 Task: Reply All to email with the signature Evelyn Lewis with the subject Request for a review from softage.1@softage.net with the message Please find attached the final version of the budget proposal., select last sentence, change the font color from current to black and background color to maroon Send the email
Action: Mouse moved to (875, 74)
Screenshot: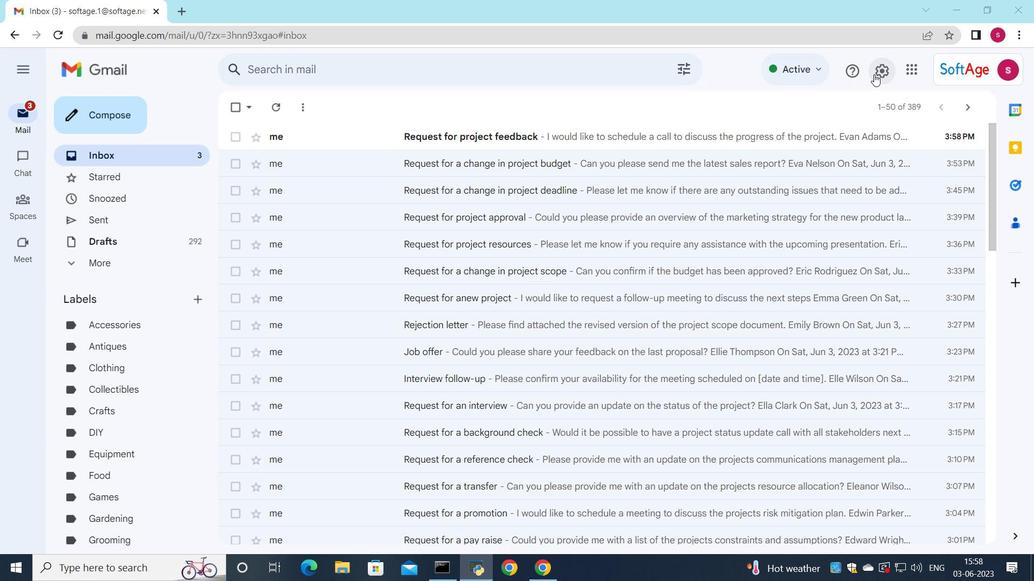 
Action: Mouse pressed left at (875, 74)
Screenshot: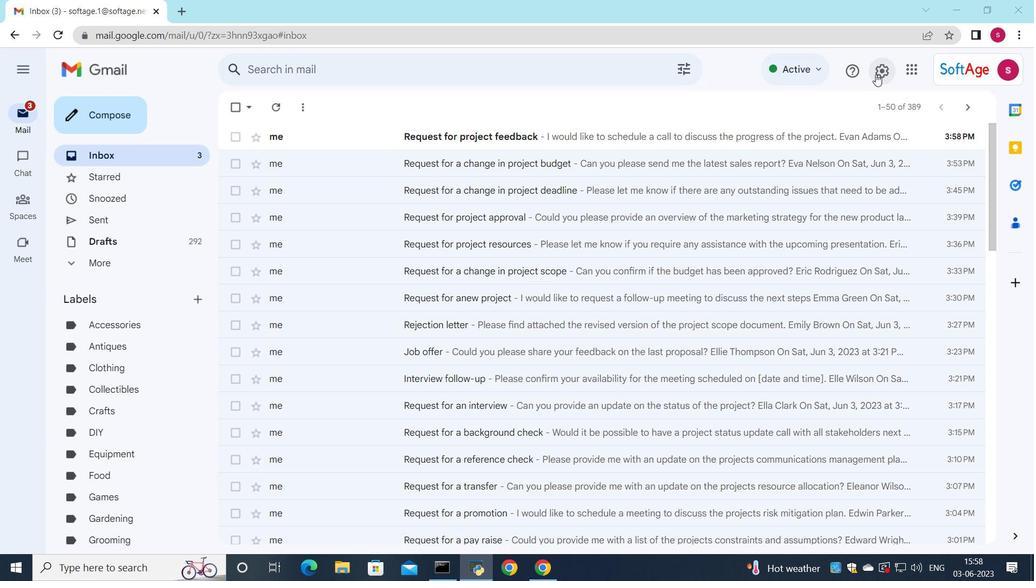 
Action: Mouse moved to (872, 139)
Screenshot: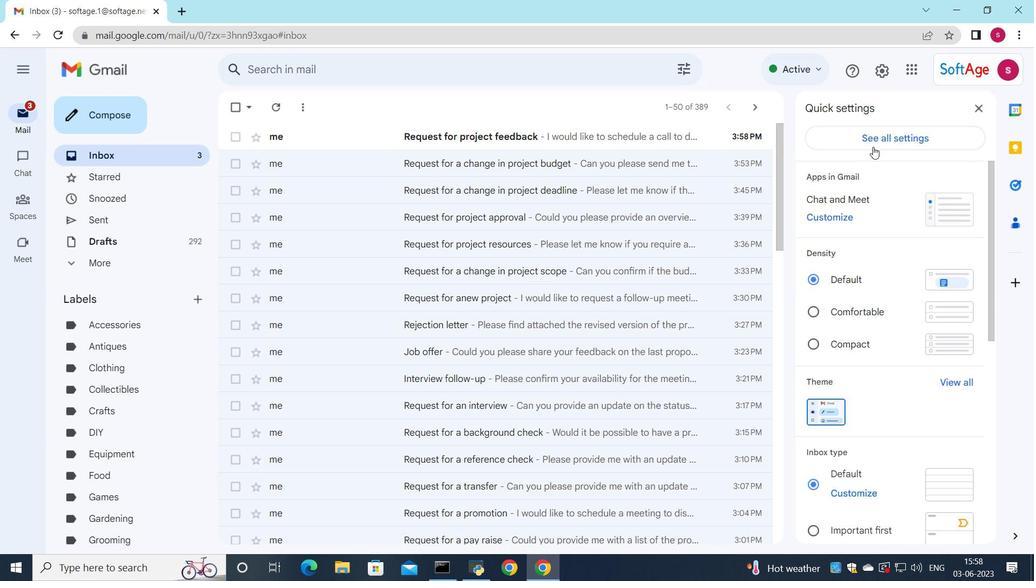 
Action: Mouse pressed left at (872, 139)
Screenshot: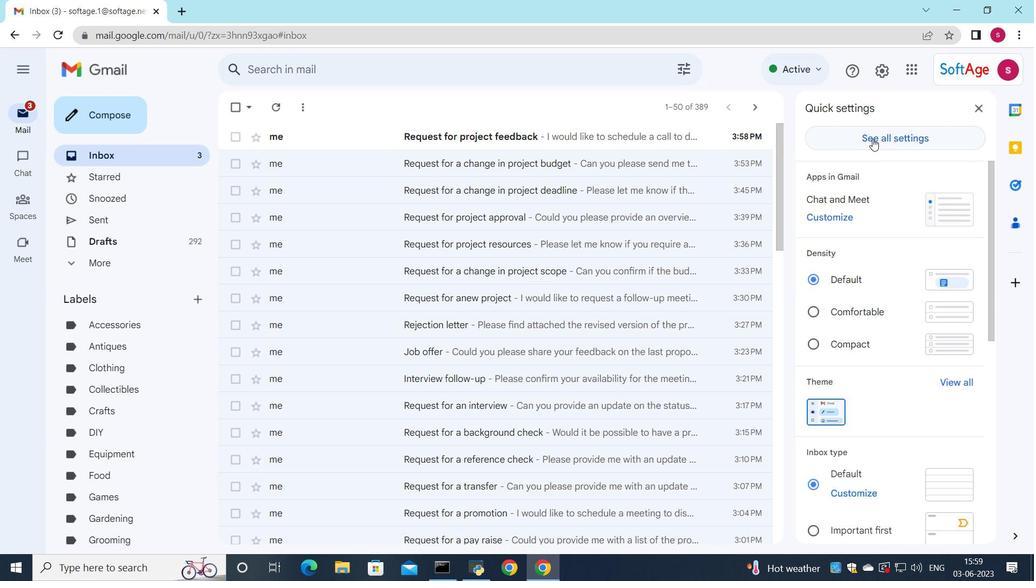 
Action: Mouse moved to (576, 228)
Screenshot: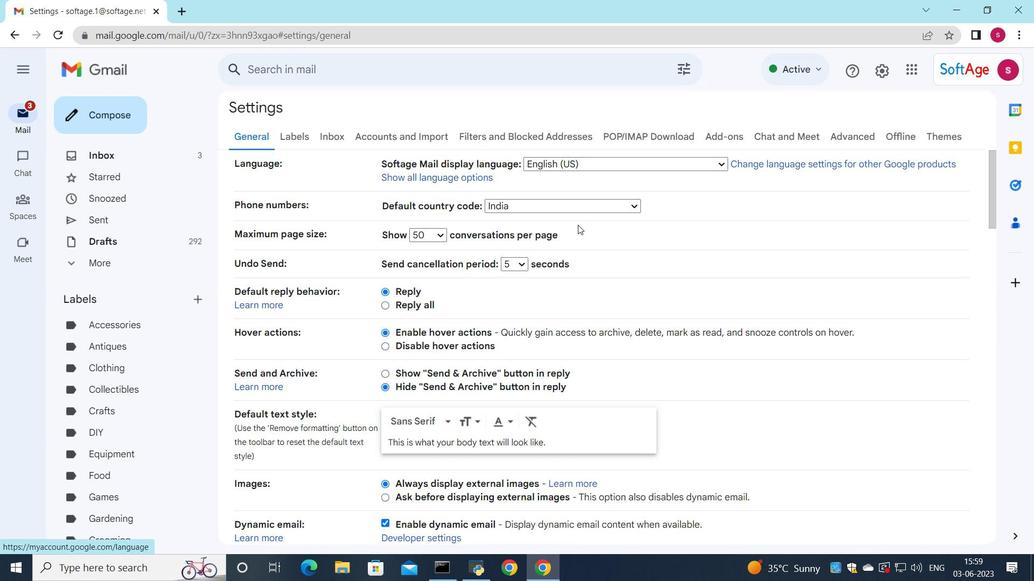 
Action: Mouse scrolled (578, 225) with delta (0, 0)
Screenshot: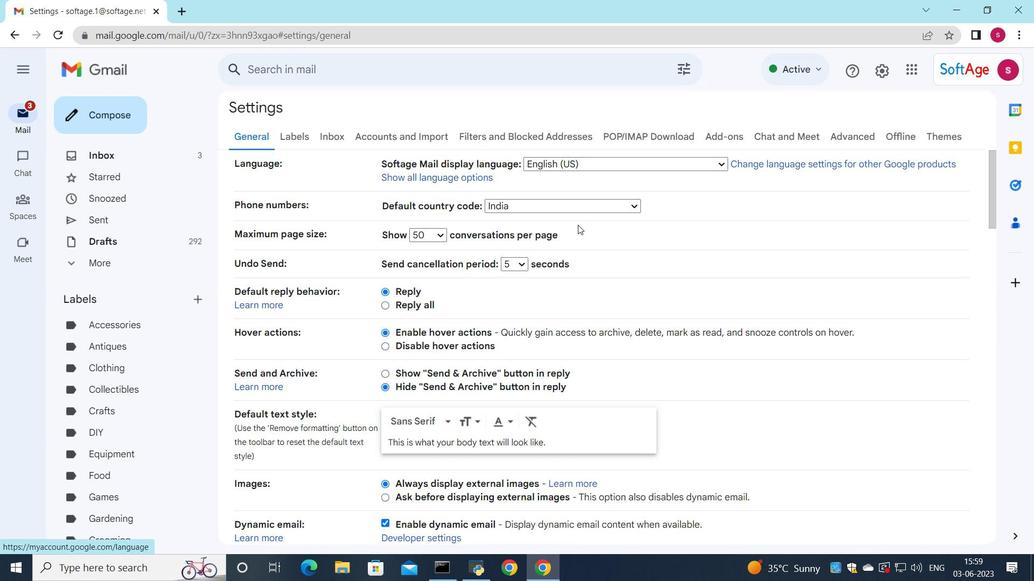
Action: Mouse moved to (576, 228)
Screenshot: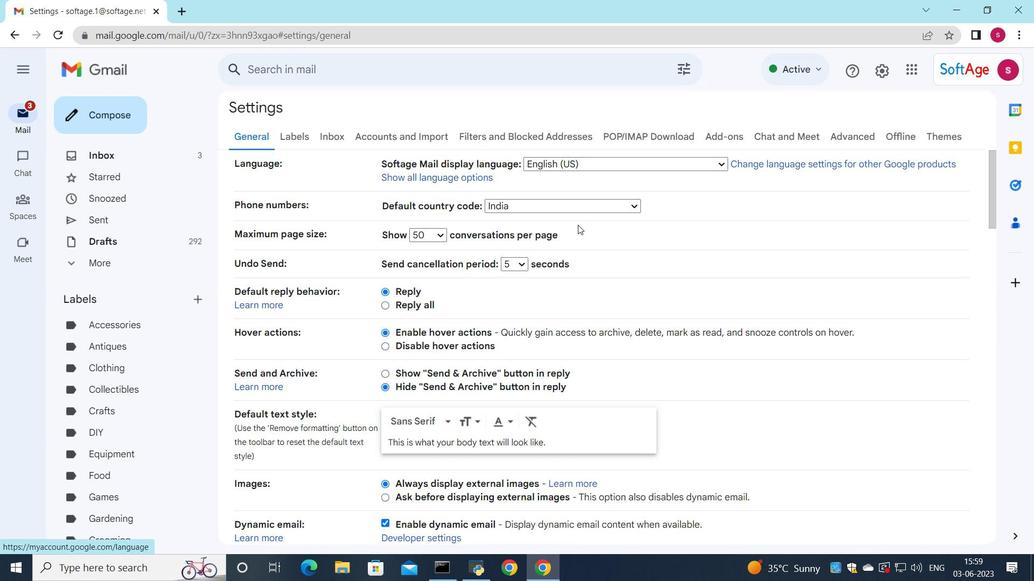 
Action: Mouse scrolled (576, 227) with delta (0, 0)
Screenshot: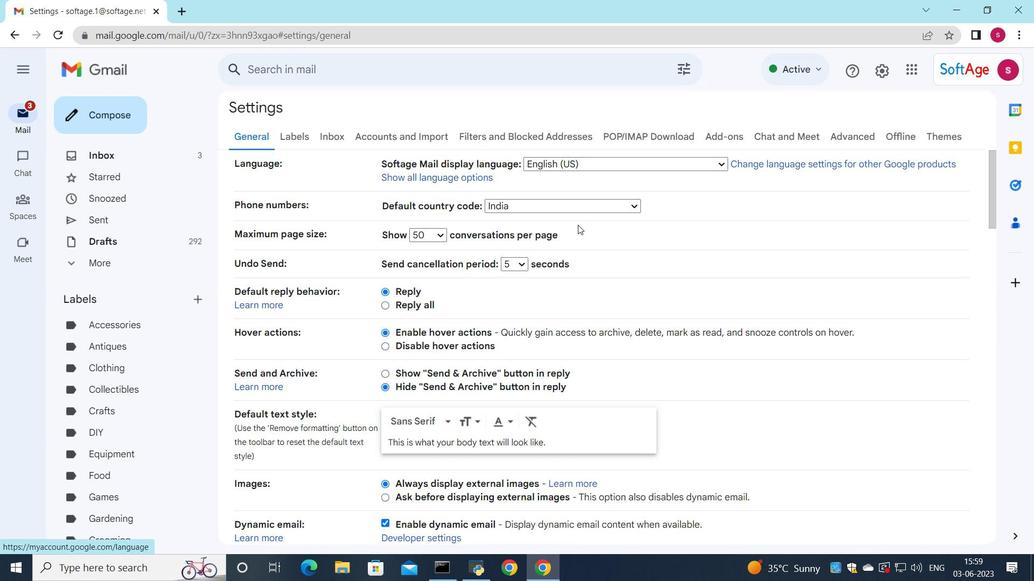 
Action: Mouse moved to (576, 229)
Screenshot: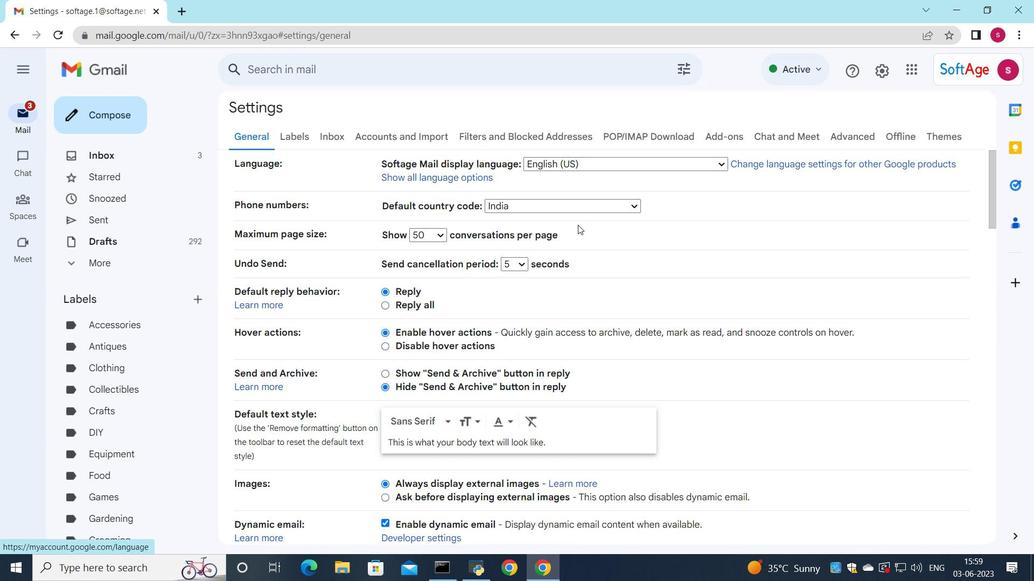 
Action: Mouse scrolled (576, 227) with delta (0, 0)
Screenshot: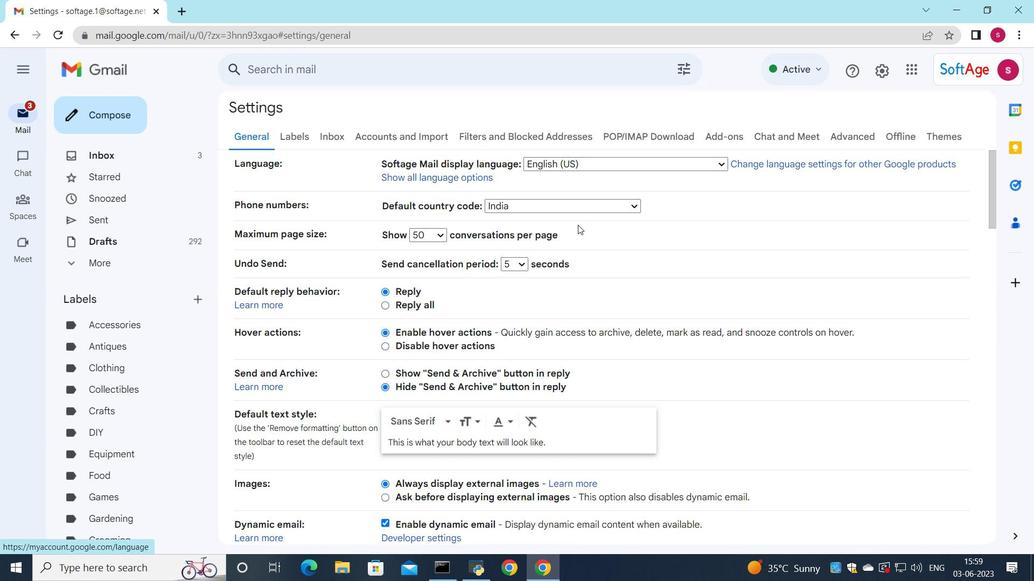 
Action: Mouse scrolled (576, 228) with delta (0, 0)
Screenshot: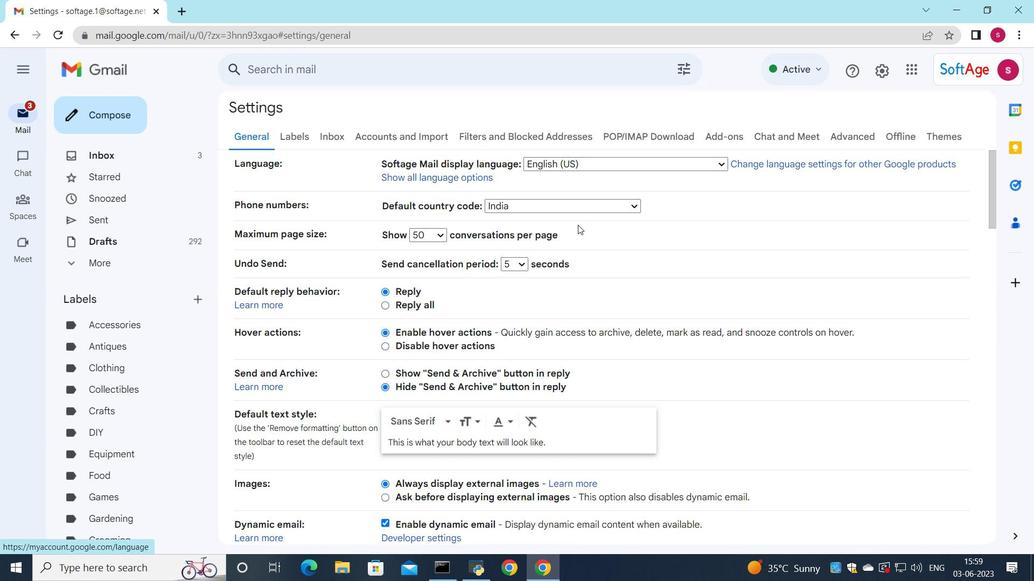 
Action: Mouse moved to (539, 246)
Screenshot: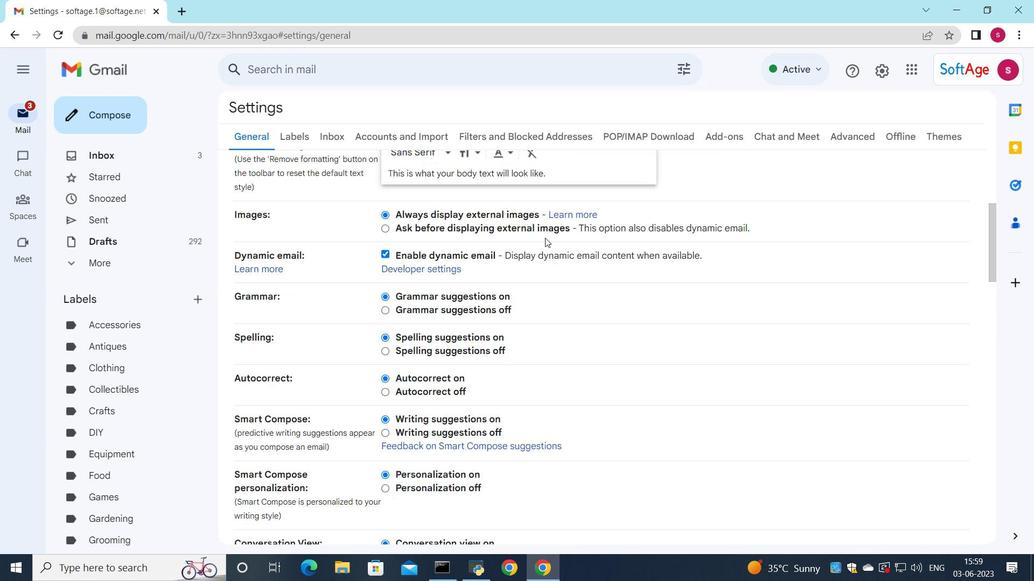 
Action: Mouse scrolled (539, 246) with delta (0, 0)
Screenshot: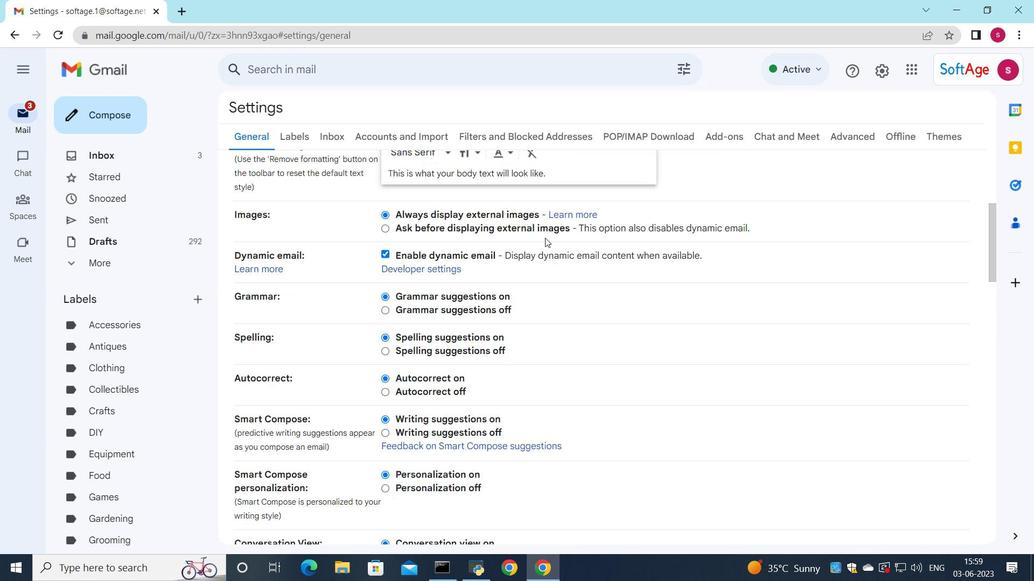 
Action: Mouse moved to (538, 248)
Screenshot: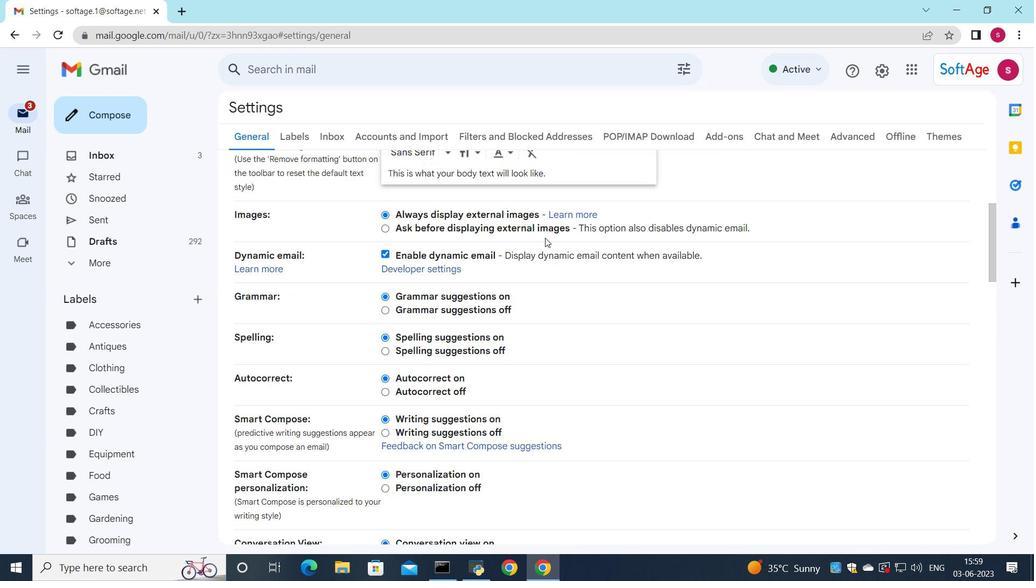 
Action: Mouse scrolled (538, 248) with delta (0, 0)
Screenshot: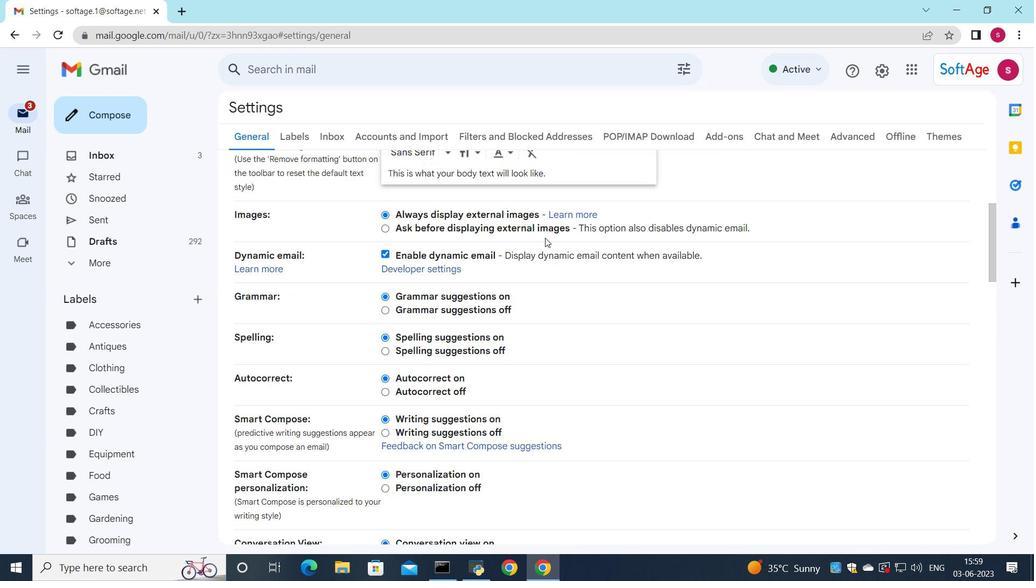 
Action: Mouse moved to (537, 250)
Screenshot: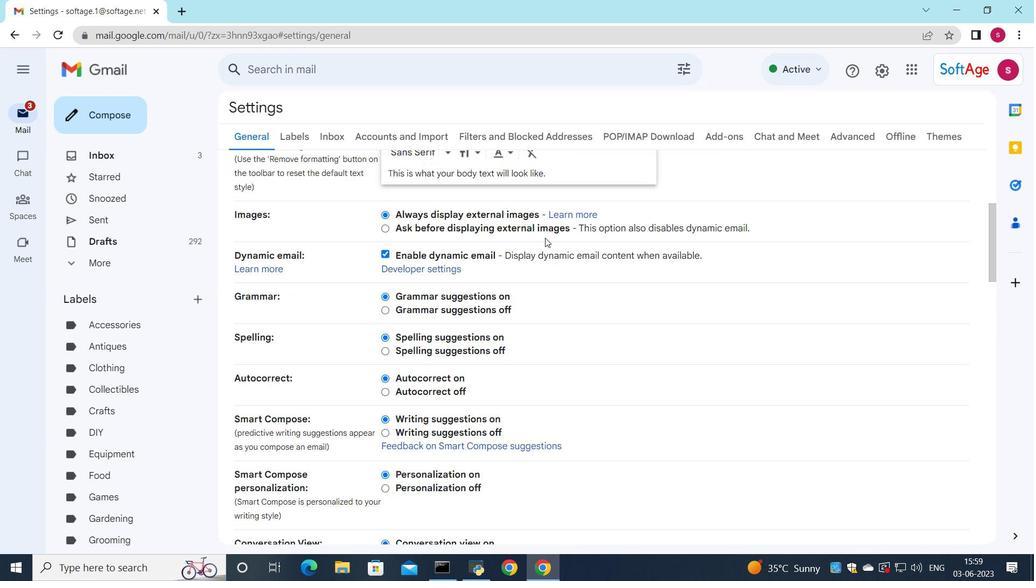 
Action: Mouse scrolled (537, 249) with delta (0, 0)
Screenshot: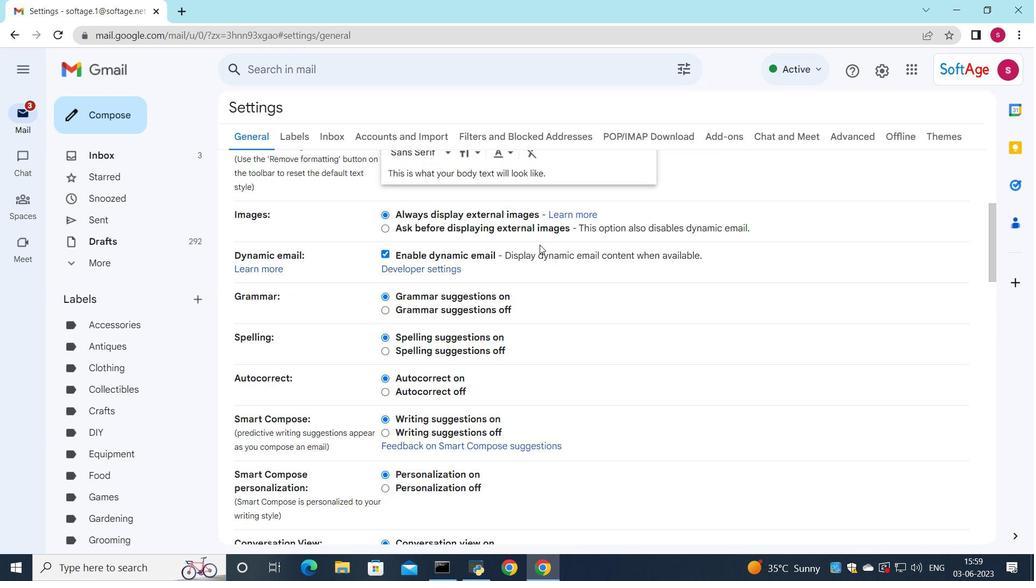 
Action: Mouse moved to (526, 310)
Screenshot: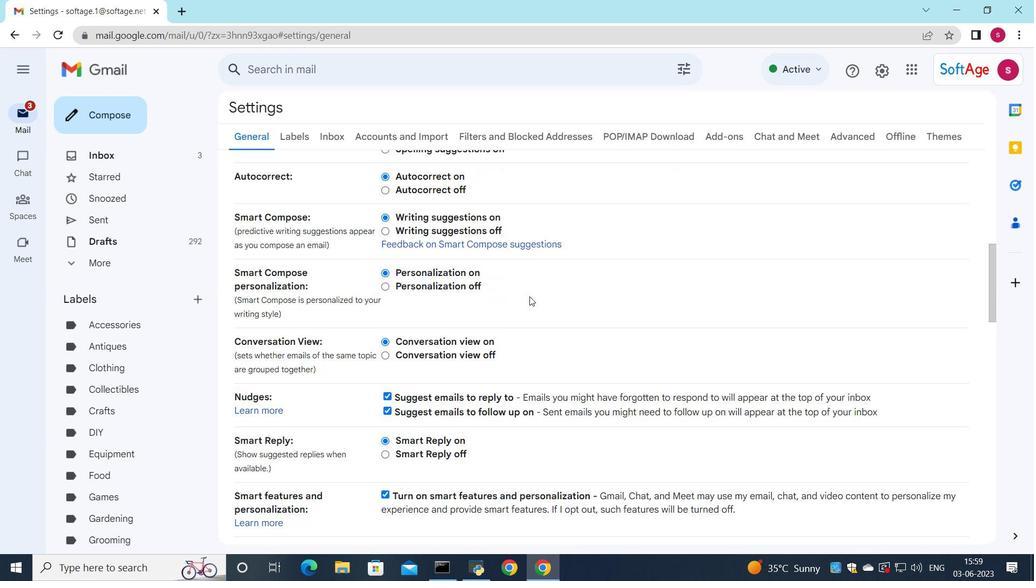 
Action: Mouse scrolled (526, 310) with delta (0, 0)
Screenshot: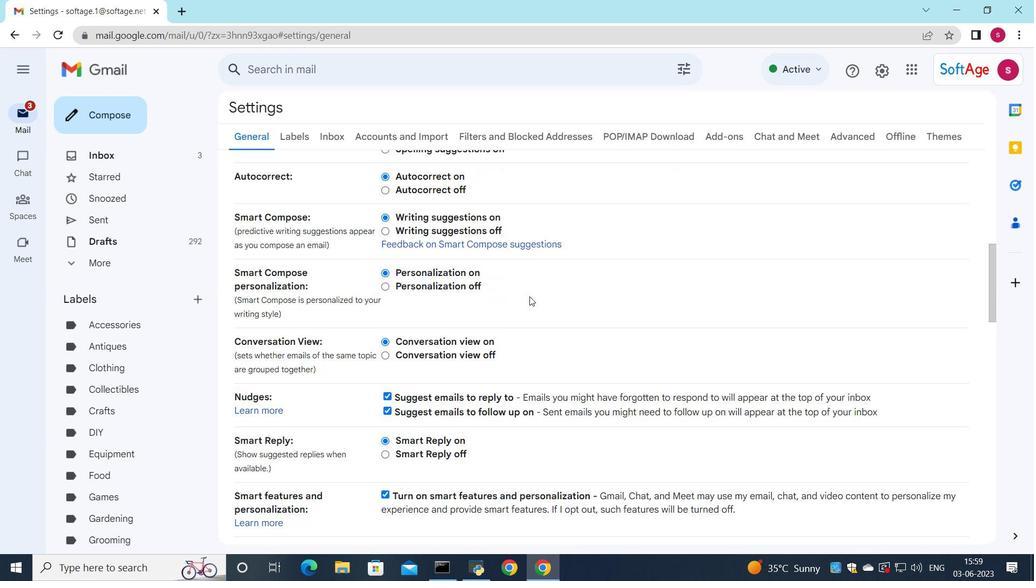 
Action: Mouse moved to (526, 315)
Screenshot: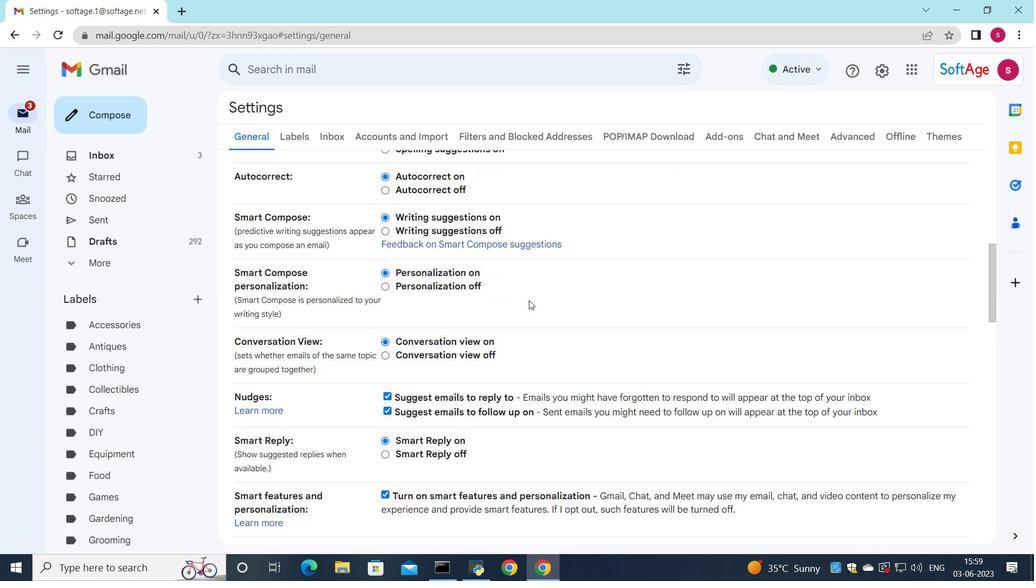 
Action: Mouse scrolled (526, 314) with delta (0, 0)
Screenshot: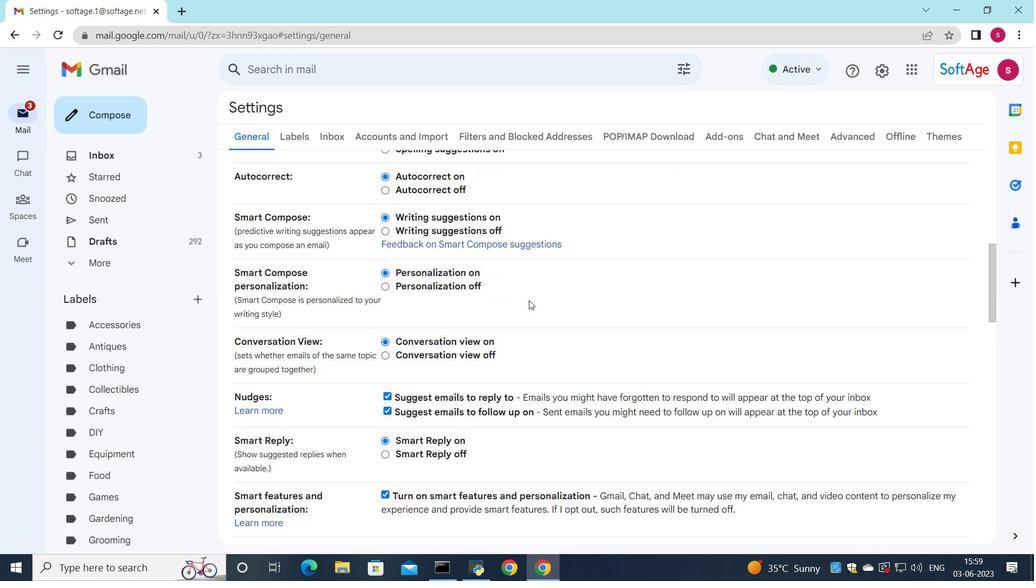 
Action: Mouse moved to (526, 318)
Screenshot: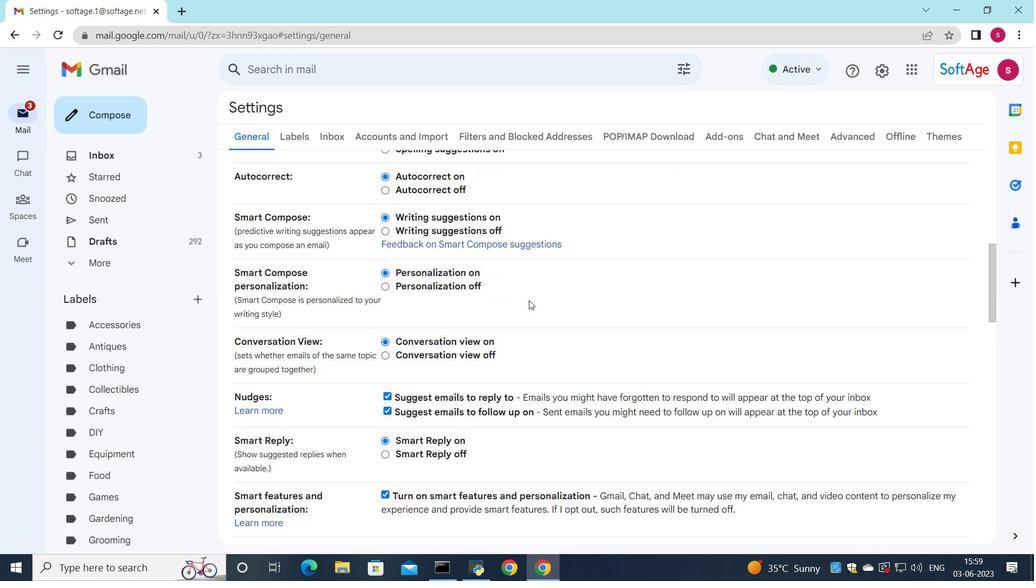 
Action: Mouse scrolled (526, 318) with delta (0, 0)
Screenshot: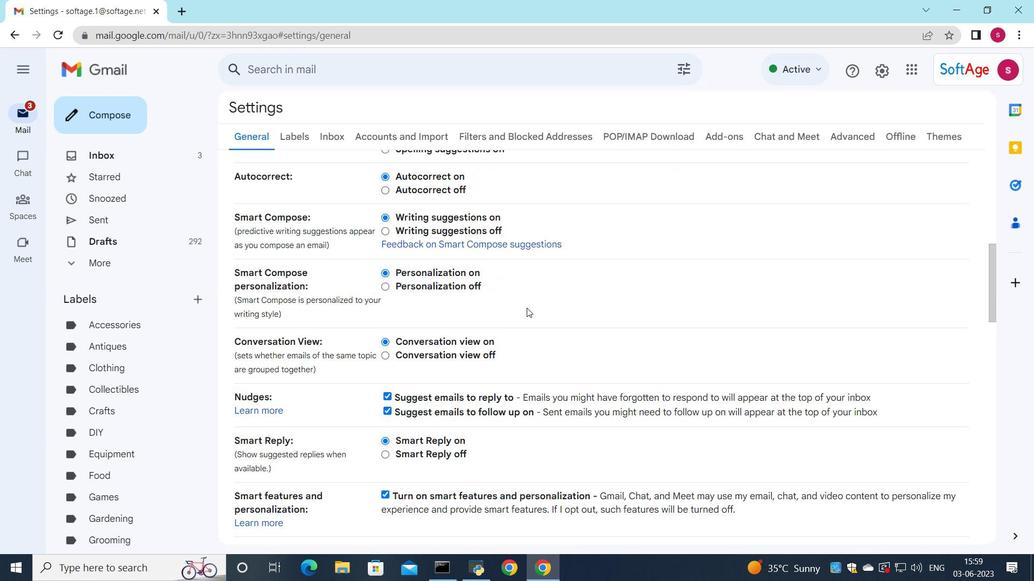 
Action: Mouse moved to (528, 325)
Screenshot: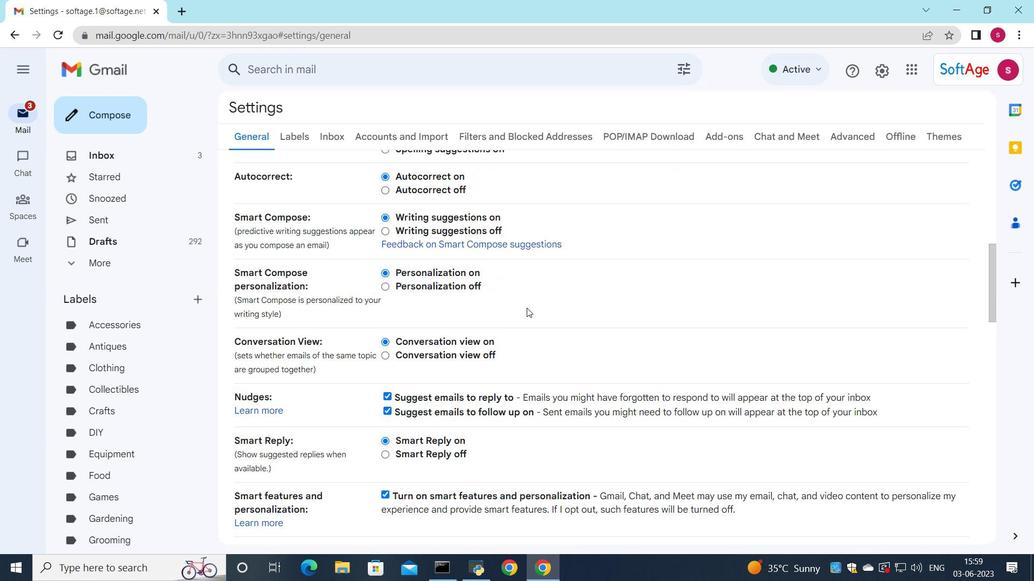 
Action: Mouse scrolled (528, 324) with delta (0, 0)
Screenshot: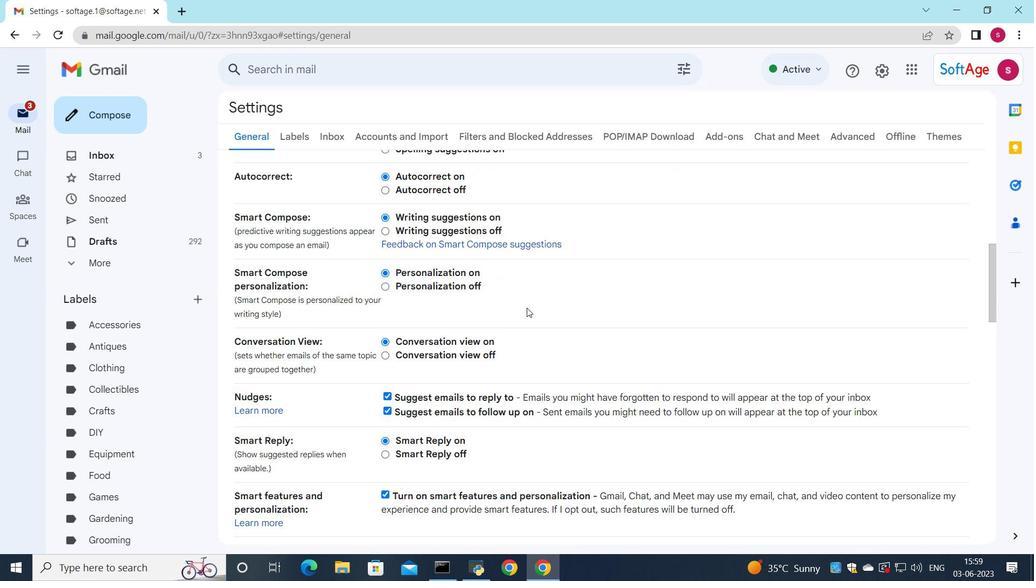 
Action: Mouse moved to (529, 326)
Screenshot: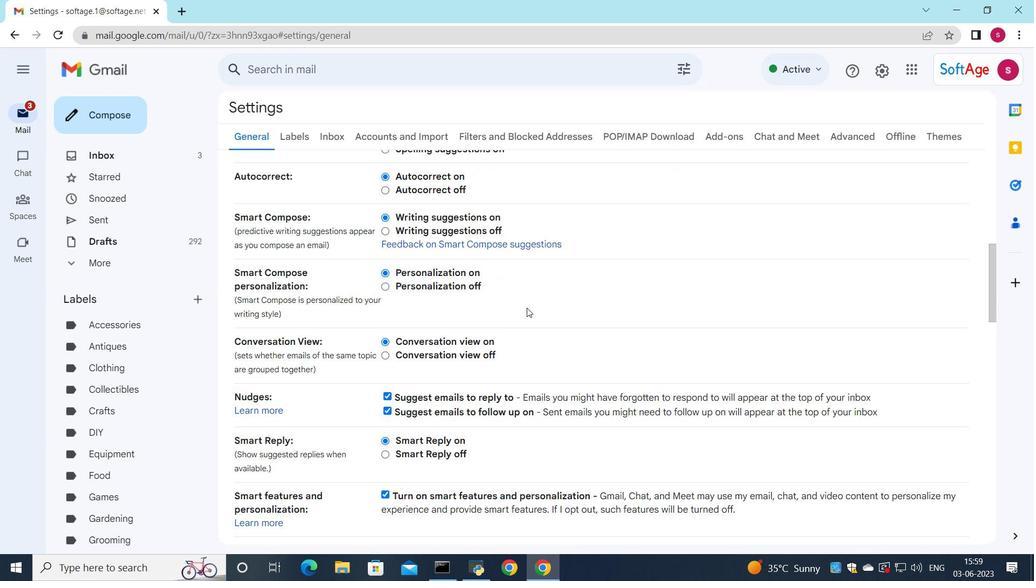 
Action: Mouse scrolled (529, 326) with delta (0, 0)
Screenshot: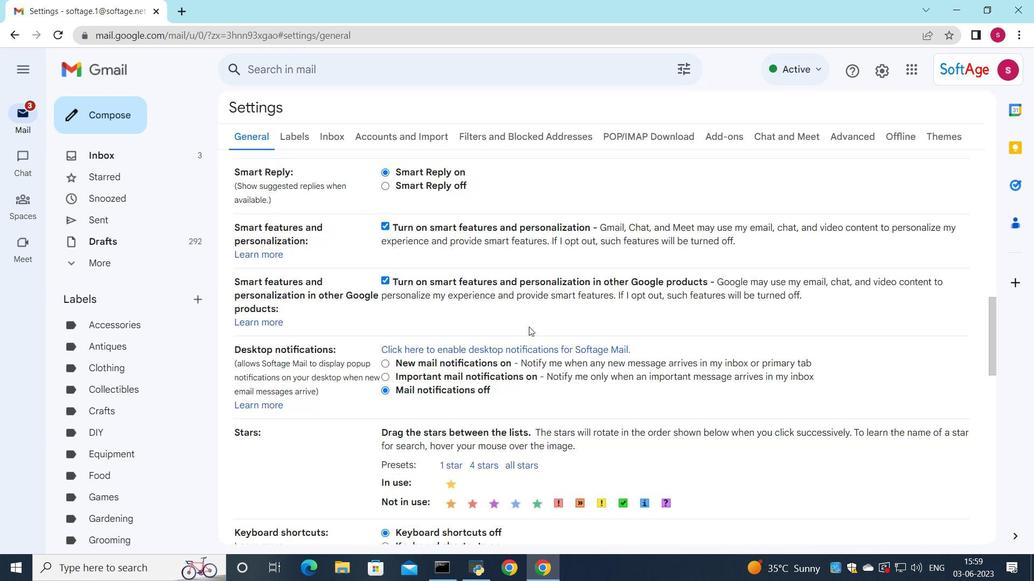 
Action: Mouse scrolled (529, 326) with delta (0, 0)
Screenshot: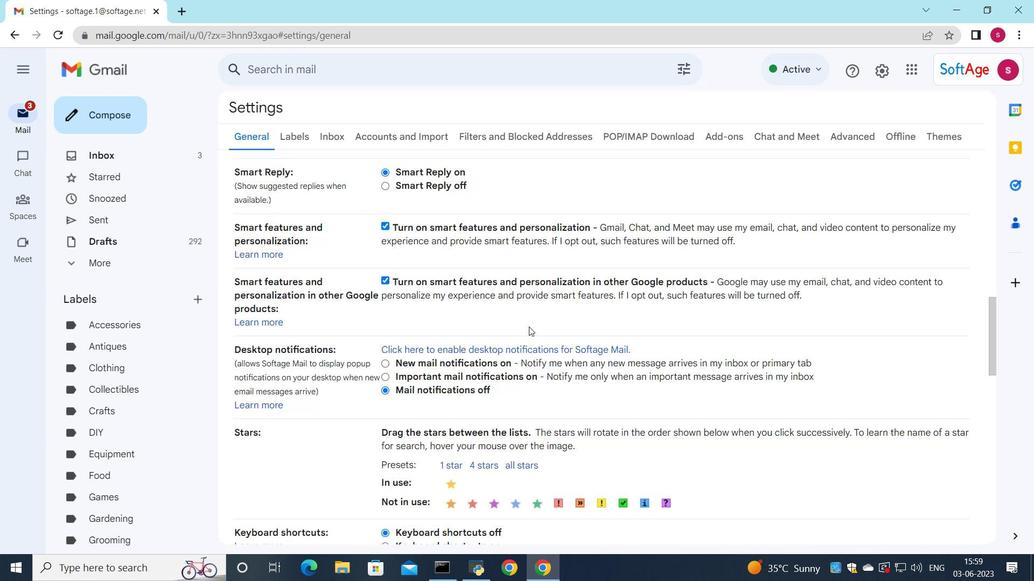
Action: Mouse scrolled (529, 326) with delta (0, 0)
Screenshot: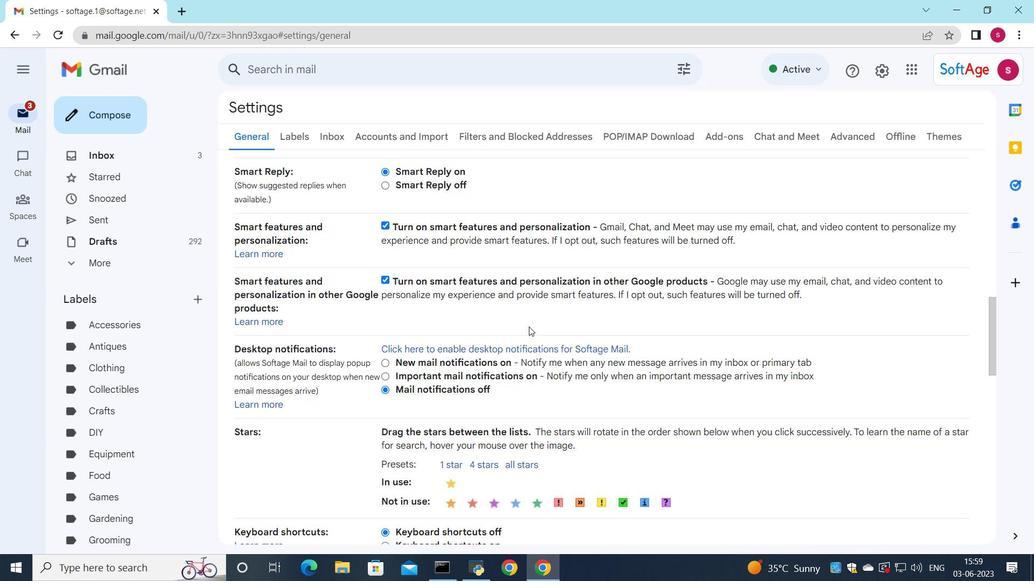 
Action: Mouse moved to (529, 326)
Screenshot: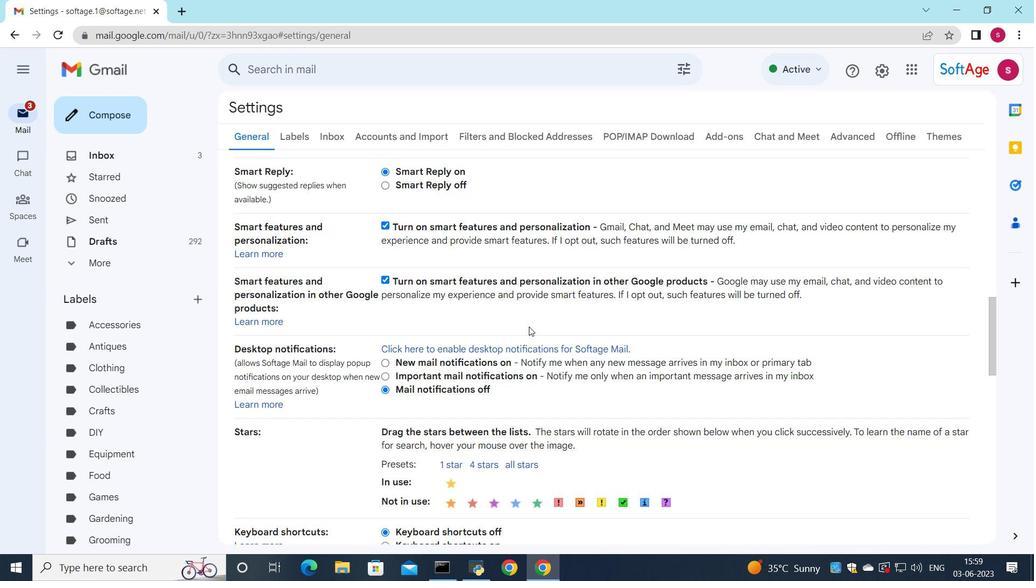
Action: Mouse scrolled (529, 326) with delta (0, 0)
Screenshot: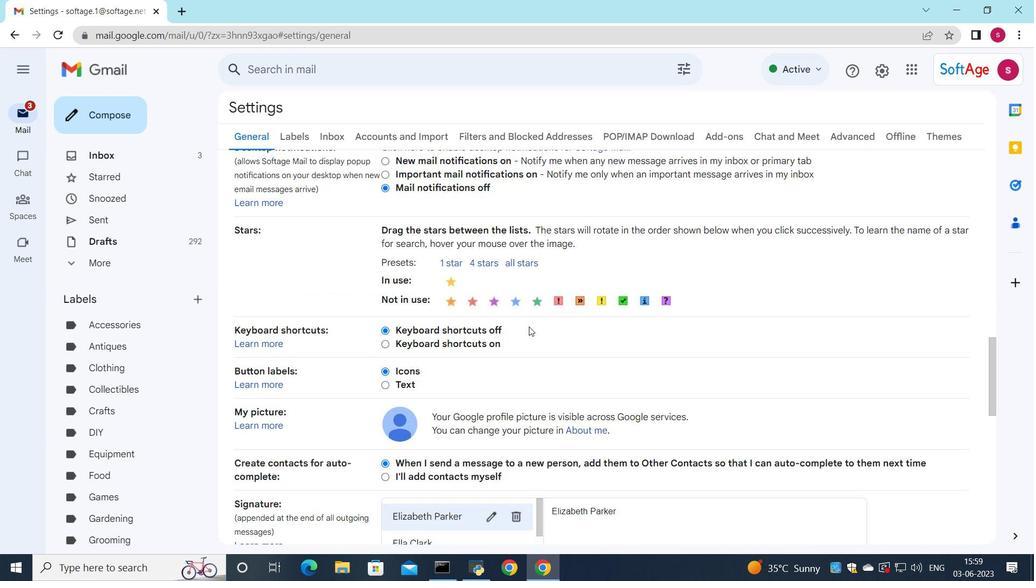 
Action: Mouse scrolled (529, 326) with delta (0, 0)
Screenshot: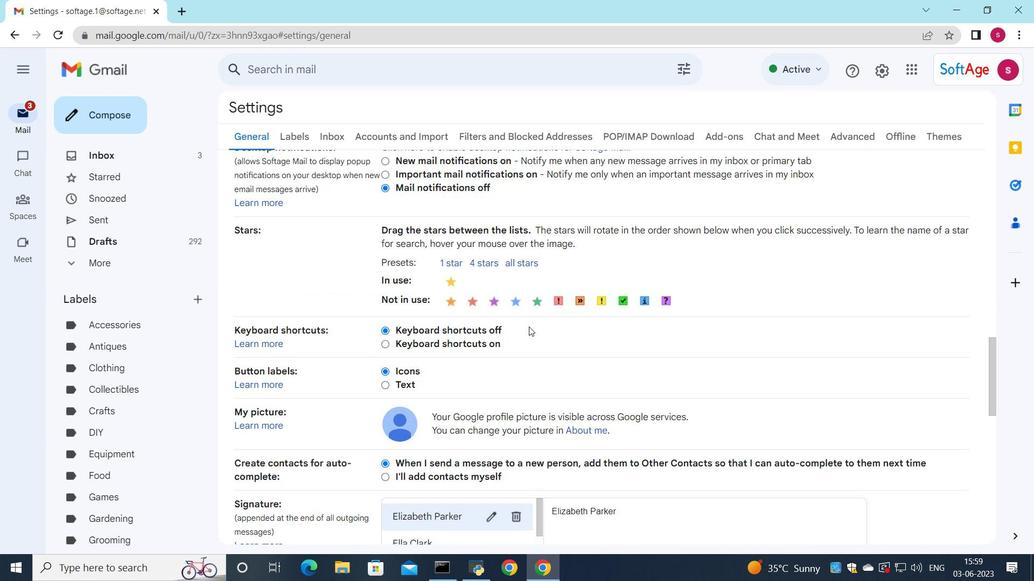 
Action: Mouse scrolled (529, 326) with delta (0, 0)
Screenshot: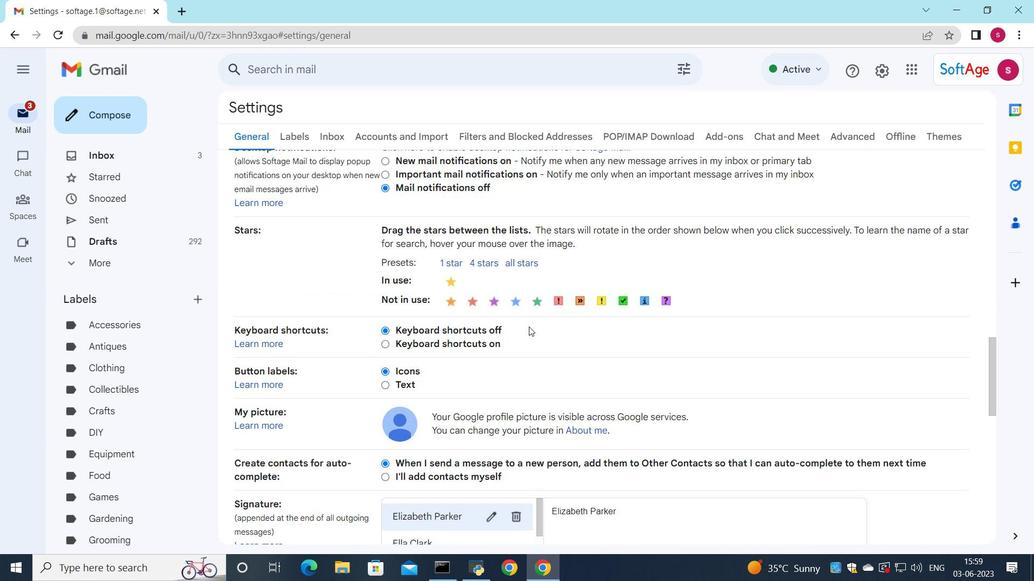 
Action: Mouse scrolled (529, 326) with delta (0, 0)
Screenshot: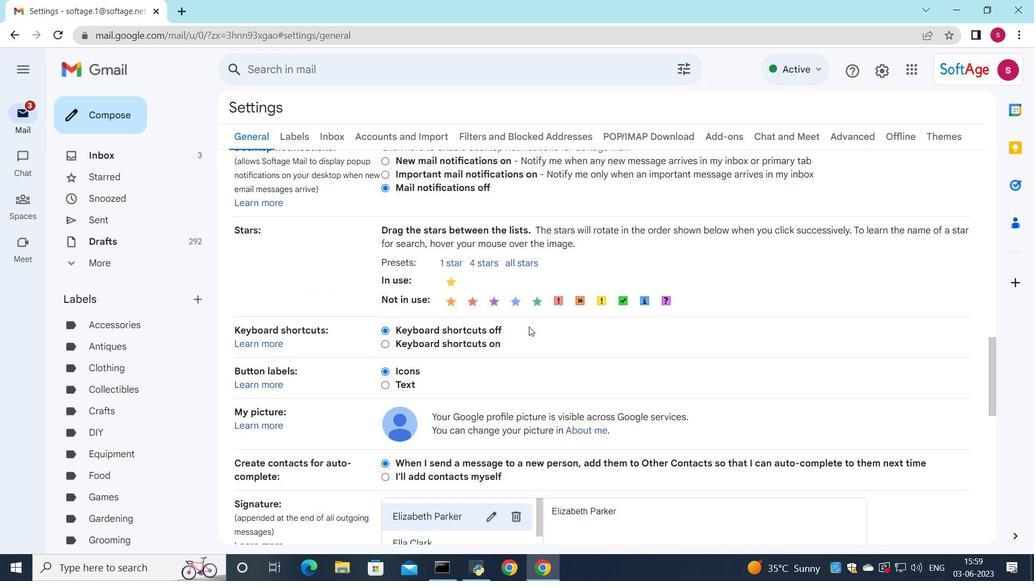 
Action: Mouse moved to (504, 352)
Screenshot: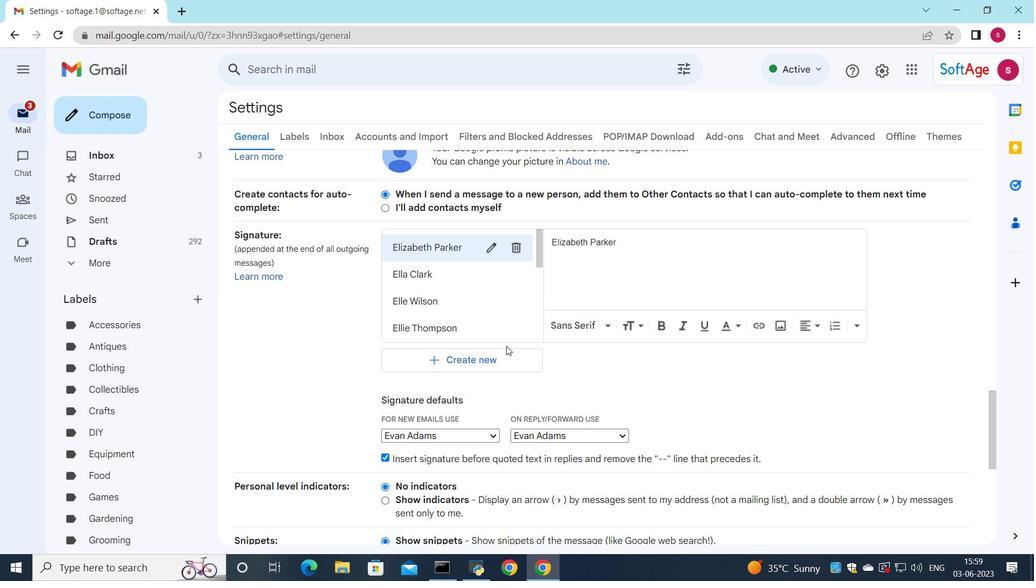 
Action: Mouse pressed left at (504, 352)
Screenshot: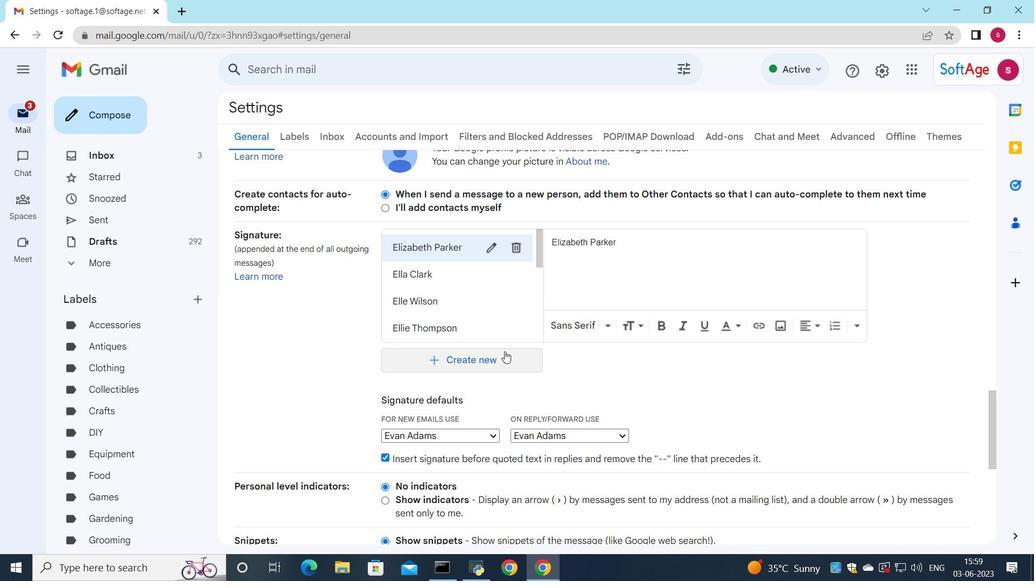 
Action: Mouse moved to (537, 343)
Screenshot: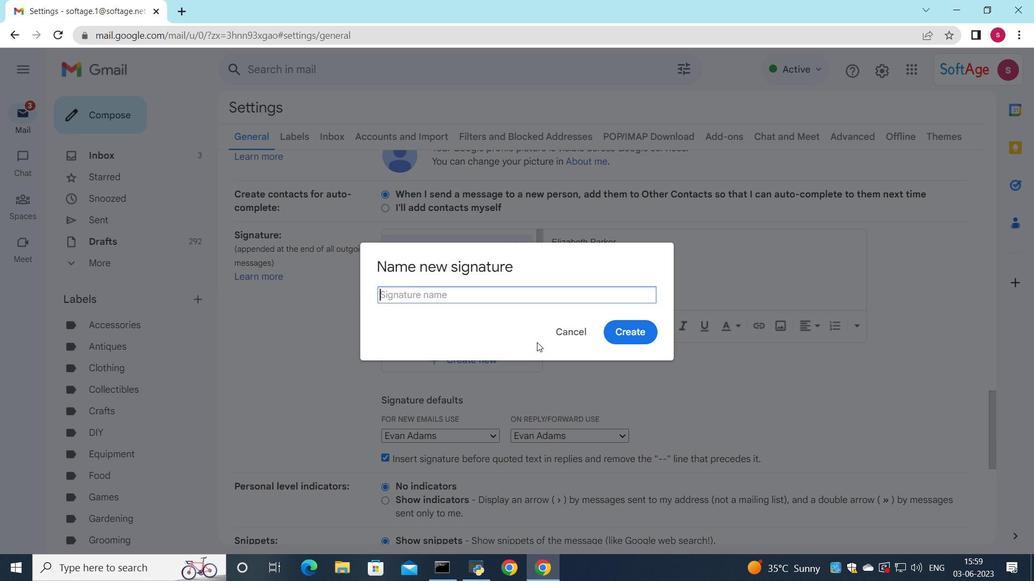 
Action: Key pressed <Key.shift>Evelyn<Key.space><Key.shift>Lewis<Key.enter><Key.shift>Evelyn<Key.space><Key.shift>Lewis
Screenshot: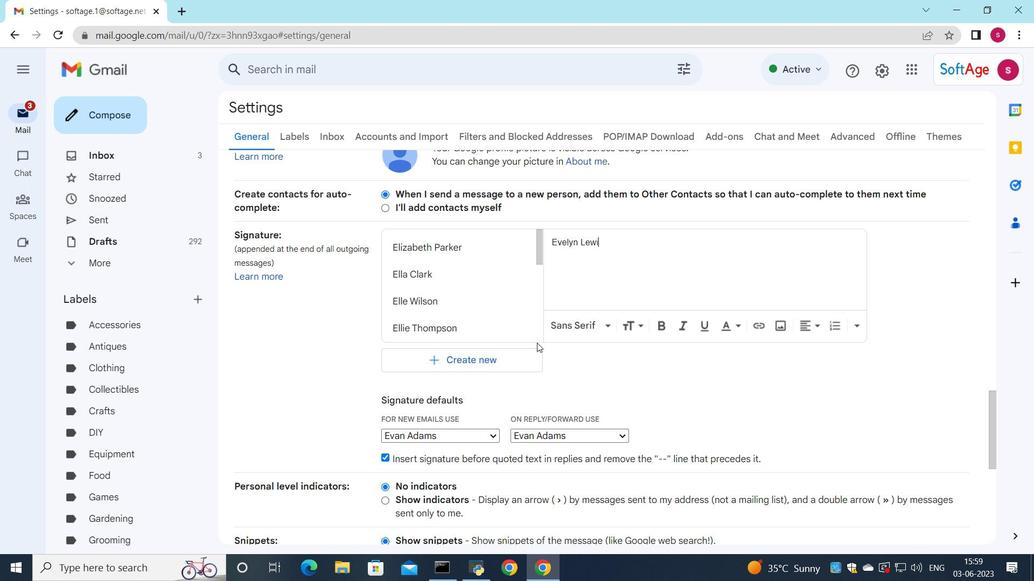 
Action: Mouse moved to (490, 435)
Screenshot: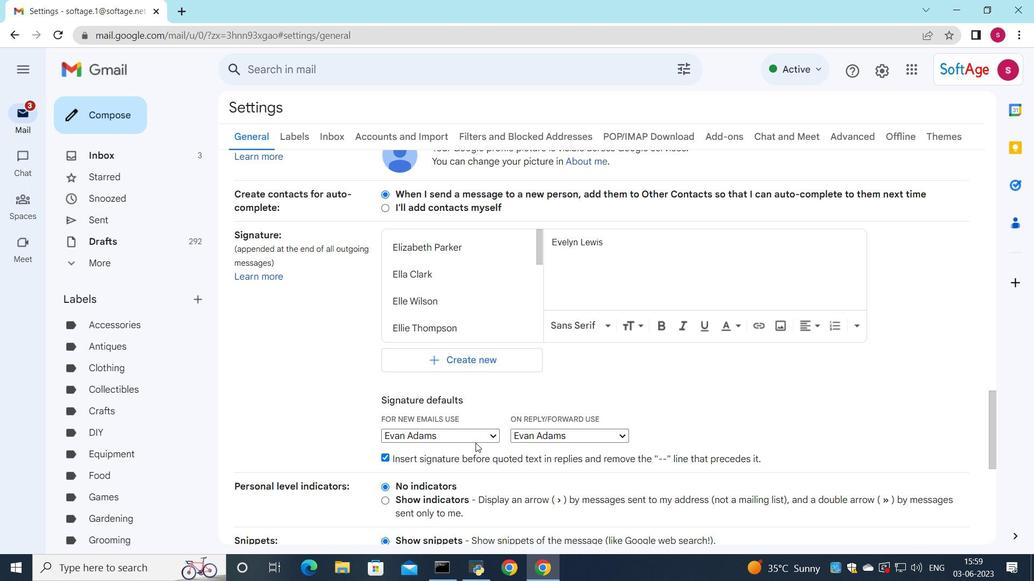 
Action: Mouse pressed left at (490, 435)
Screenshot: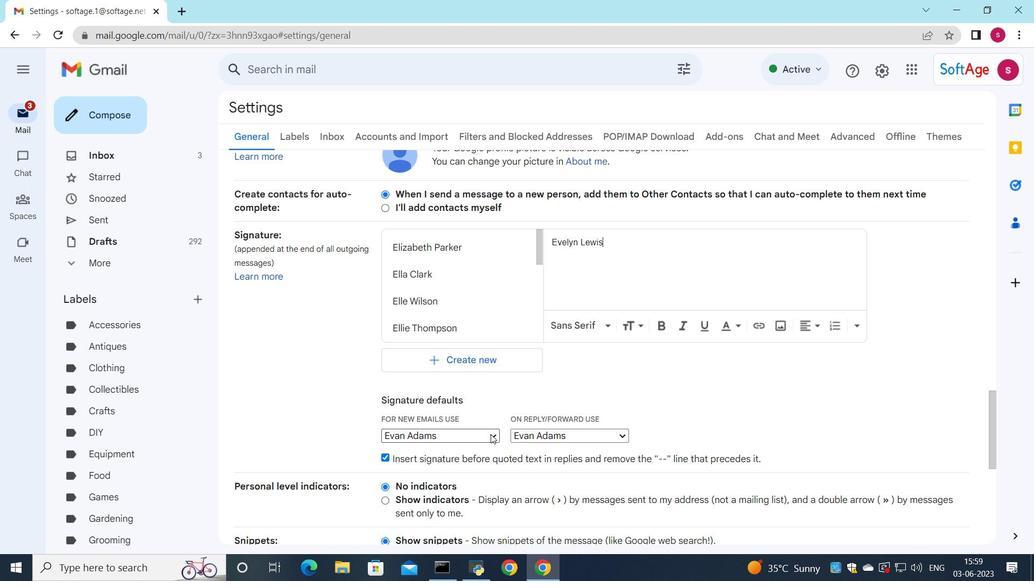 
Action: Mouse moved to (470, 423)
Screenshot: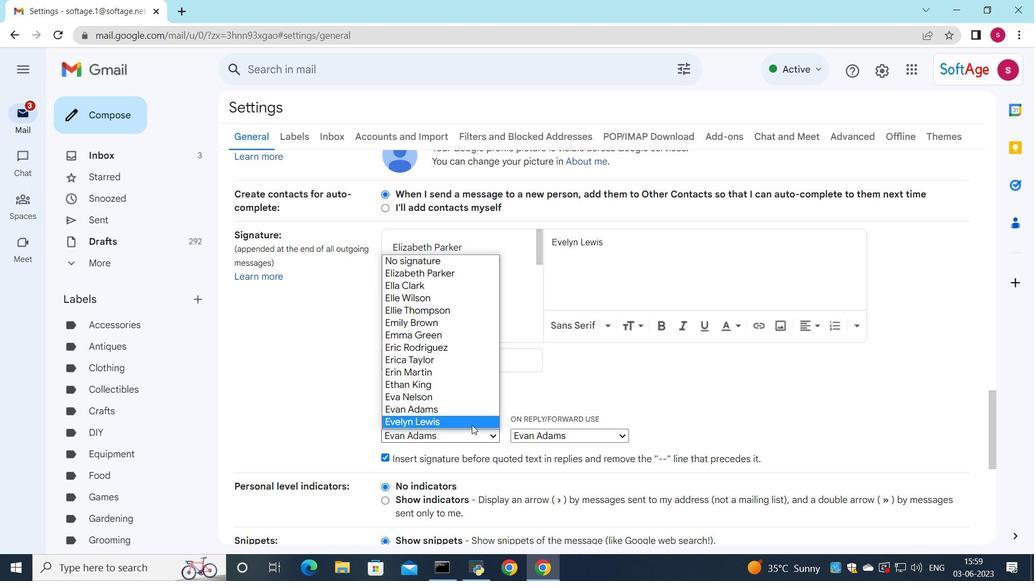 
Action: Mouse pressed left at (470, 423)
Screenshot: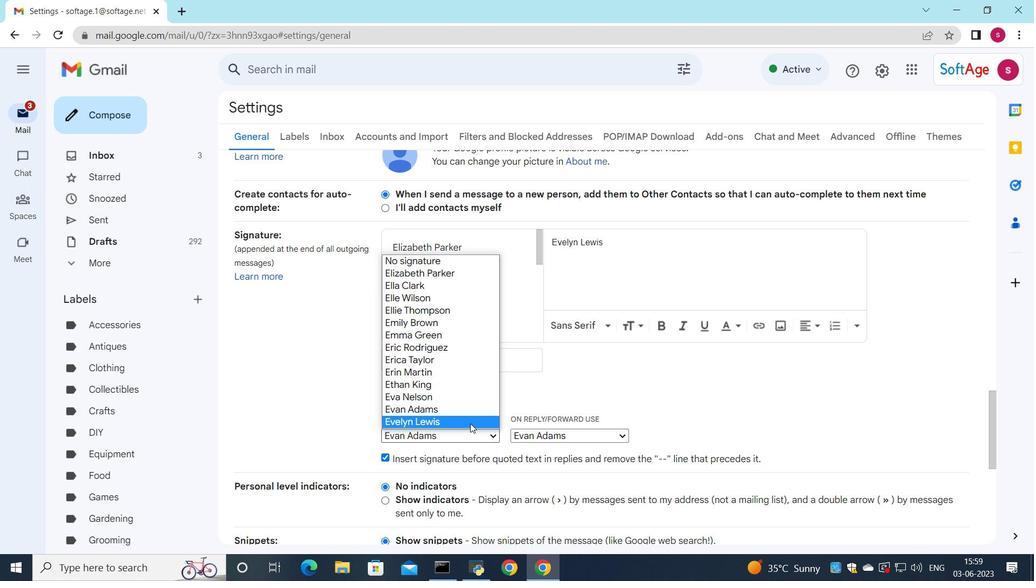 
Action: Mouse moved to (533, 436)
Screenshot: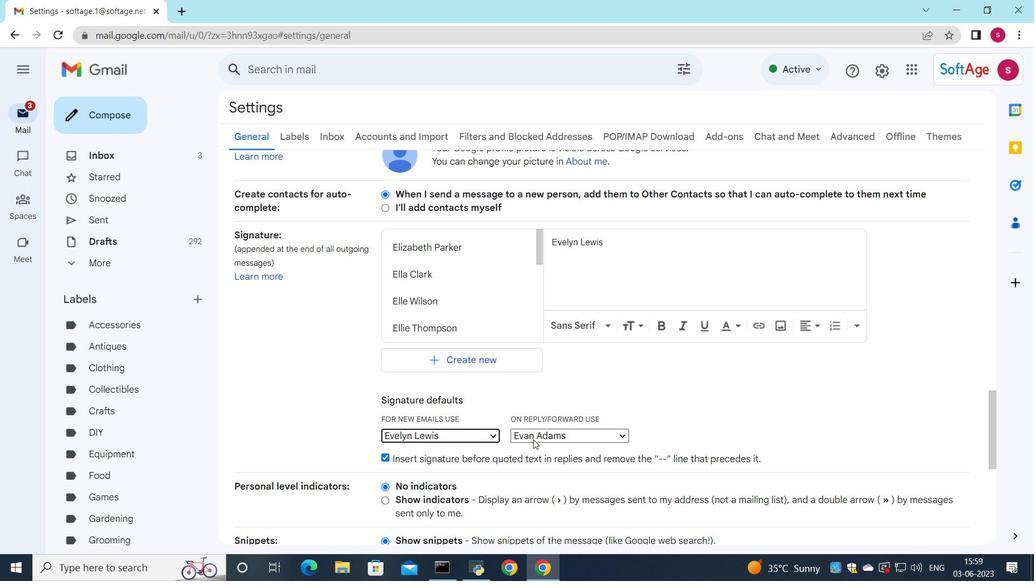 
Action: Mouse pressed left at (533, 436)
Screenshot: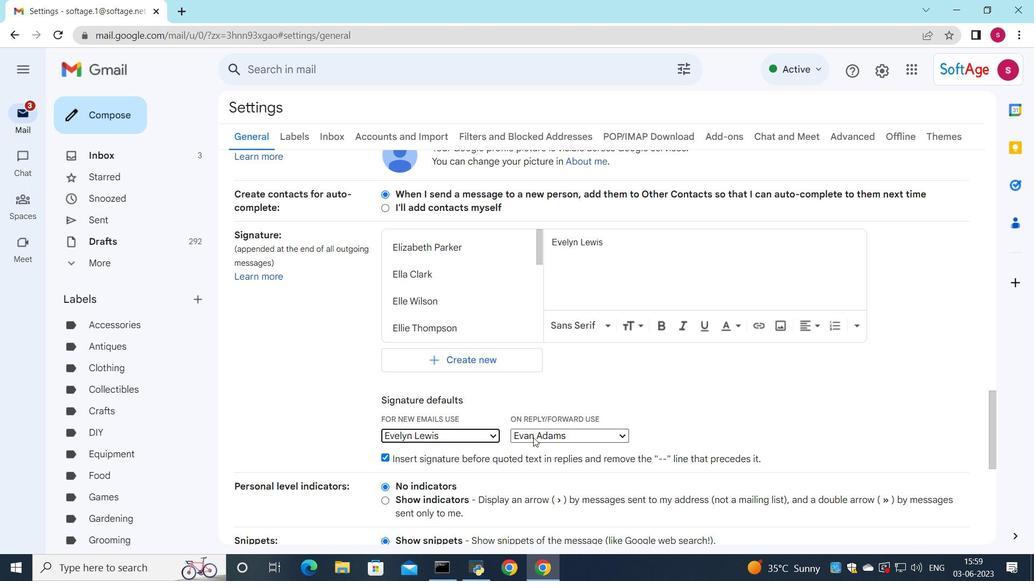 
Action: Mouse moved to (547, 423)
Screenshot: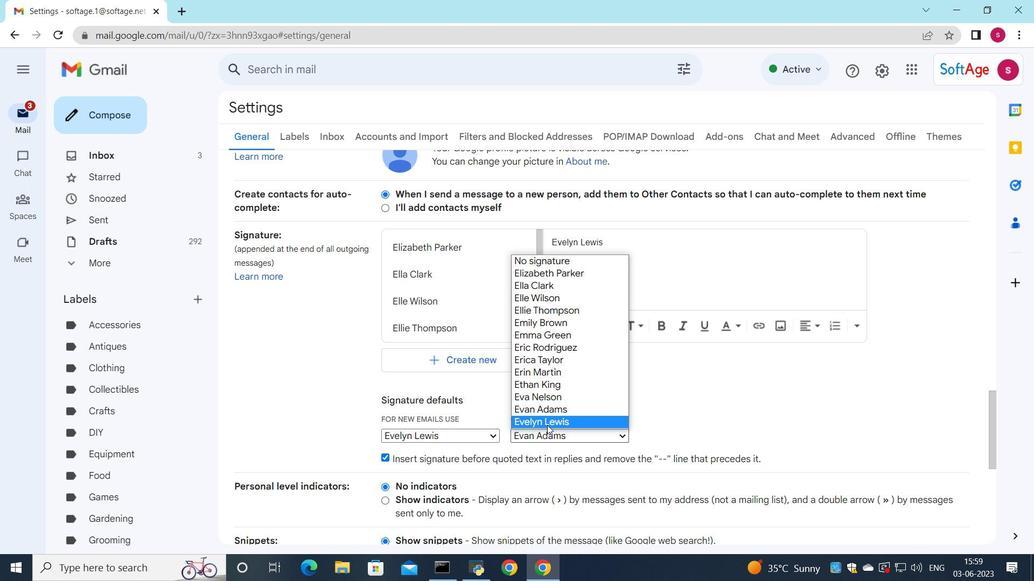 
Action: Mouse pressed left at (547, 423)
Screenshot: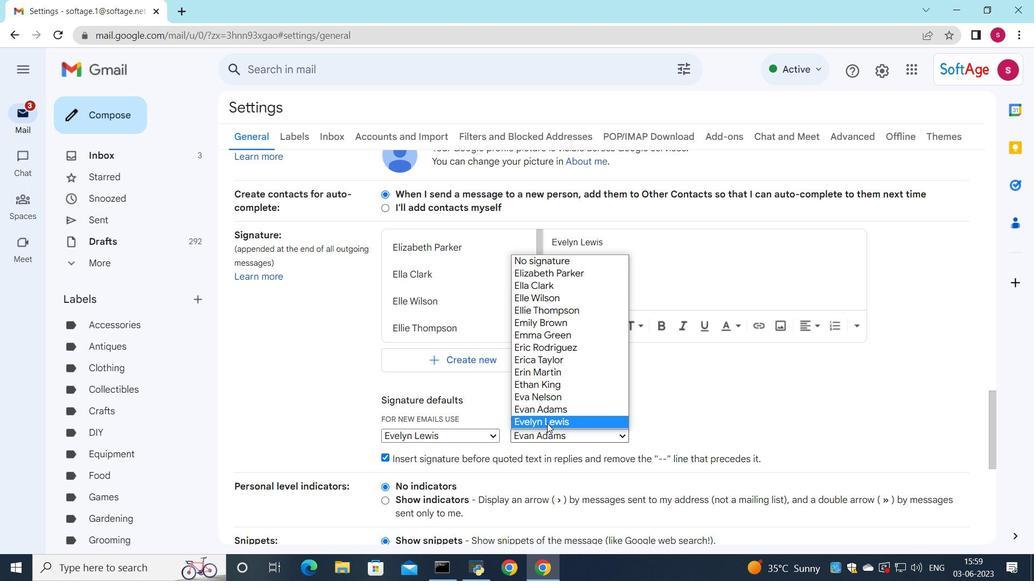 
Action: Mouse moved to (541, 423)
Screenshot: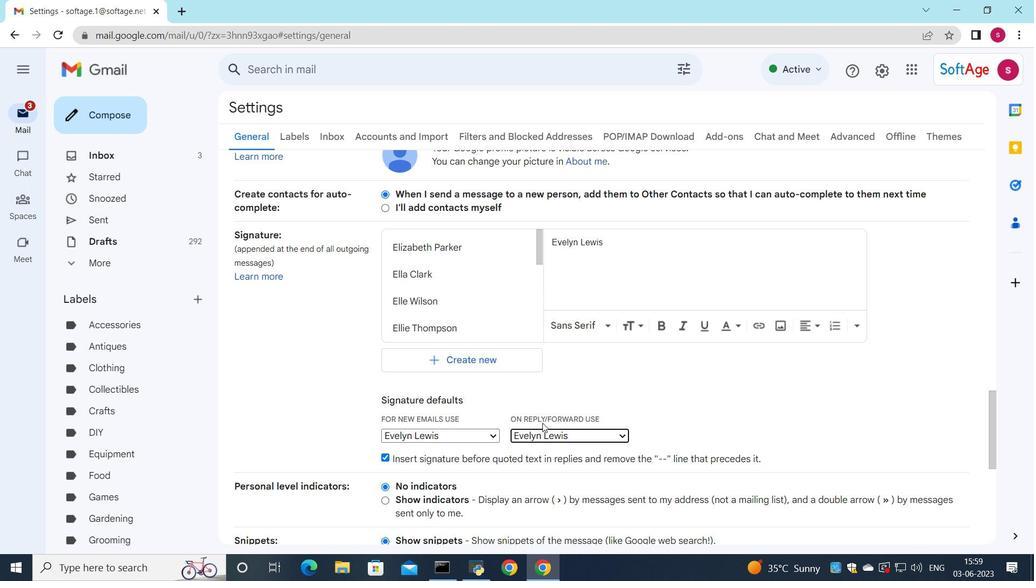 
Action: Mouse scrolled (541, 422) with delta (0, 0)
Screenshot: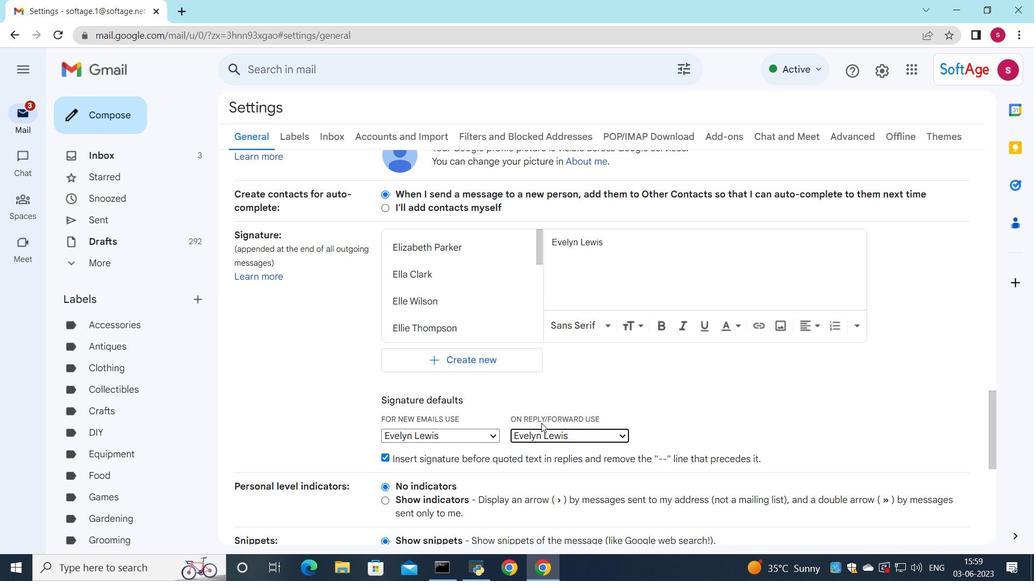 
Action: Mouse scrolled (541, 422) with delta (0, 0)
Screenshot: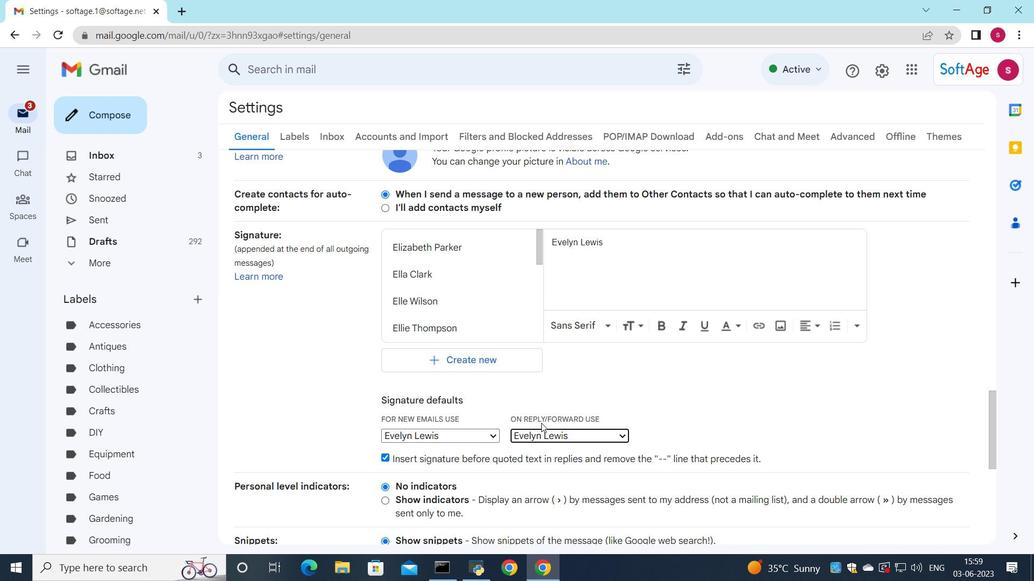
Action: Mouse moved to (539, 423)
Screenshot: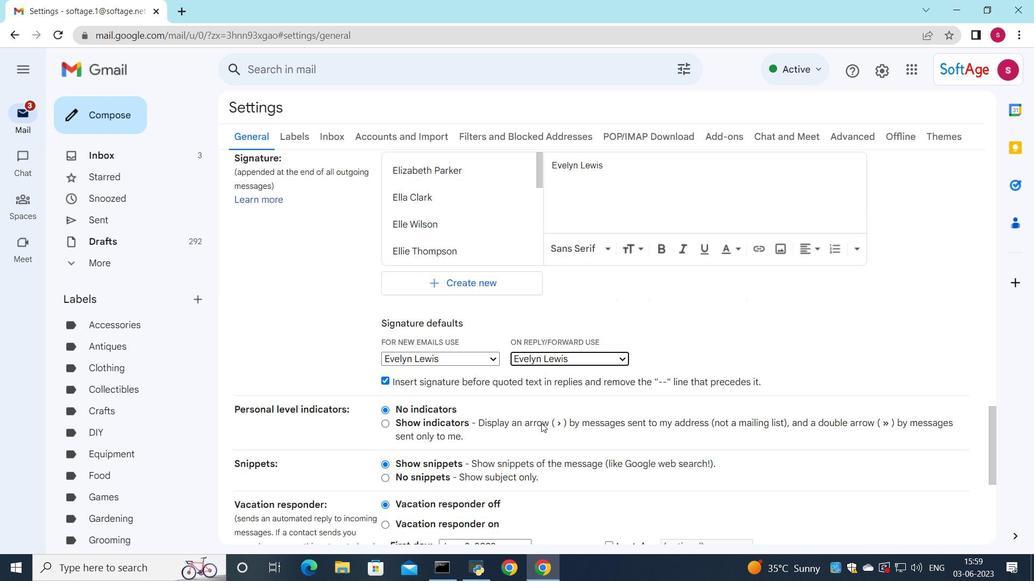 
Action: Mouse scrolled (539, 422) with delta (0, 0)
Screenshot: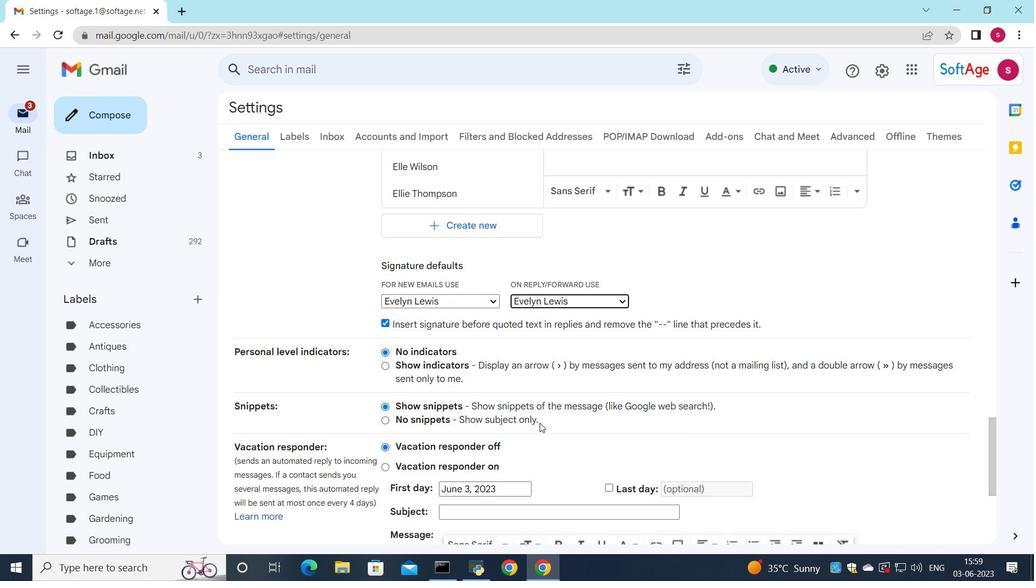 
Action: Mouse scrolled (539, 422) with delta (0, 0)
Screenshot: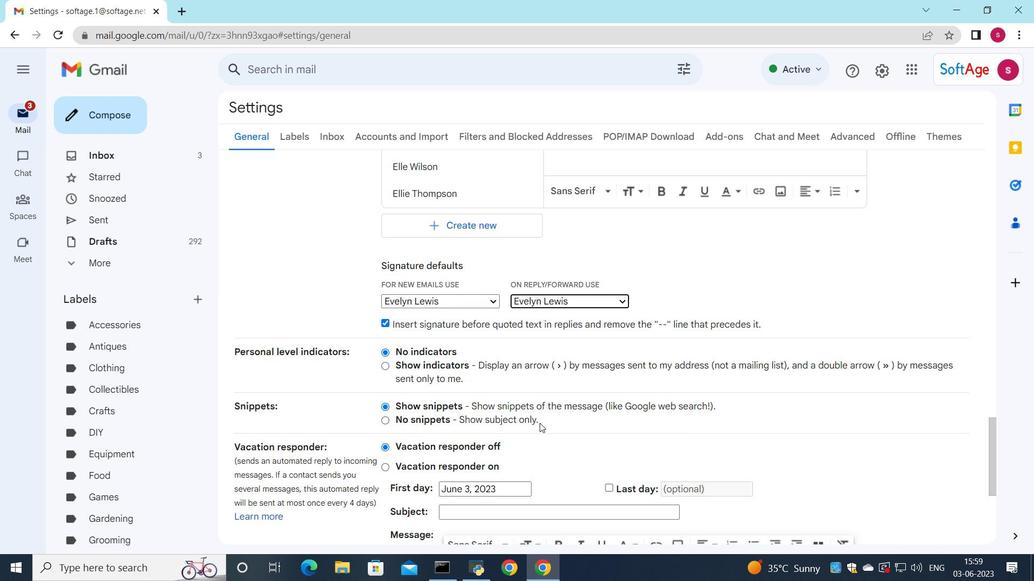 
Action: Mouse moved to (534, 438)
Screenshot: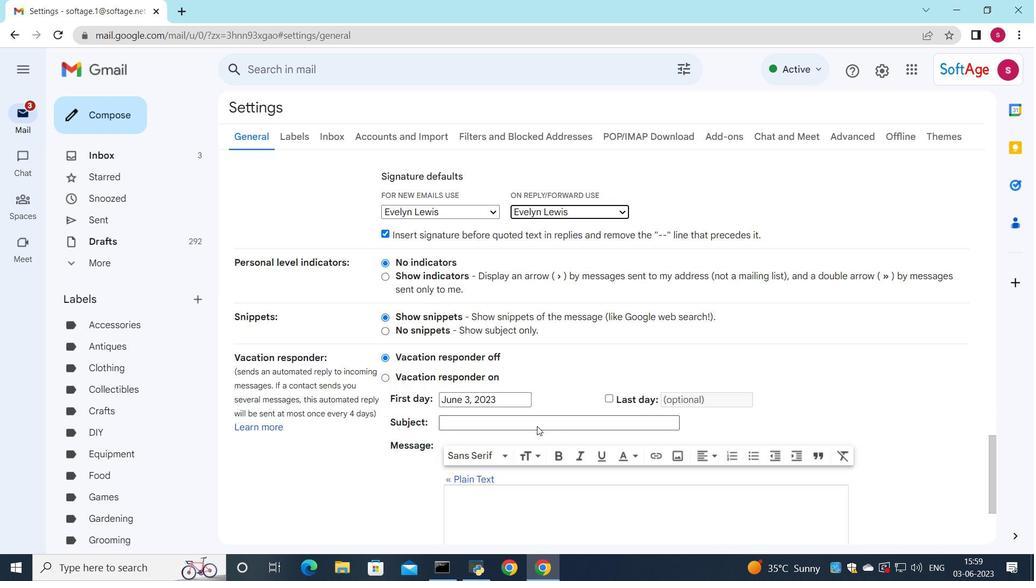 
Action: Mouse scrolled (534, 437) with delta (0, 0)
Screenshot: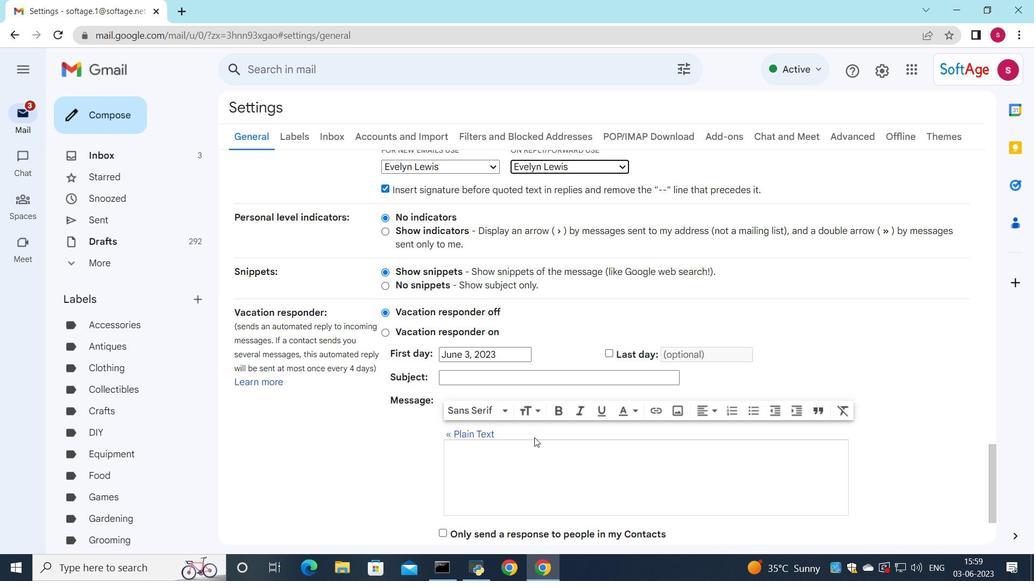 
Action: Mouse scrolled (534, 437) with delta (0, 0)
Screenshot: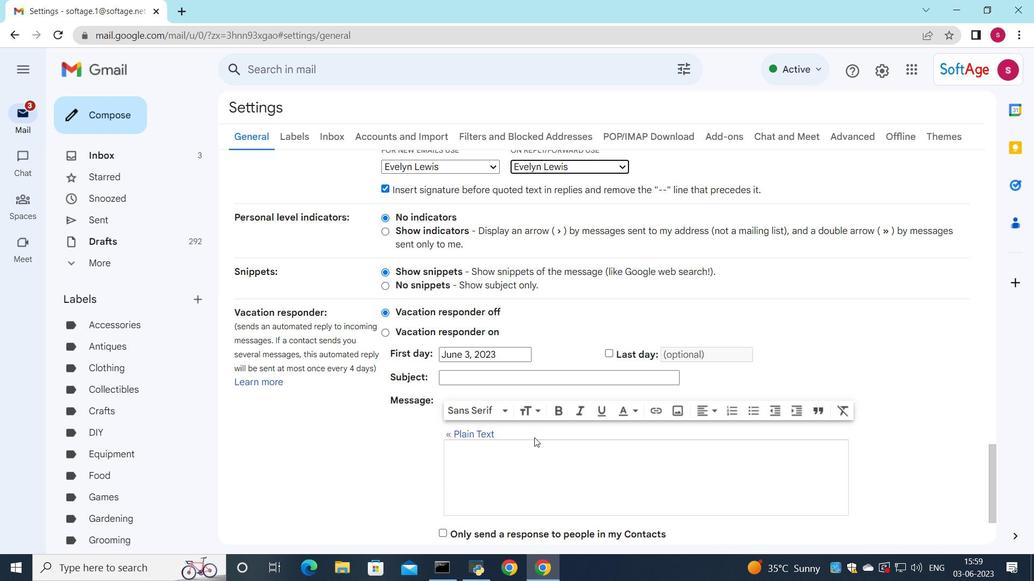 
Action: Mouse moved to (531, 444)
Screenshot: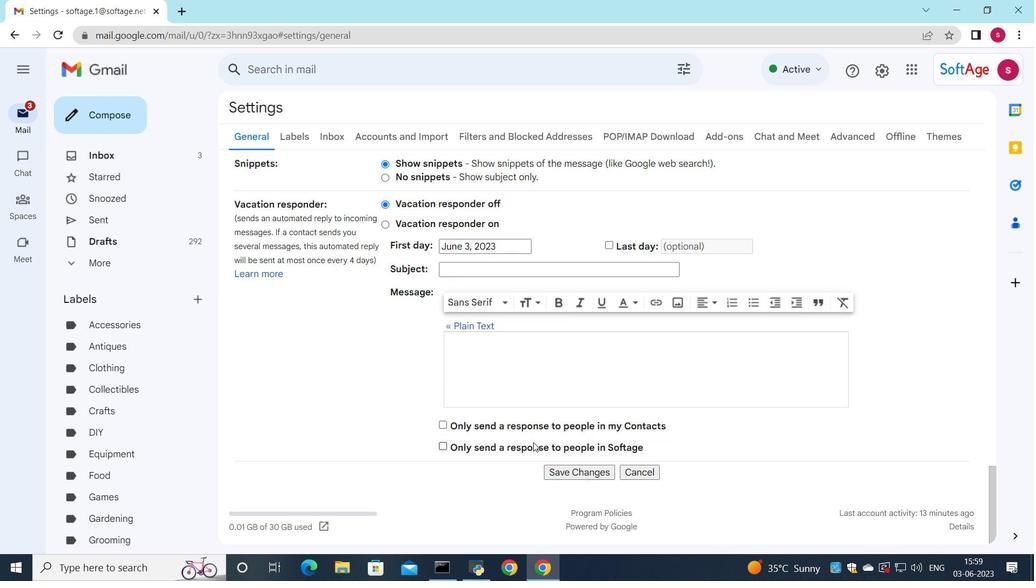 
Action: Mouse scrolled (531, 444) with delta (0, 0)
Screenshot: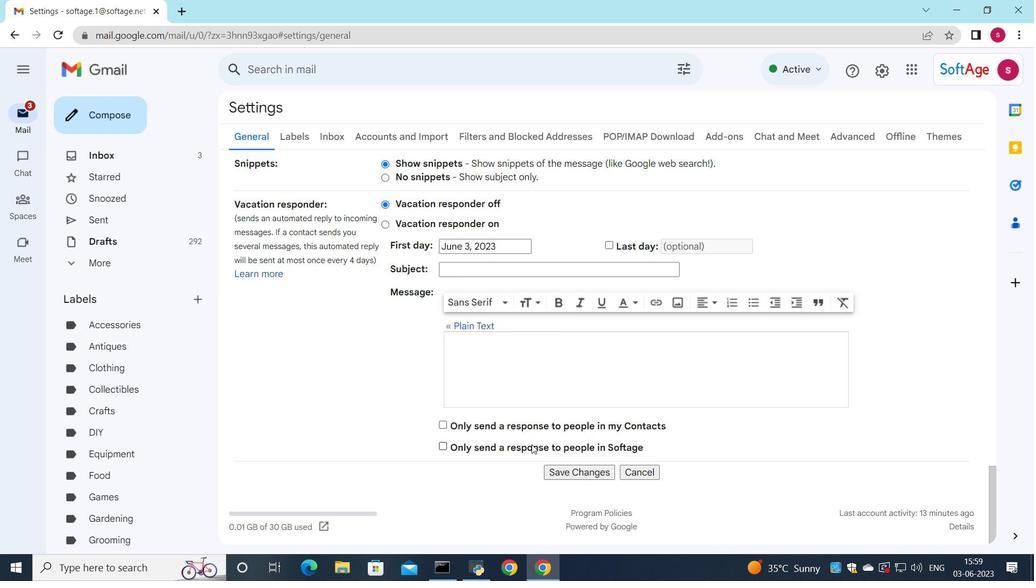
Action: Mouse moved to (531, 445)
Screenshot: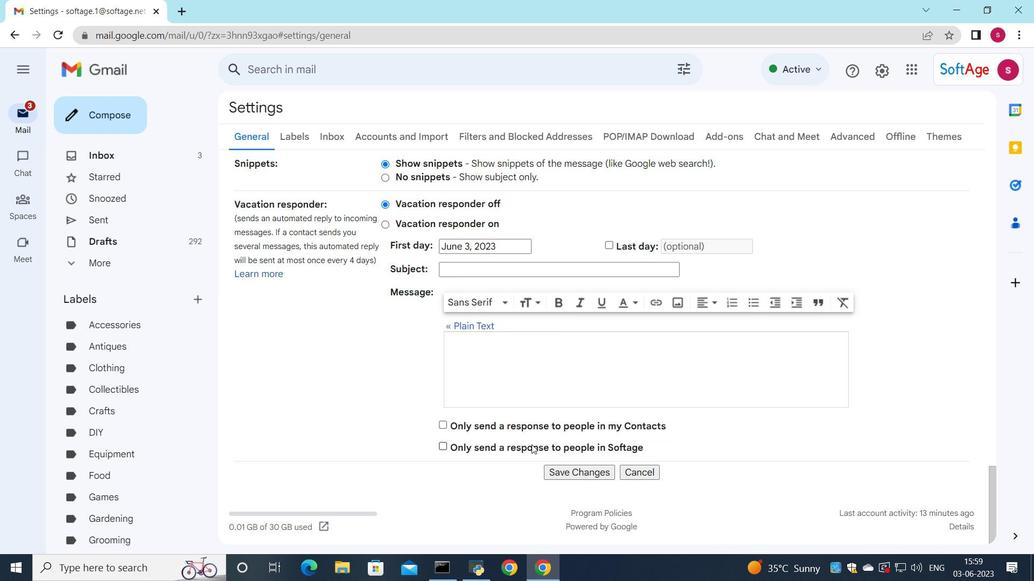 
Action: Mouse scrolled (531, 444) with delta (0, 0)
Screenshot: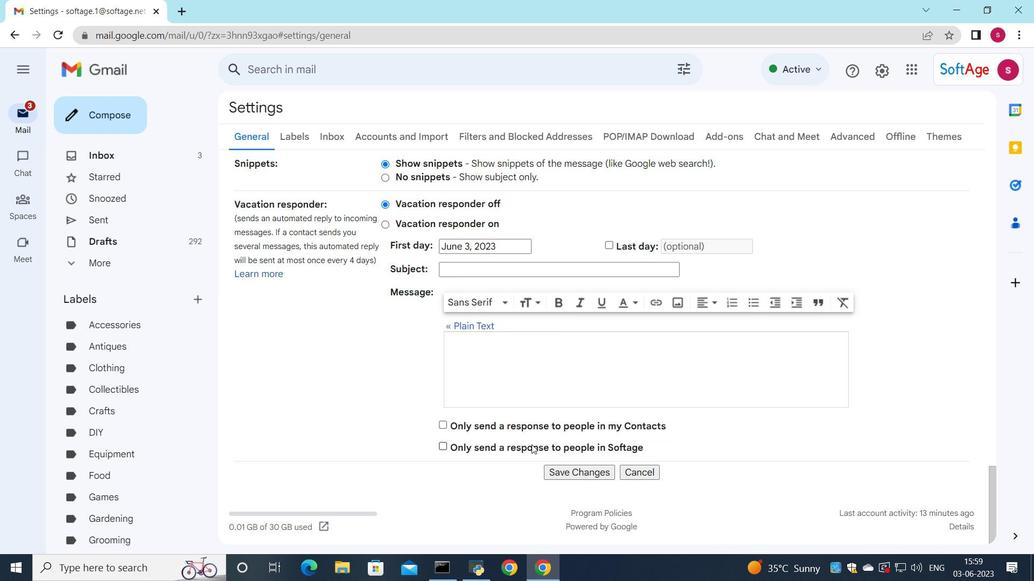 
Action: Mouse moved to (568, 471)
Screenshot: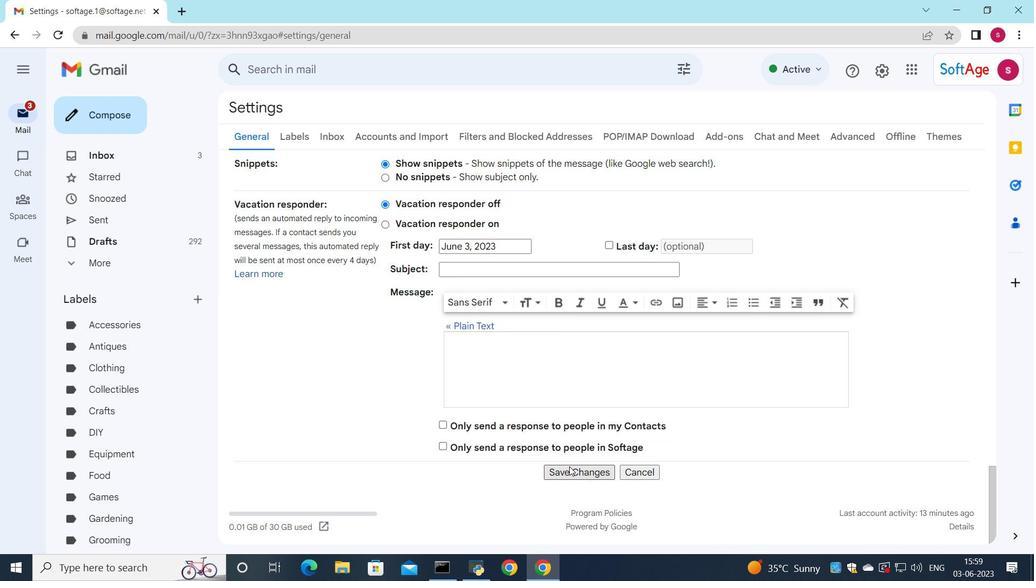 
Action: Mouse pressed left at (568, 471)
Screenshot: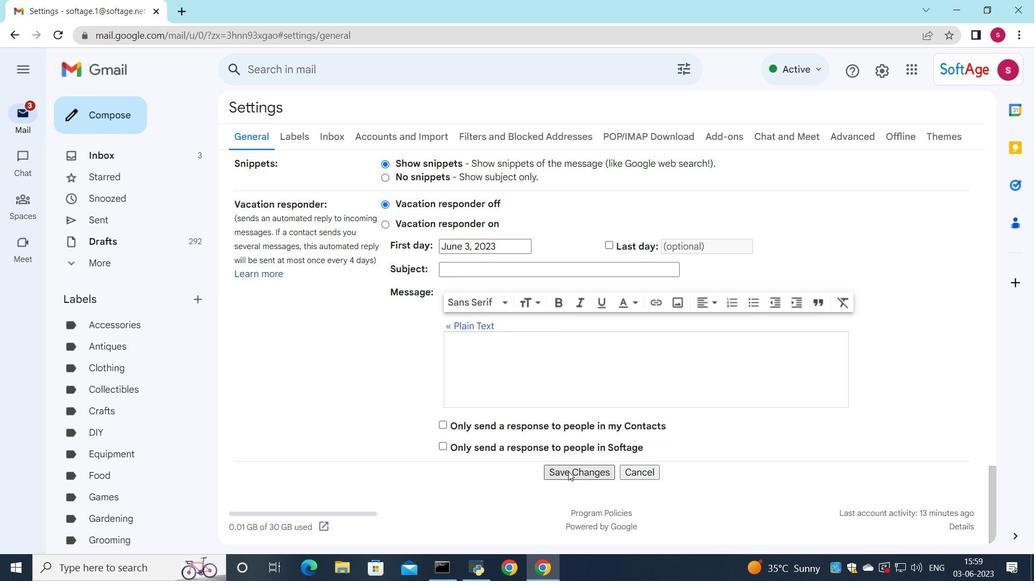 
Action: Mouse moved to (542, 138)
Screenshot: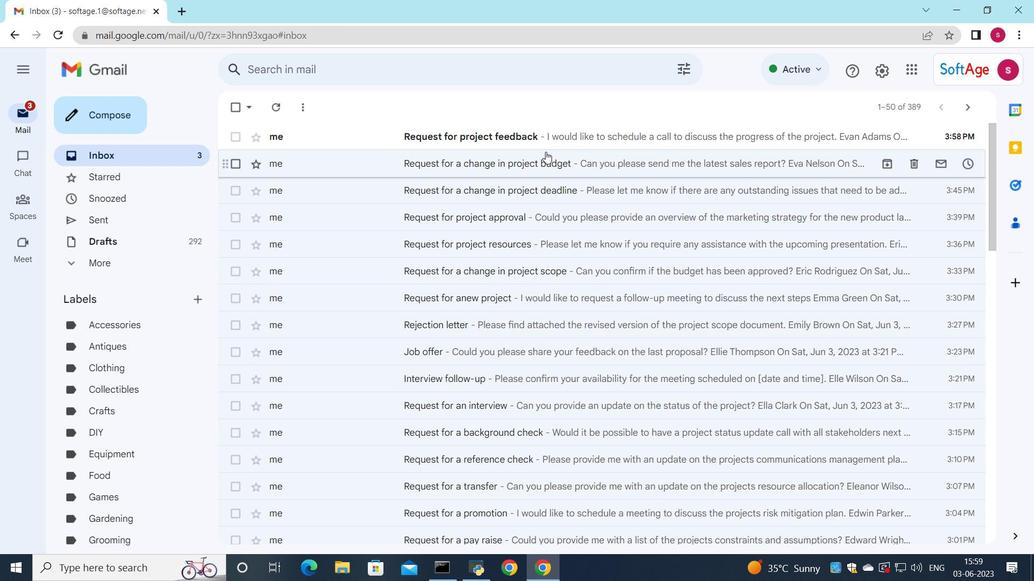 
Action: Mouse pressed left at (542, 138)
Screenshot: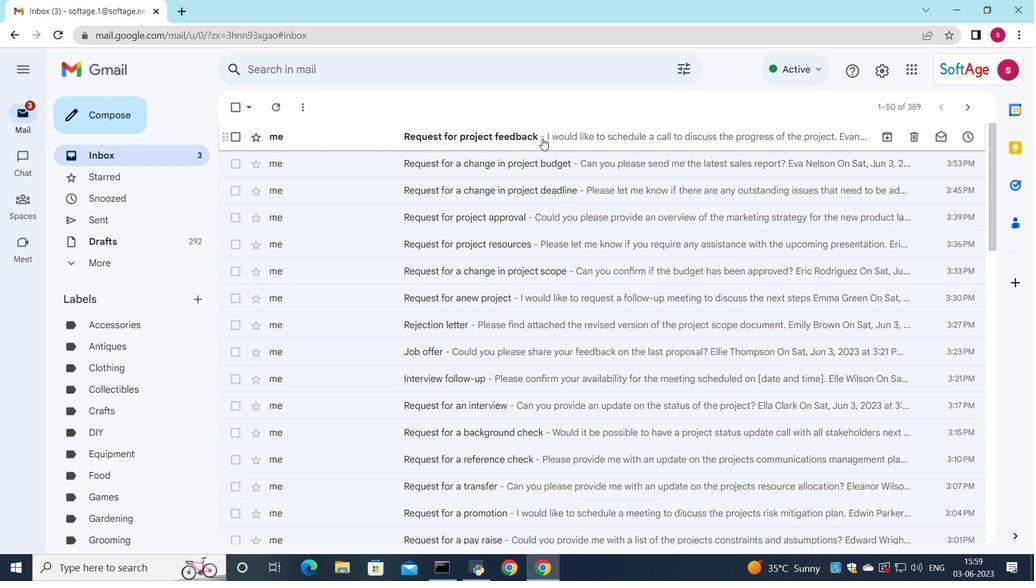
Action: Mouse moved to (449, 366)
Screenshot: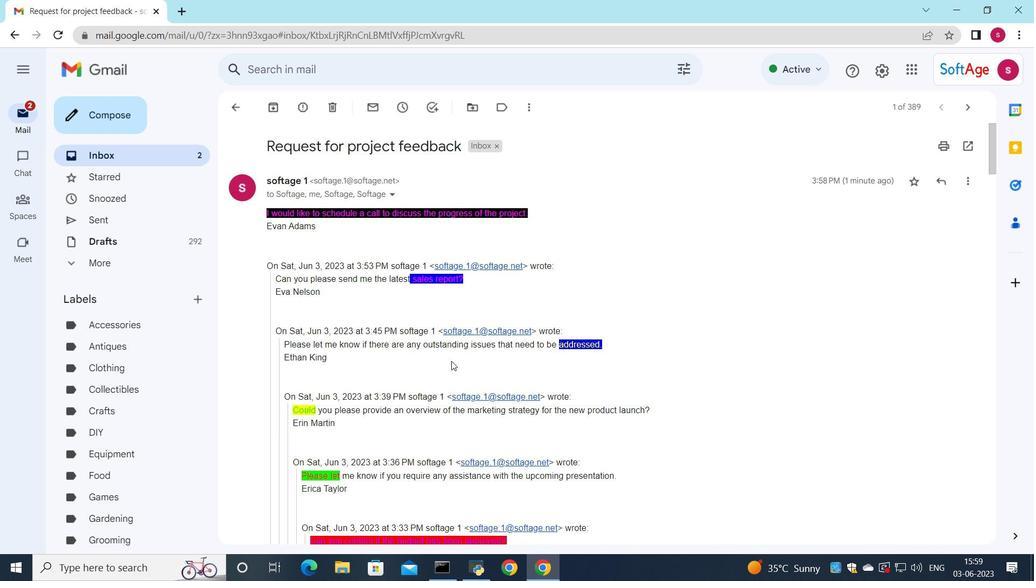
Action: Mouse scrolled (449, 366) with delta (0, 0)
Screenshot: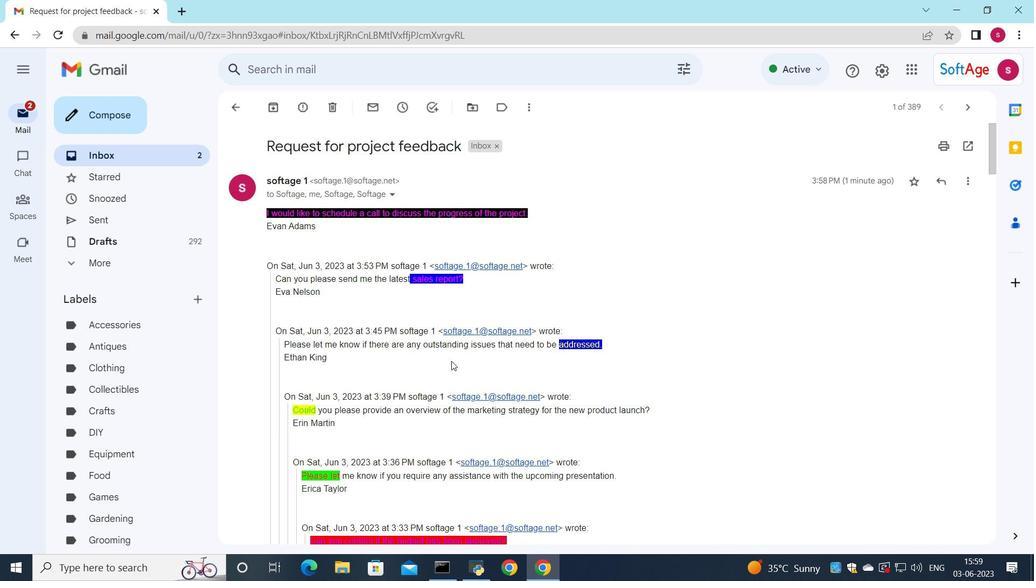 
Action: Mouse scrolled (449, 366) with delta (0, 0)
Screenshot: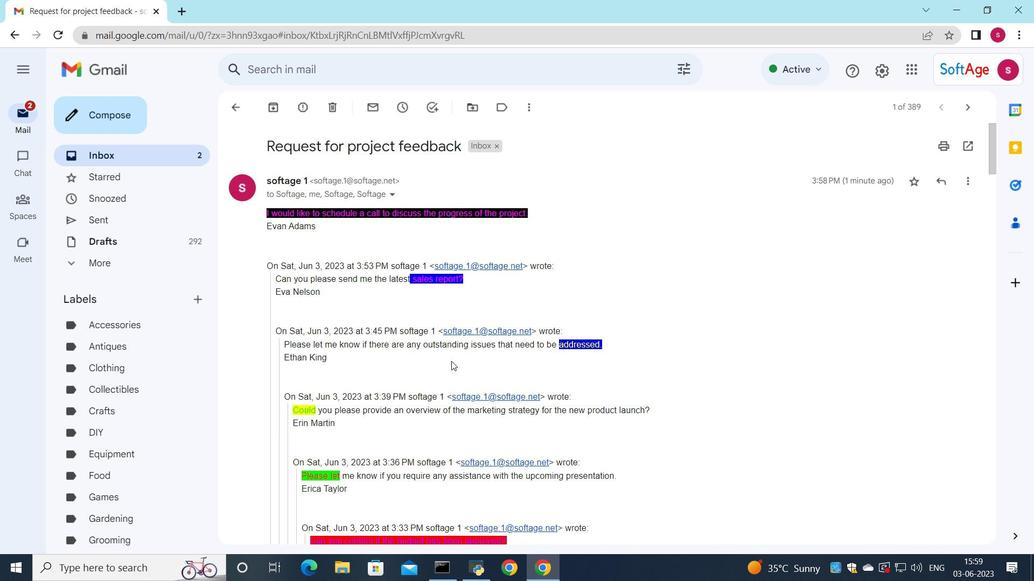 
Action: Mouse scrolled (449, 366) with delta (0, 0)
Screenshot: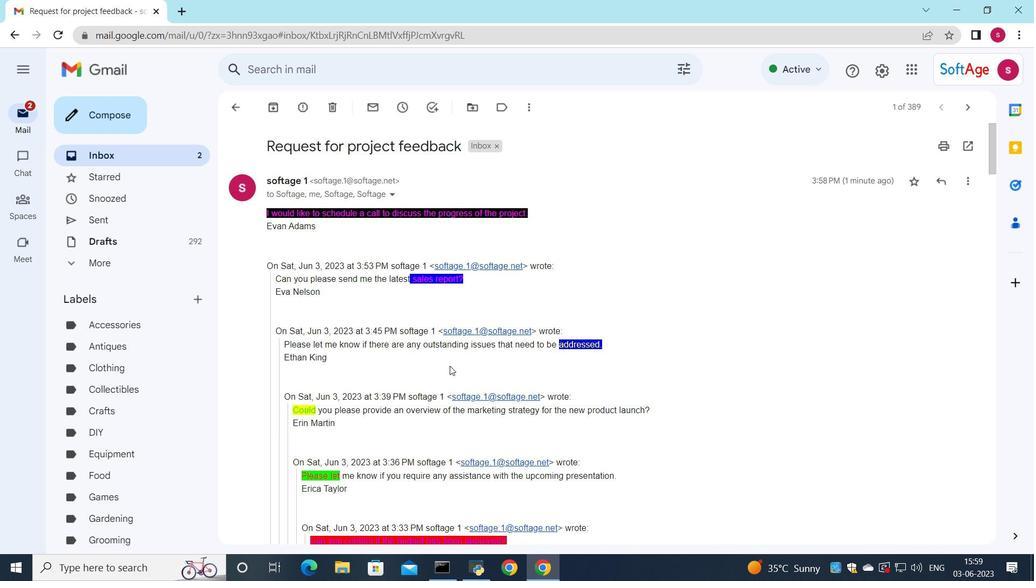 
Action: Mouse moved to (450, 366)
Screenshot: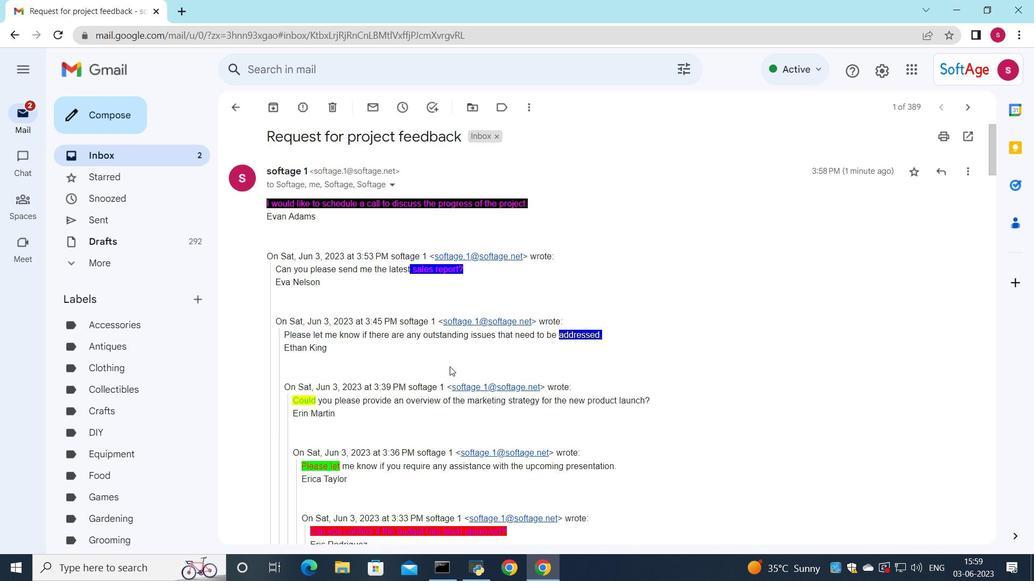 
Action: Mouse scrolled (450, 365) with delta (0, 0)
Screenshot: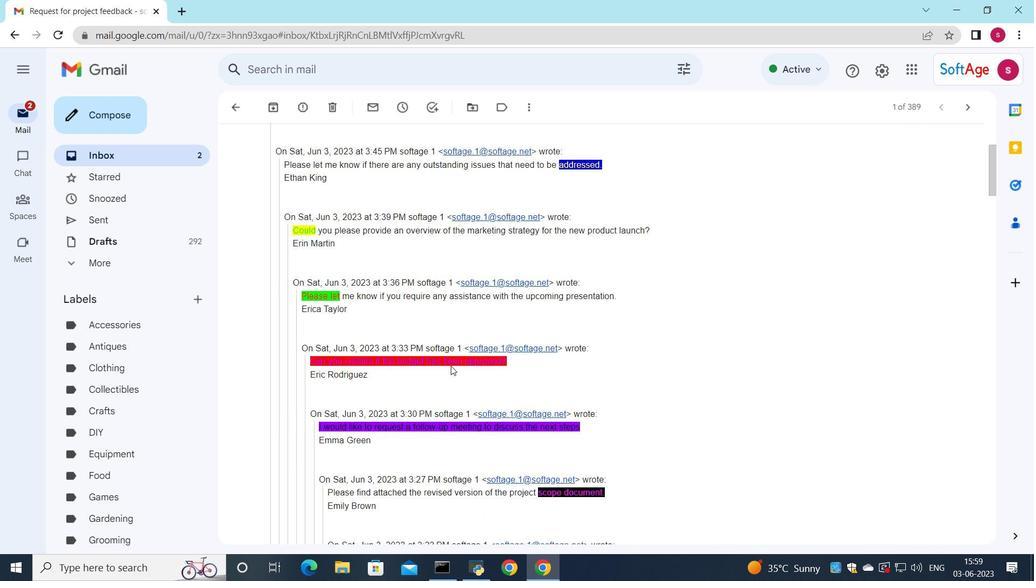 
Action: Mouse scrolled (450, 365) with delta (0, 0)
Screenshot: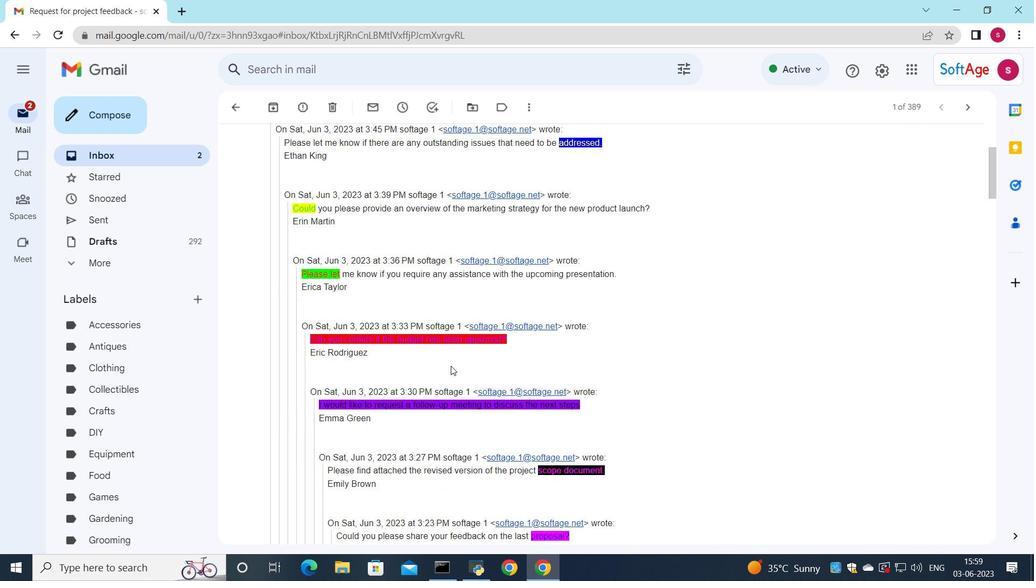 
Action: Mouse scrolled (450, 365) with delta (0, 0)
Screenshot: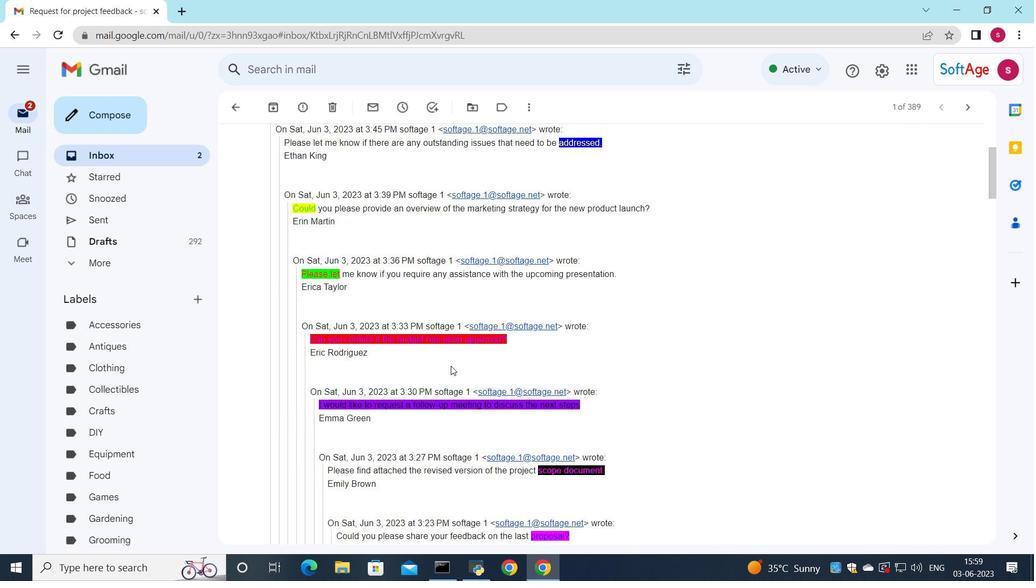 
Action: Mouse scrolled (450, 365) with delta (0, 0)
Screenshot: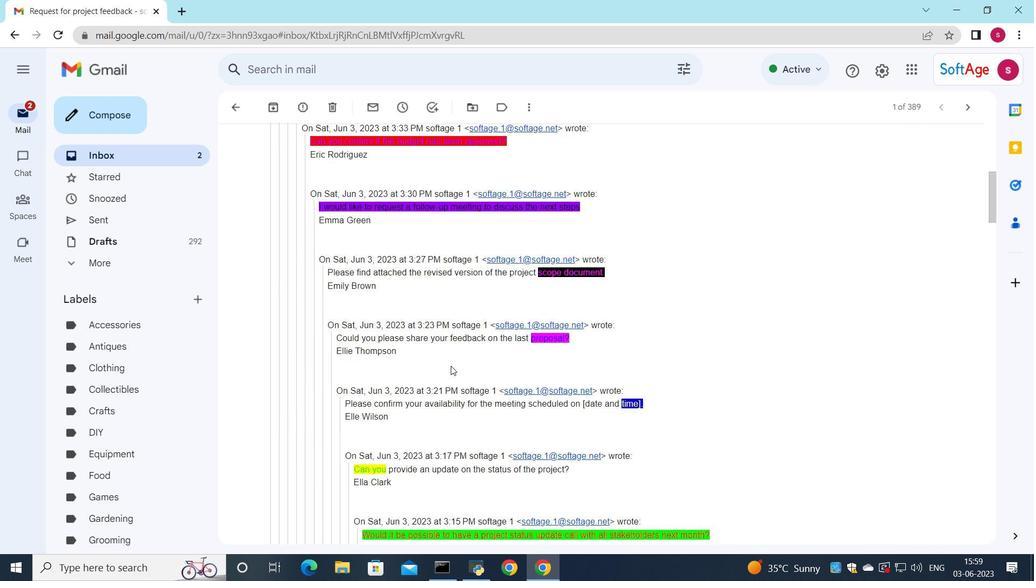 
Action: Mouse scrolled (450, 365) with delta (0, 0)
Screenshot: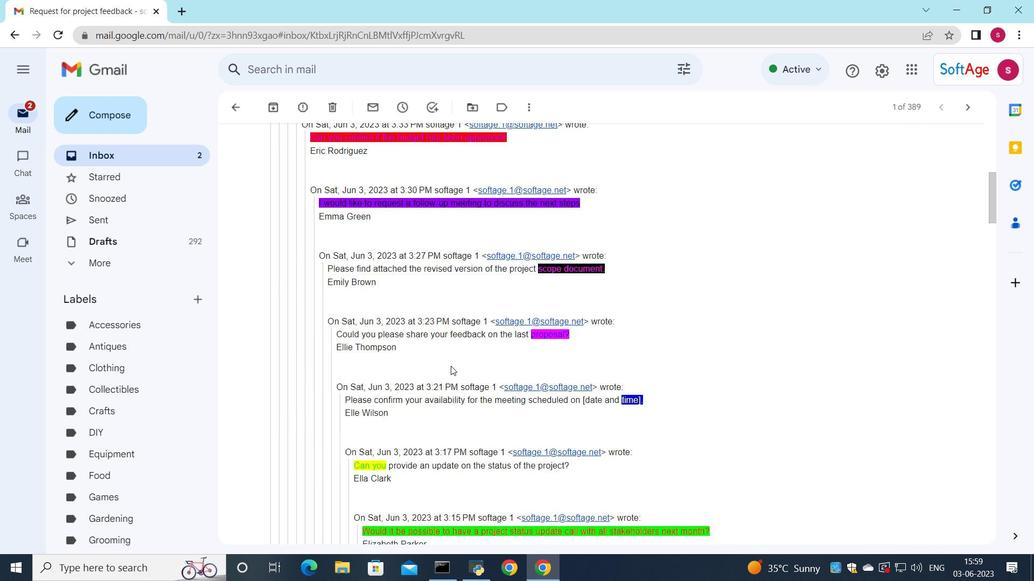 
Action: Mouse scrolled (450, 365) with delta (0, 0)
Screenshot: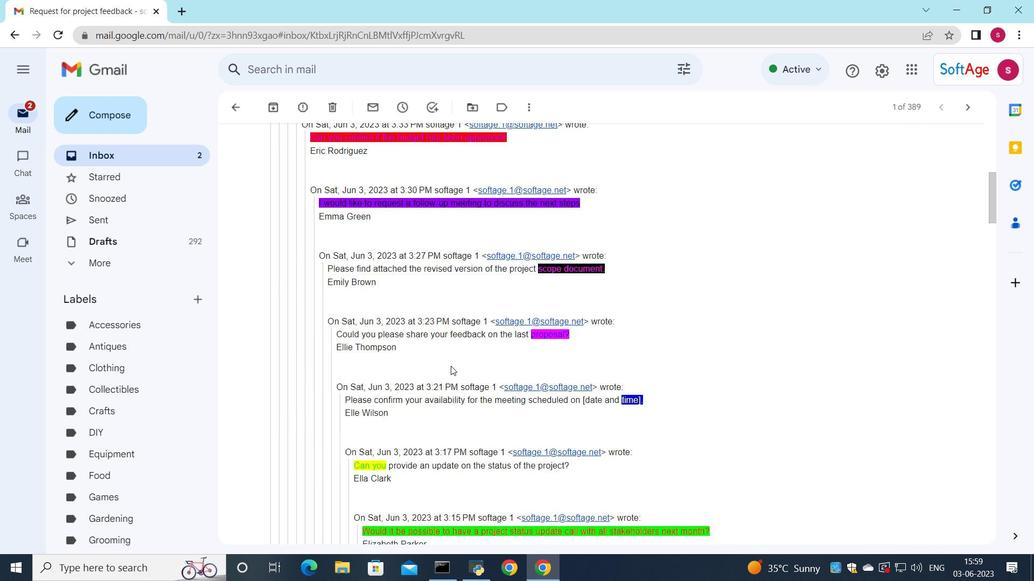 
Action: Mouse scrolled (450, 365) with delta (0, 0)
Screenshot: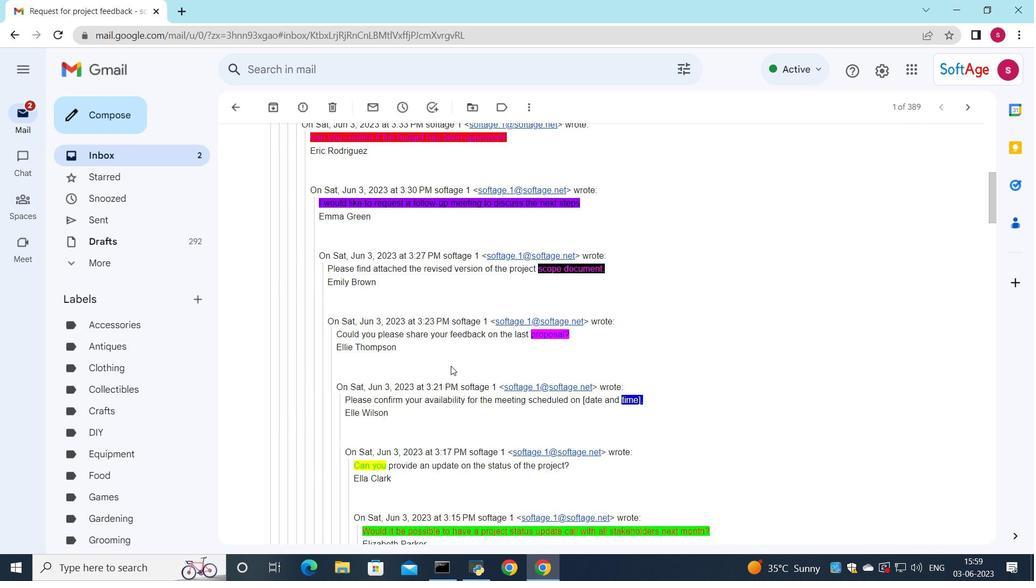 
Action: Mouse scrolled (450, 365) with delta (0, 0)
Screenshot: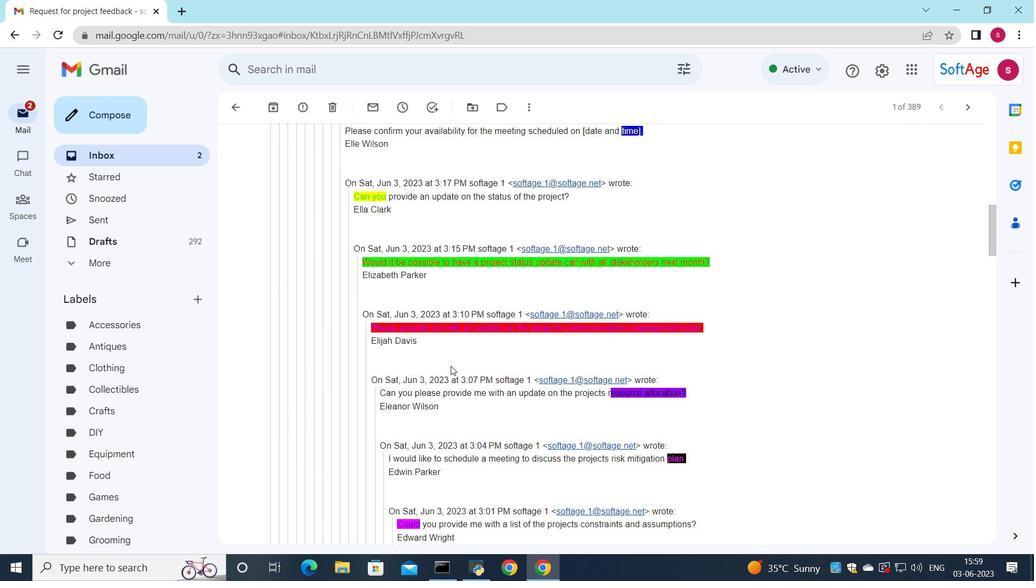 
Action: Mouse scrolled (450, 365) with delta (0, 0)
Screenshot: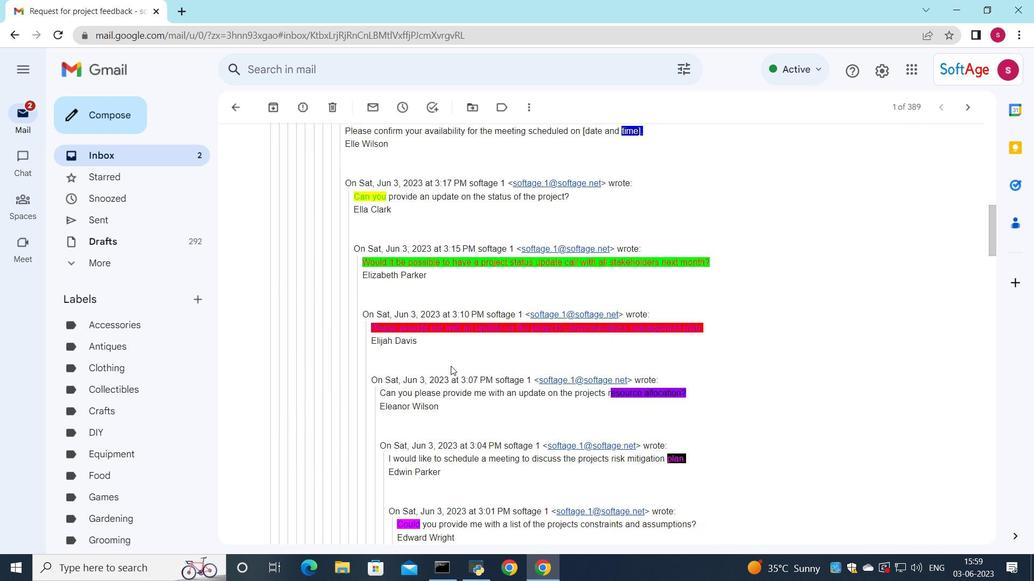 
Action: Mouse scrolled (450, 365) with delta (0, 0)
Screenshot: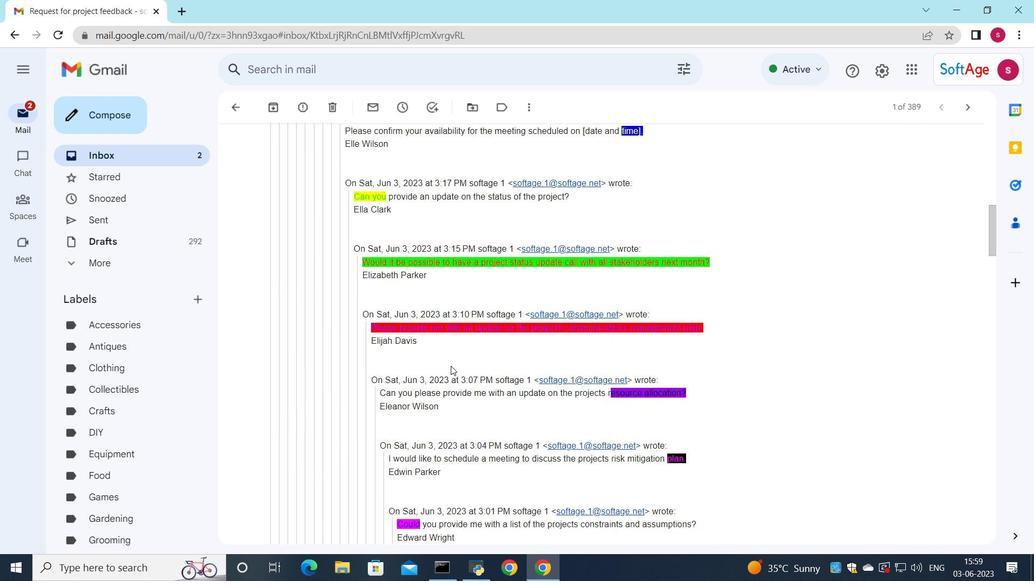 
Action: Mouse scrolled (450, 365) with delta (0, 0)
Screenshot: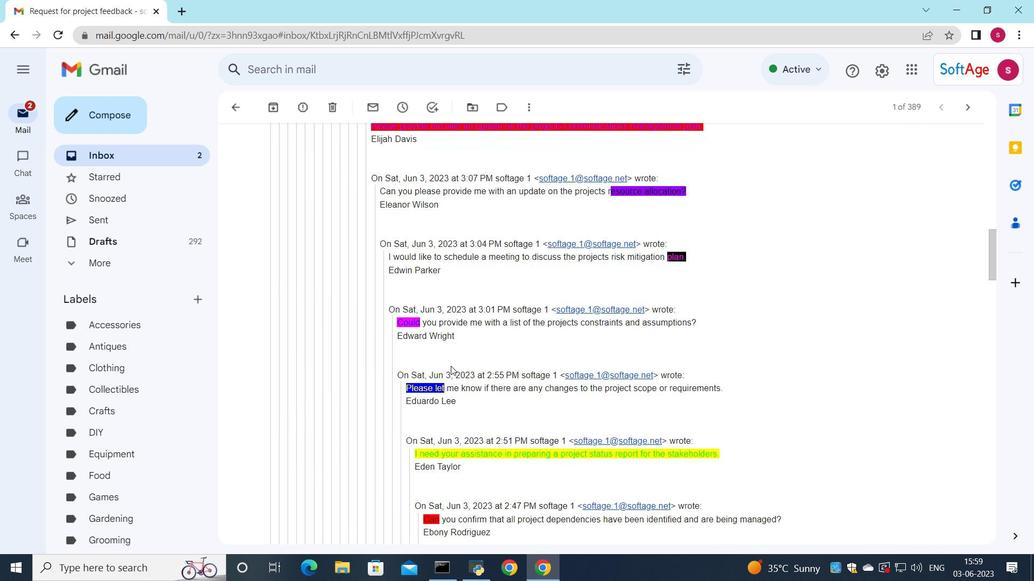 
Action: Mouse scrolled (450, 365) with delta (0, 0)
Screenshot: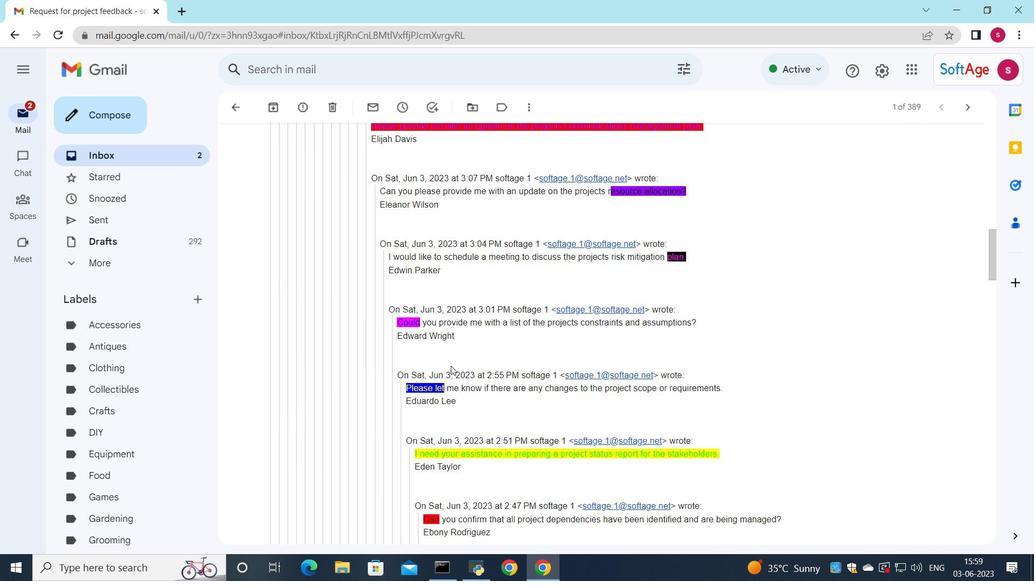 
Action: Mouse scrolled (450, 365) with delta (0, 0)
Screenshot: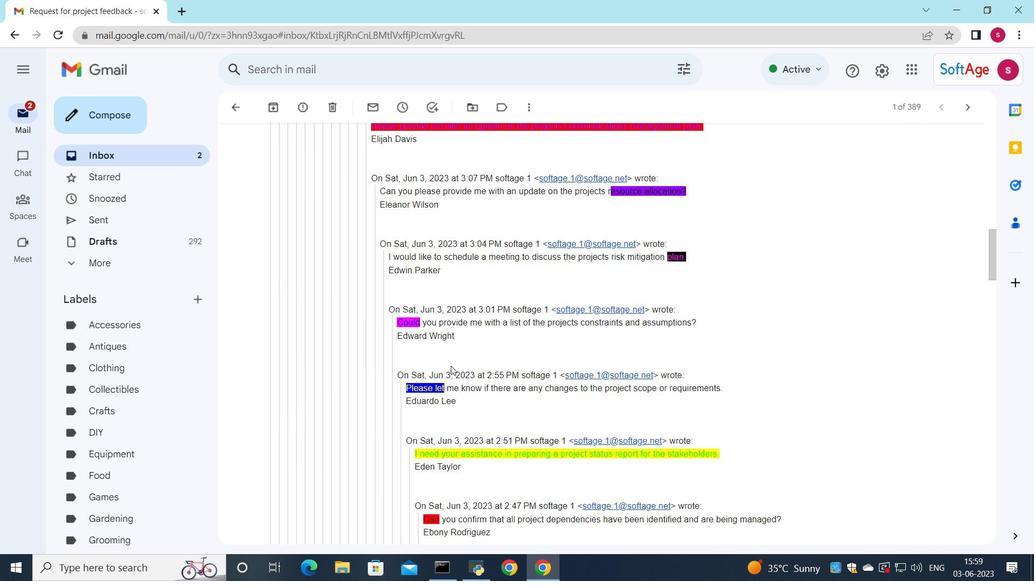 
Action: Mouse scrolled (450, 365) with delta (0, 0)
Screenshot: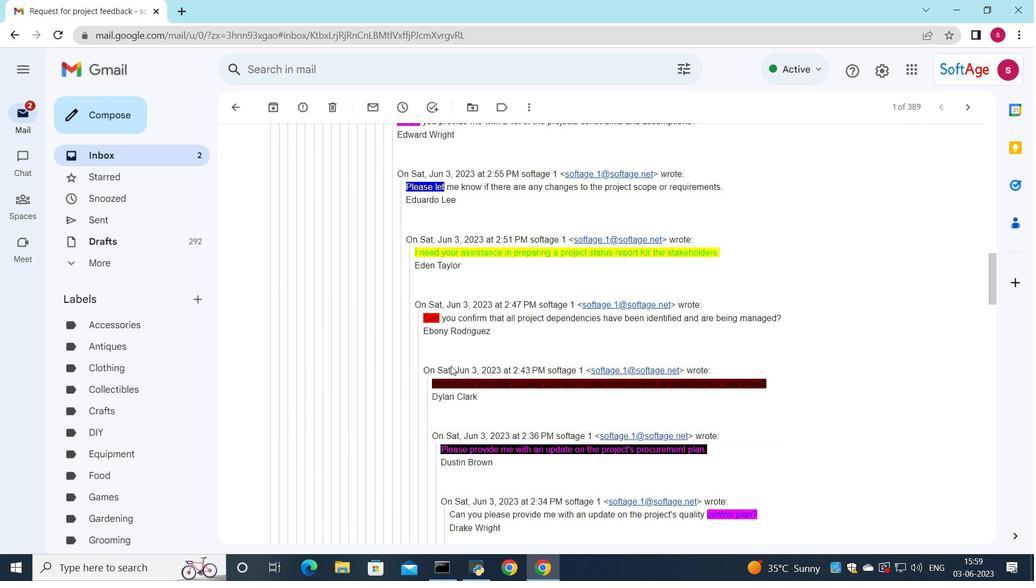
Action: Mouse scrolled (450, 365) with delta (0, 0)
Screenshot: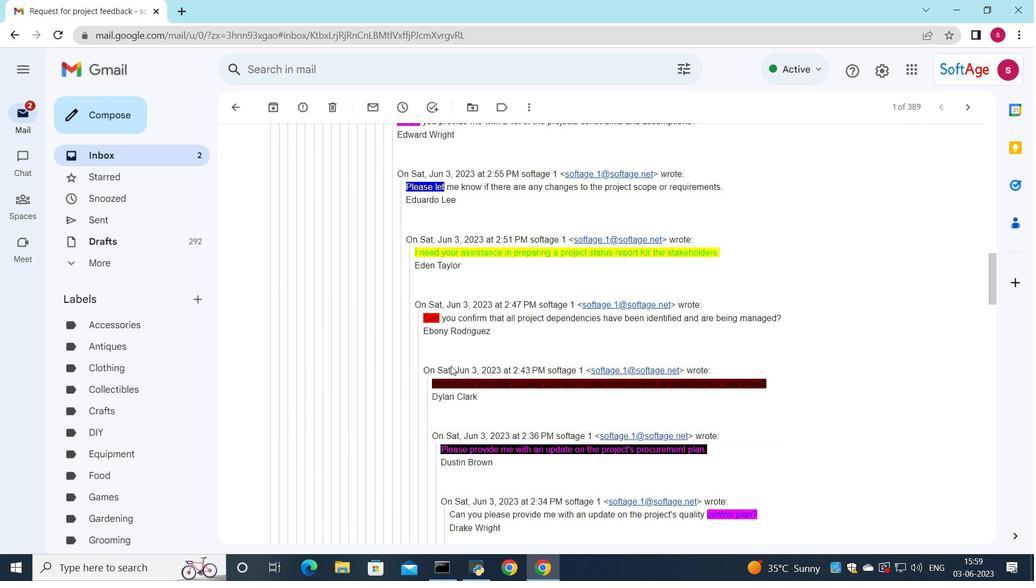 
Action: Mouse scrolled (450, 365) with delta (0, 0)
Screenshot: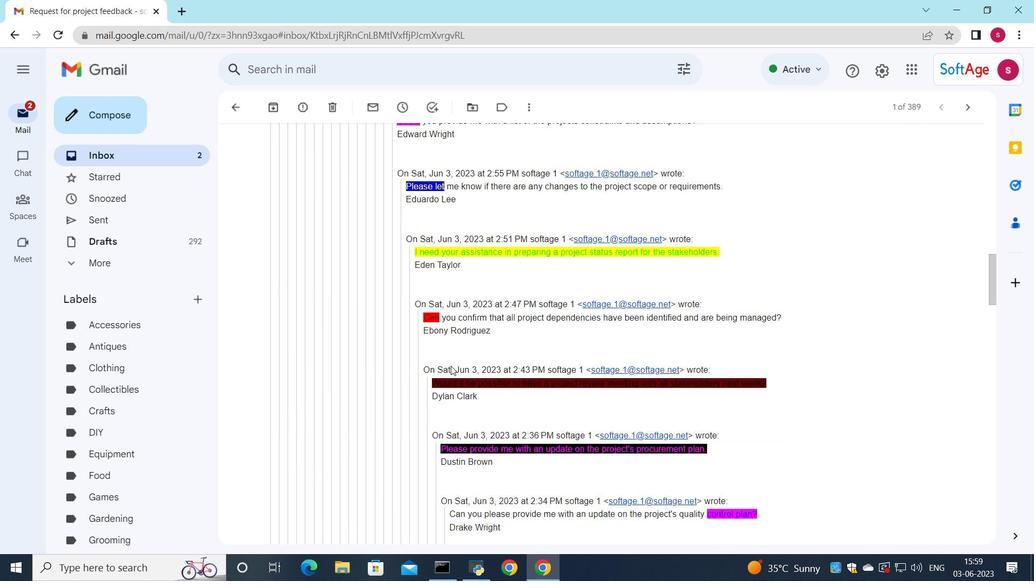 
Action: Mouse scrolled (450, 365) with delta (0, 0)
Screenshot: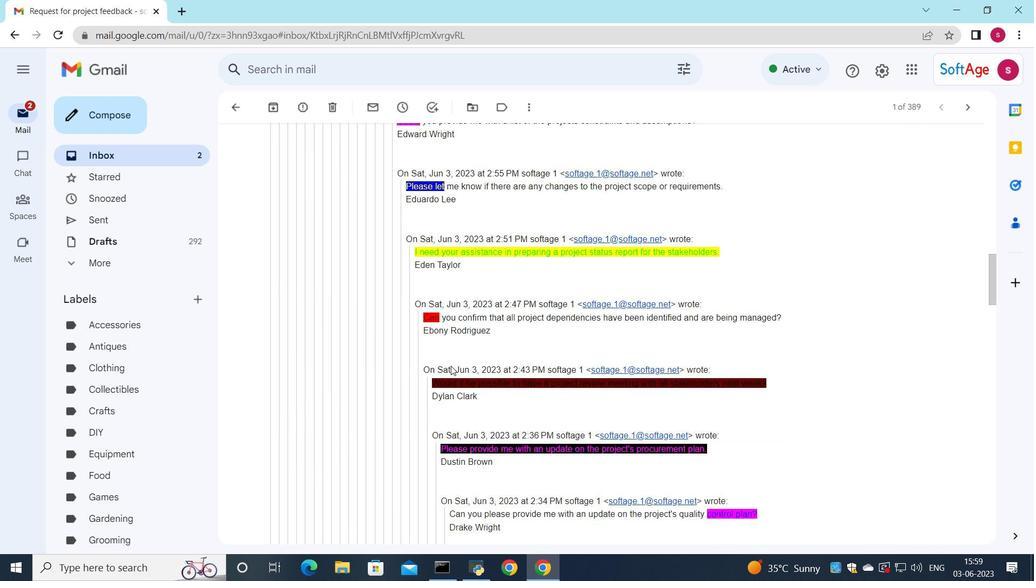 
Action: Mouse scrolled (450, 365) with delta (0, 0)
Screenshot: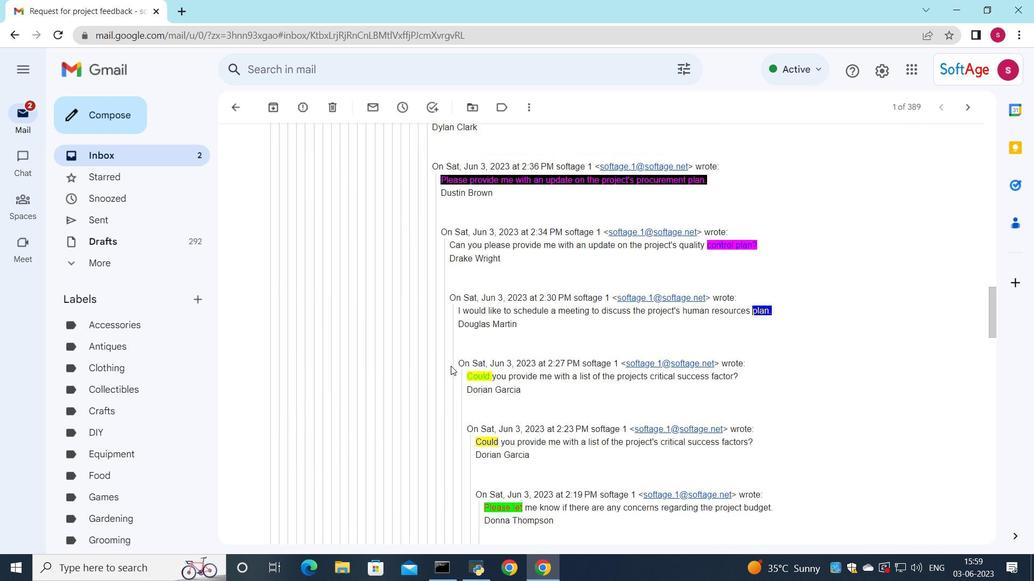 
Action: Mouse scrolled (450, 365) with delta (0, 0)
Screenshot: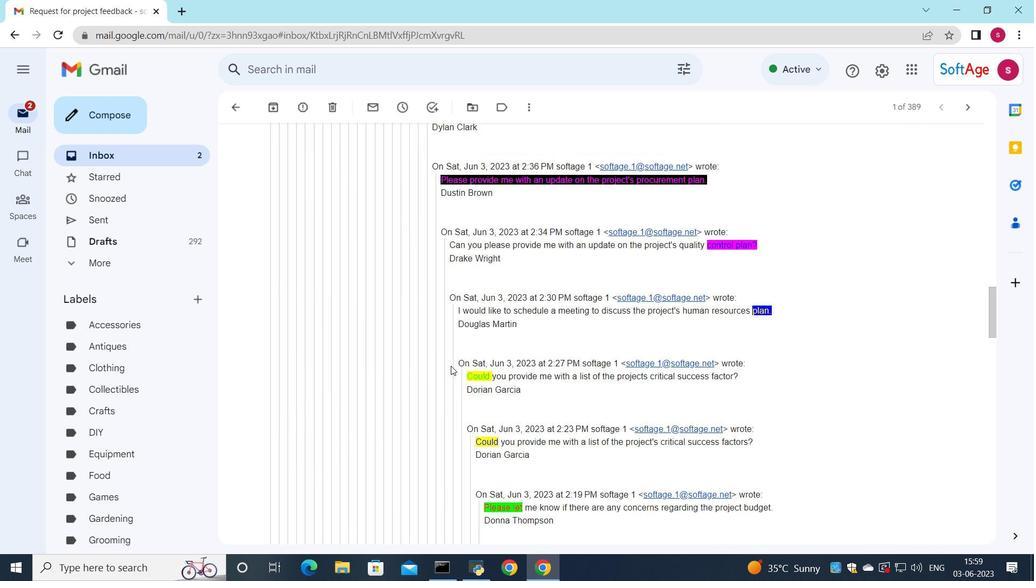 
Action: Mouse scrolled (450, 365) with delta (0, 0)
Screenshot: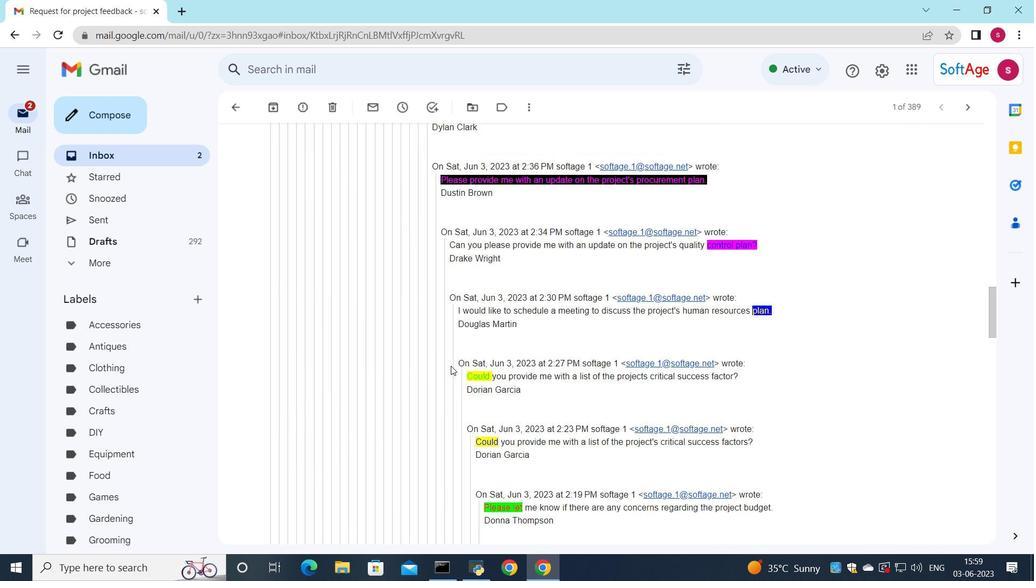 
Action: Mouse scrolled (450, 365) with delta (0, 0)
Screenshot: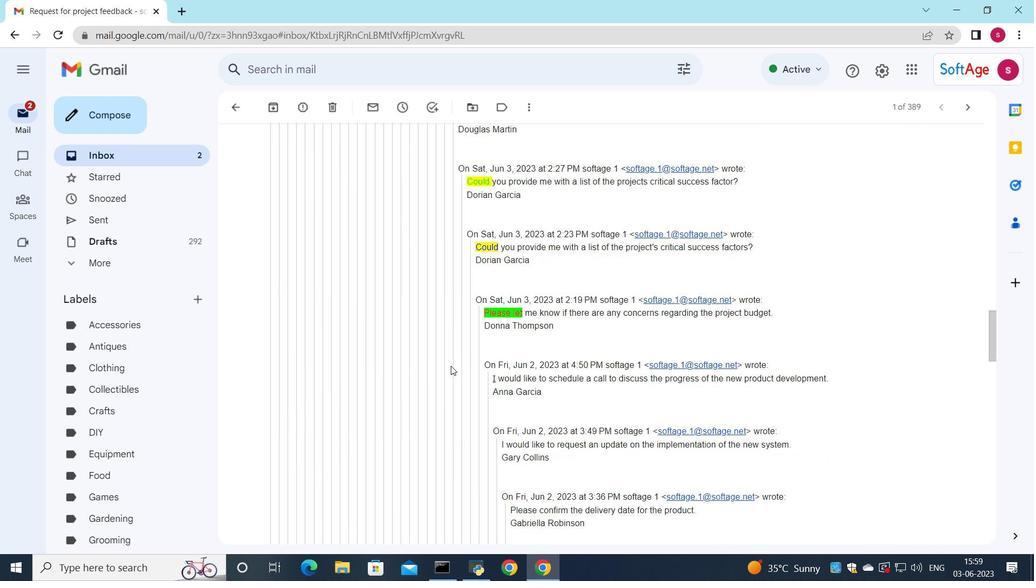 
Action: Mouse scrolled (450, 365) with delta (0, 0)
Screenshot: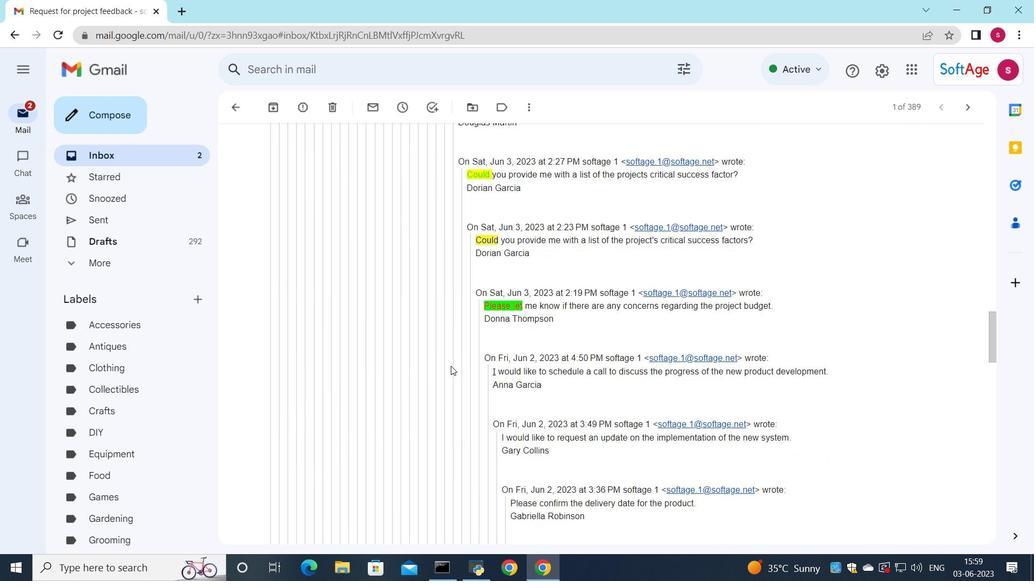 
Action: Mouse scrolled (450, 365) with delta (0, 0)
Screenshot: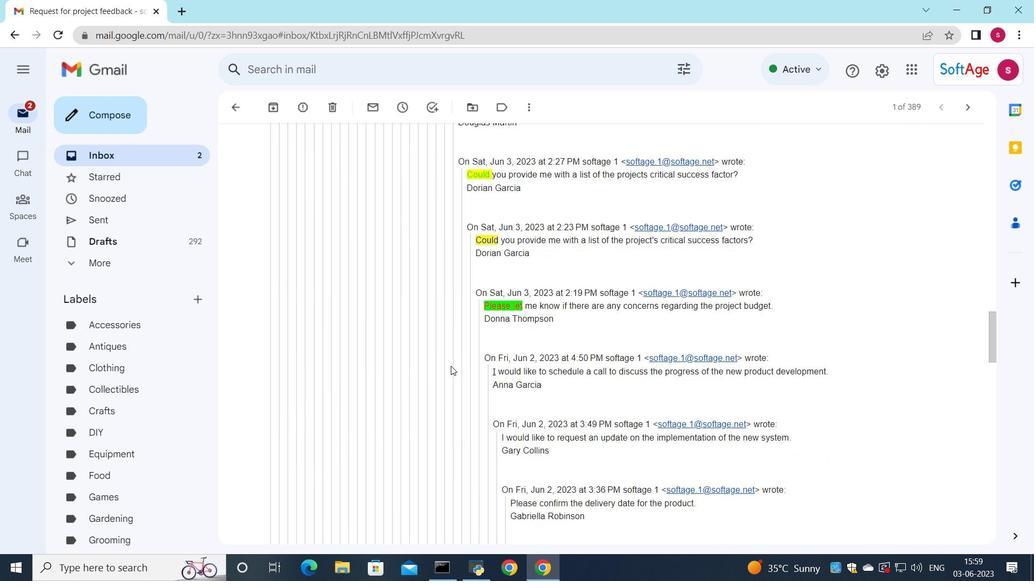 
Action: Mouse scrolled (450, 365) with delta (0, 0)
Screenshot: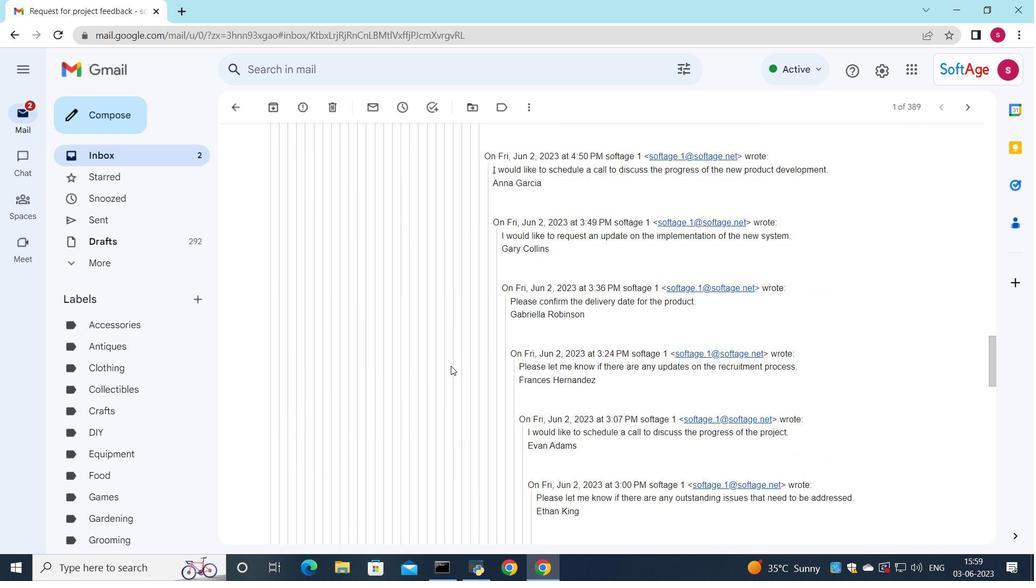 
Action: Mouse scrolled (450, 365) with delta (0, 0)
Screenshot: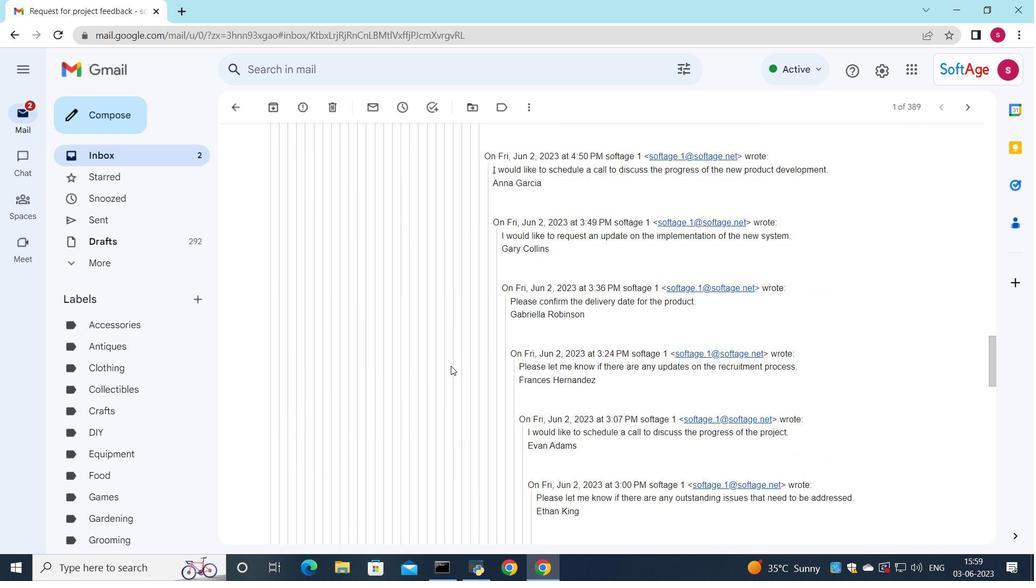 
Action: Mouse scrolled (450, 365) with delta (0, 0)
Screenshot: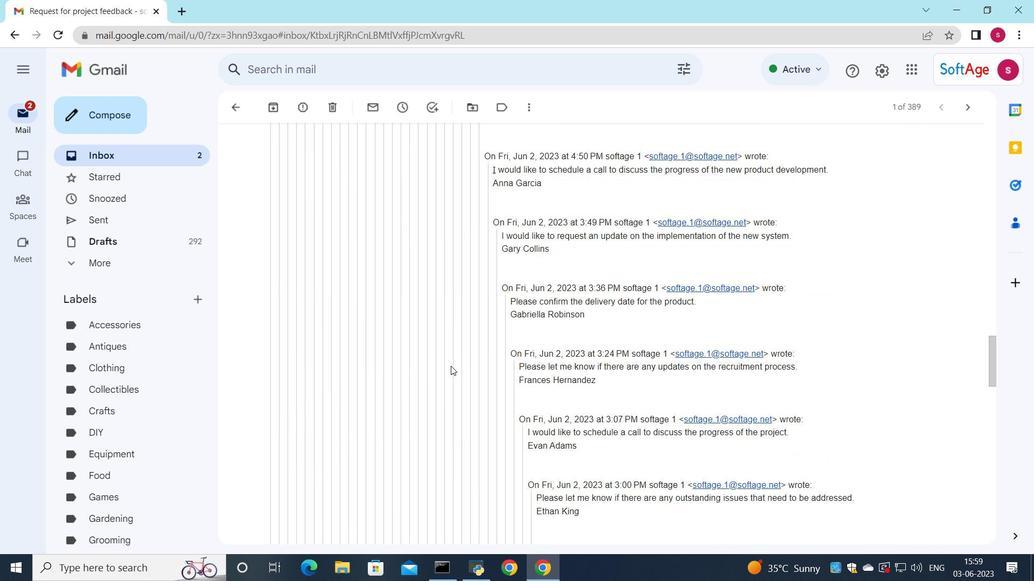 
Action: Mouse scrolled (450, 365) with delta (0, 0)
Screenshot: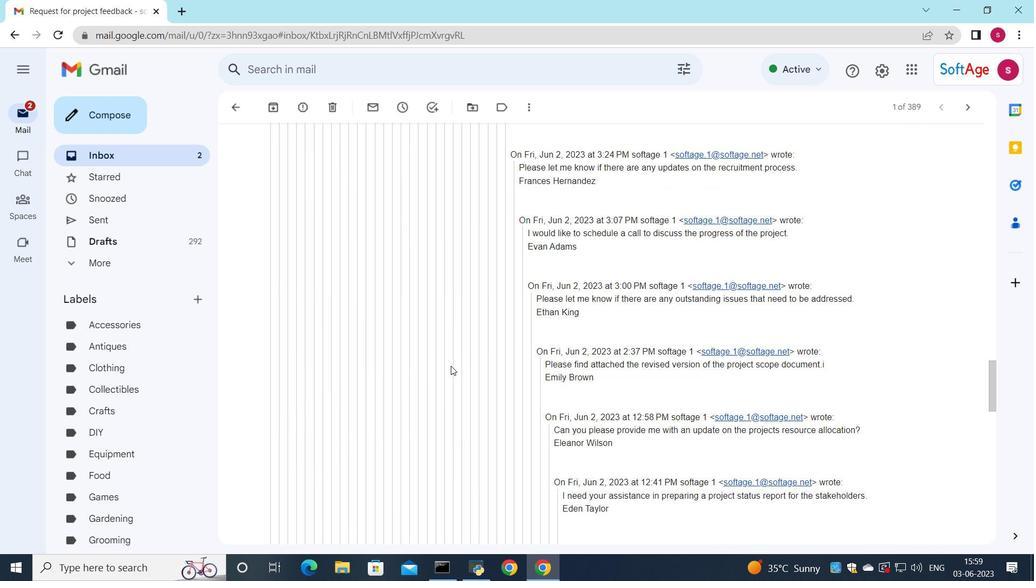 
Action: Mouse scrolled (450, 365) with delta (0, 0)
Screenshot: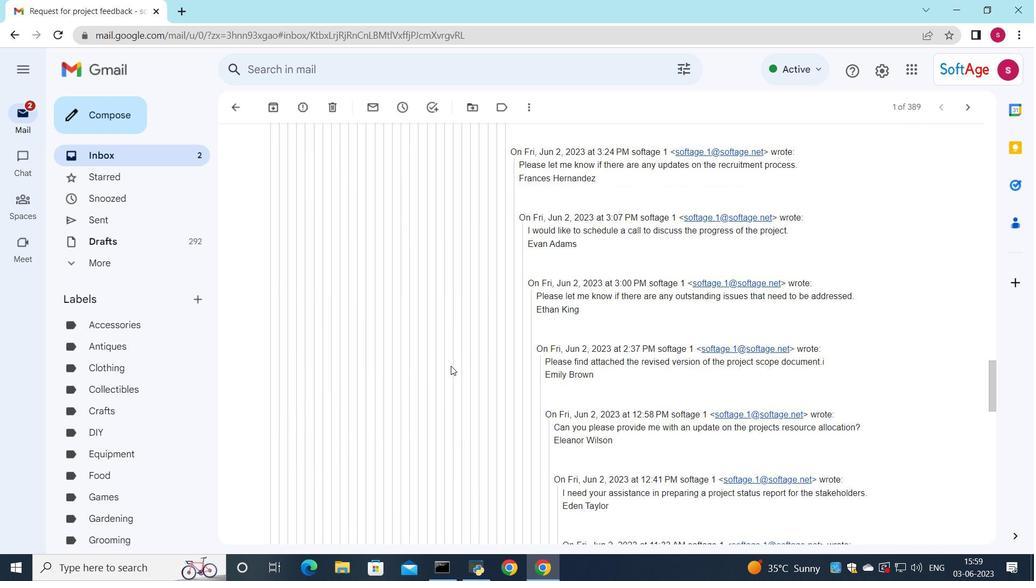 
Action: Mouse scrolled (450, 365) with delta (0, 0)
Screenshot: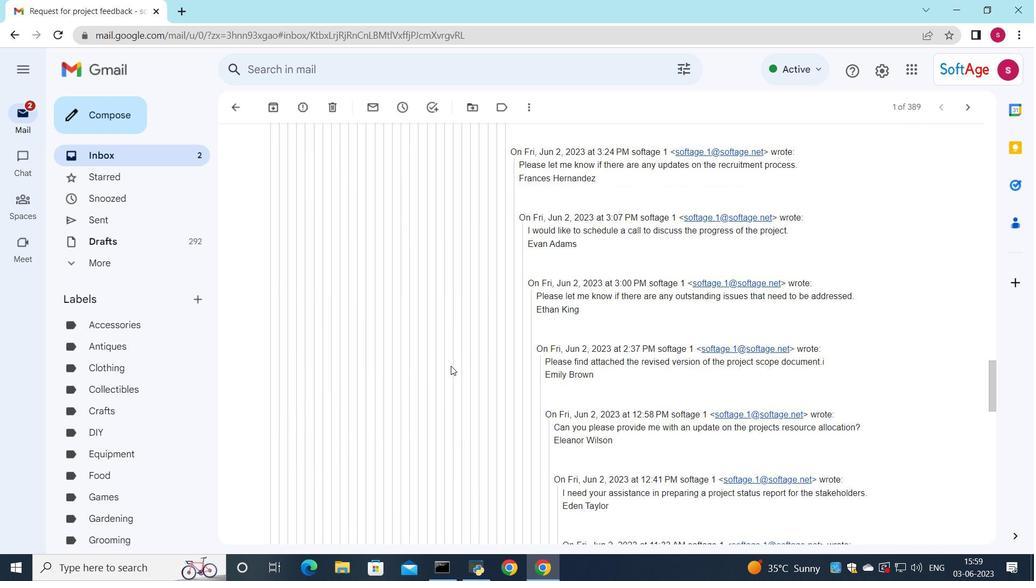 
Action: Mouse scrolled (450, 365) with delta (0, 0)
Screenshot: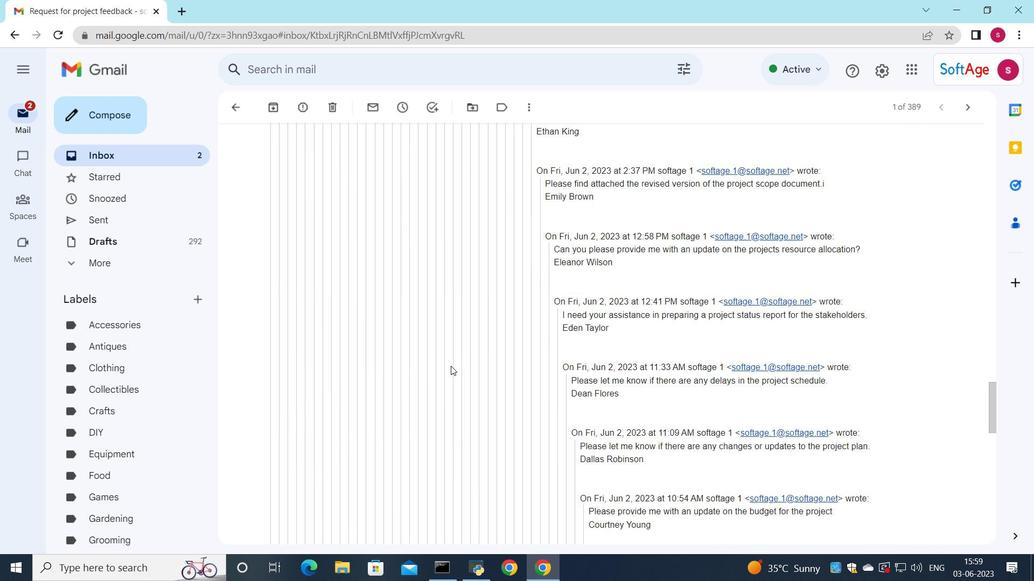 
Action: Mouse scrolled (450, 365) with delta (0, 0)
Screenshot: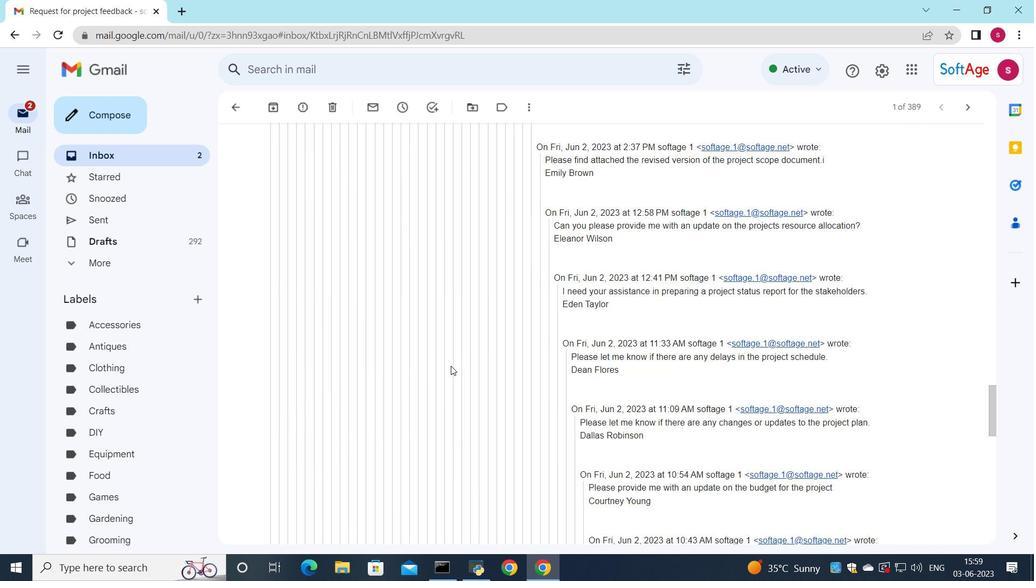 
Action: Mouse scrolled (450, 365) with delta (0, 0)
Screenshot: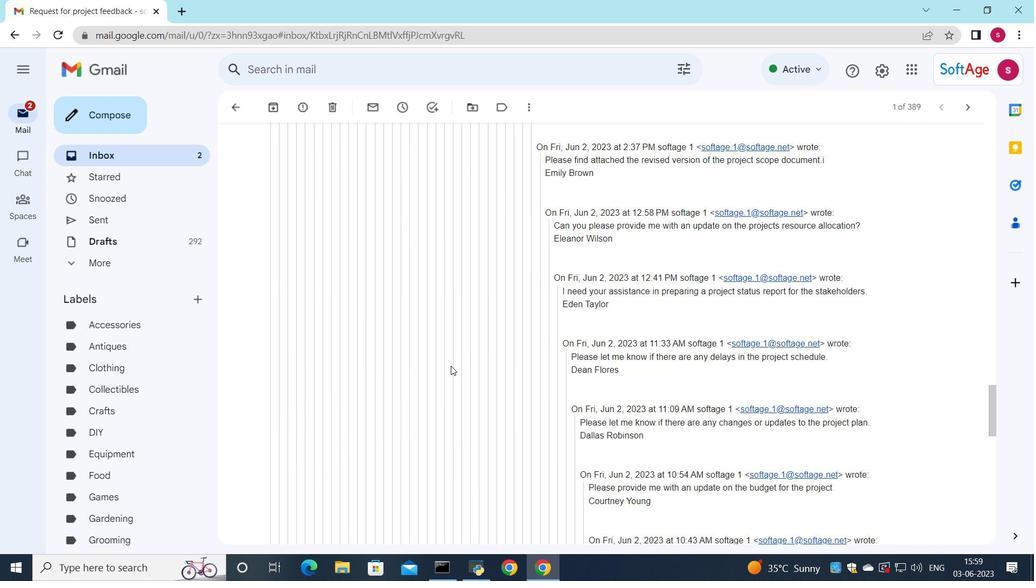 
Action: Mouse scrolled (450, 365) with delta (0, 0)
Screenshot: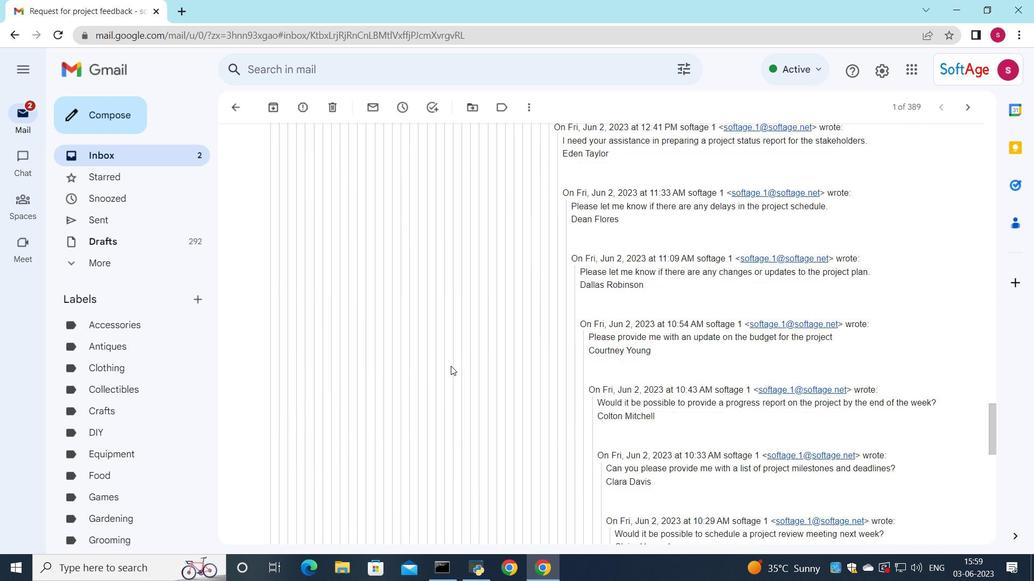 
Action: Mouse scrolled (450, 365) with delta (0, 0)
Screenshot: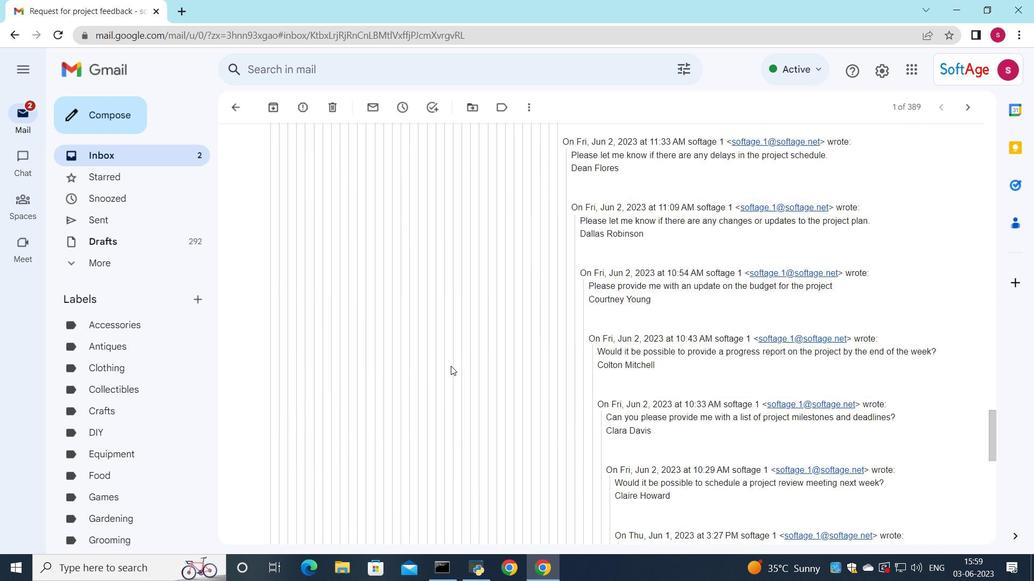 
Action: Mouse scrolled (450, 365) with delta (0, 0)
Screenshot: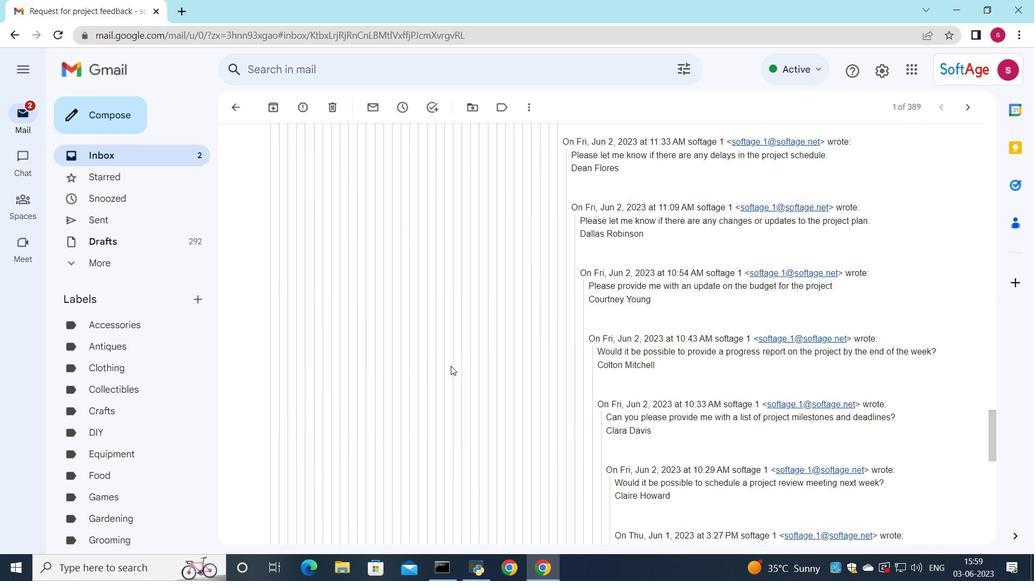 
Action: Mouse scrolled (450, 365) with delta (0, 0)
Screenshot: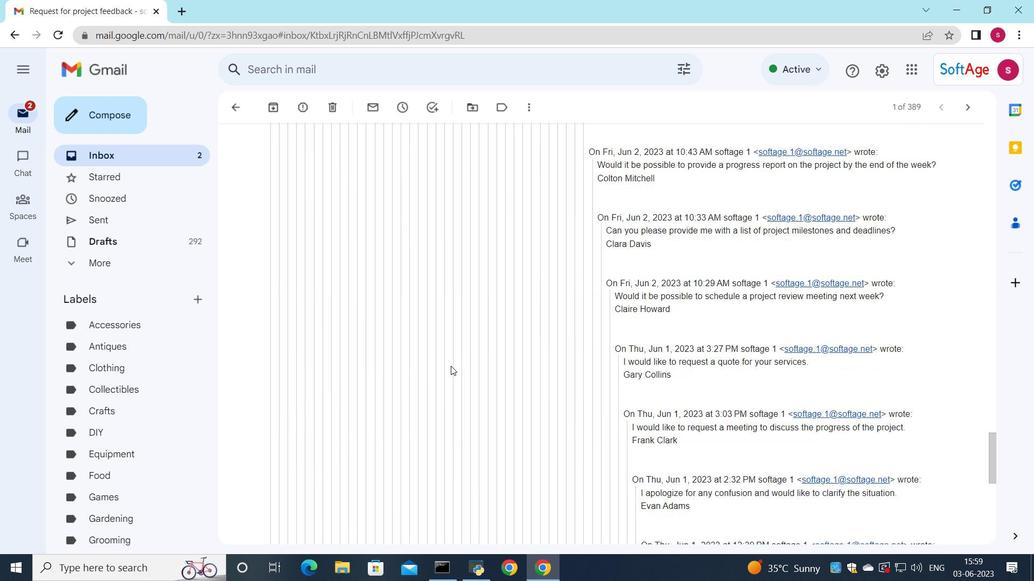 
Action: Mouse scrolled (450, 365) with delta (0, 0)
Screenshot: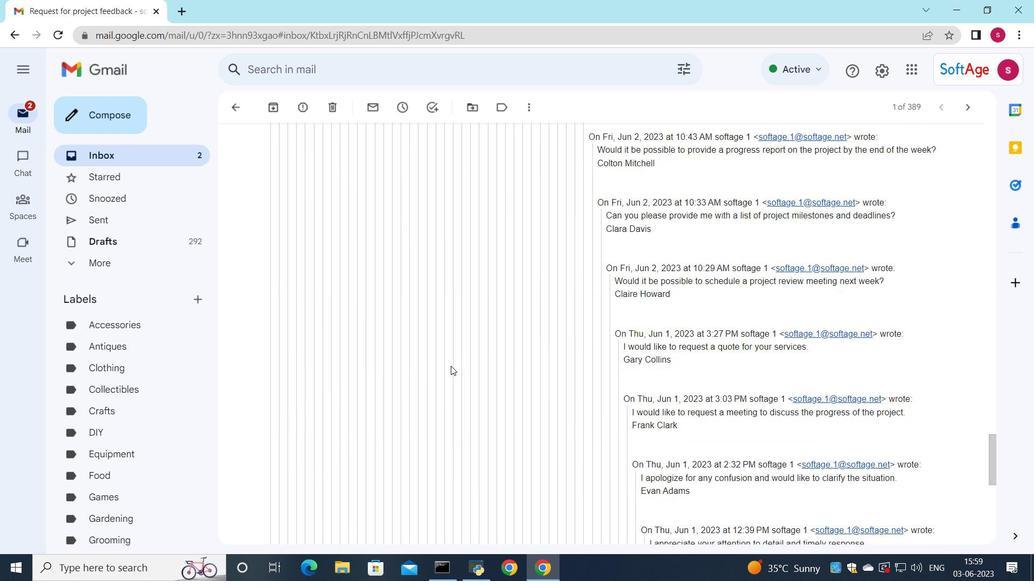 
Action: Mouse scrolled (450, 365) with delta (0, 0)
Screenshot: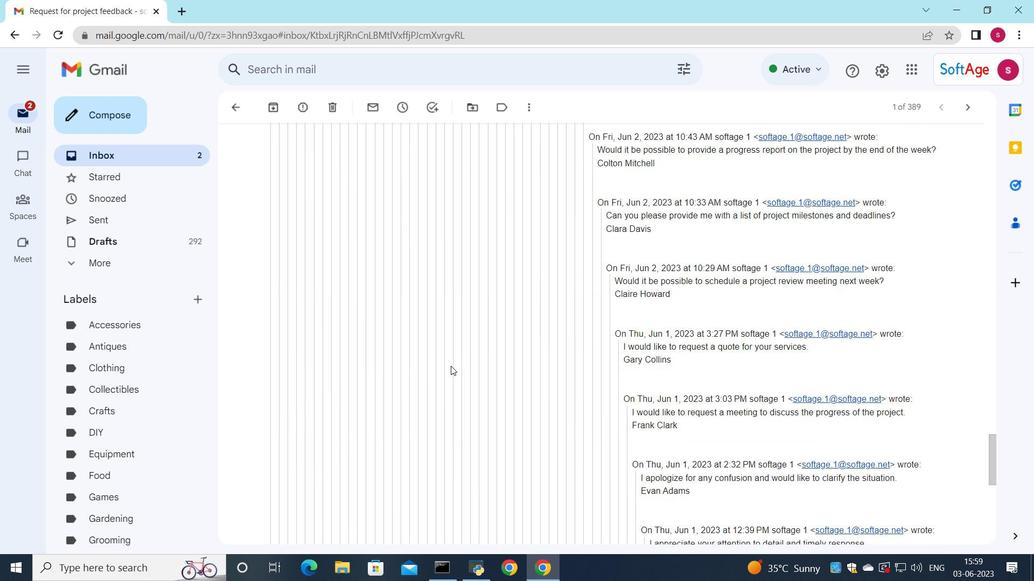
Action: Mouse scrolled (450, 365) with delta (0, 0)
Screenshot: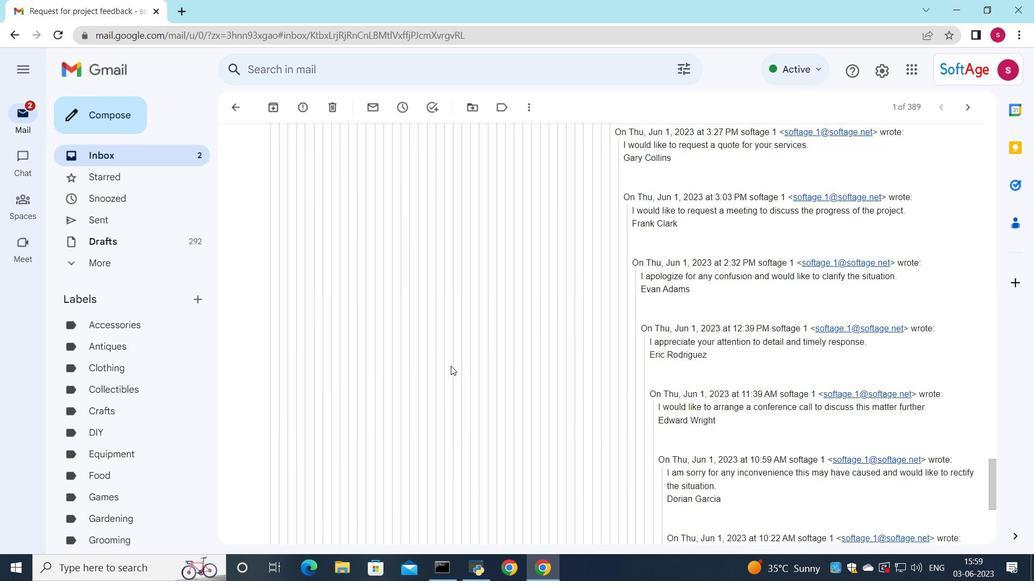 
Action: Mouse scrolled (450, 365) with delta (0, 0)
Screenshot: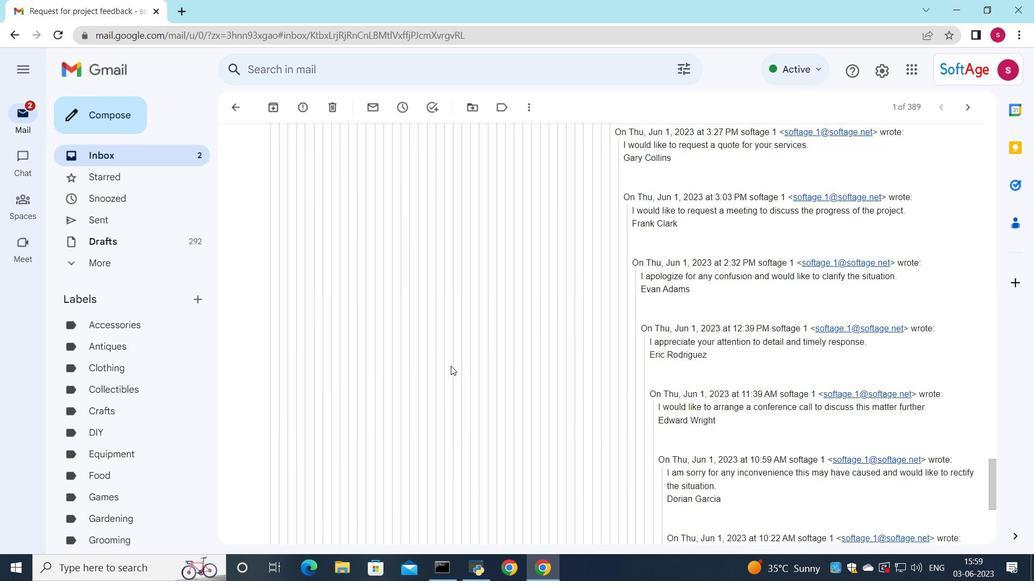 
Action: Mouse scrolled (450, 365) with delta (0, 0)
Screenshot: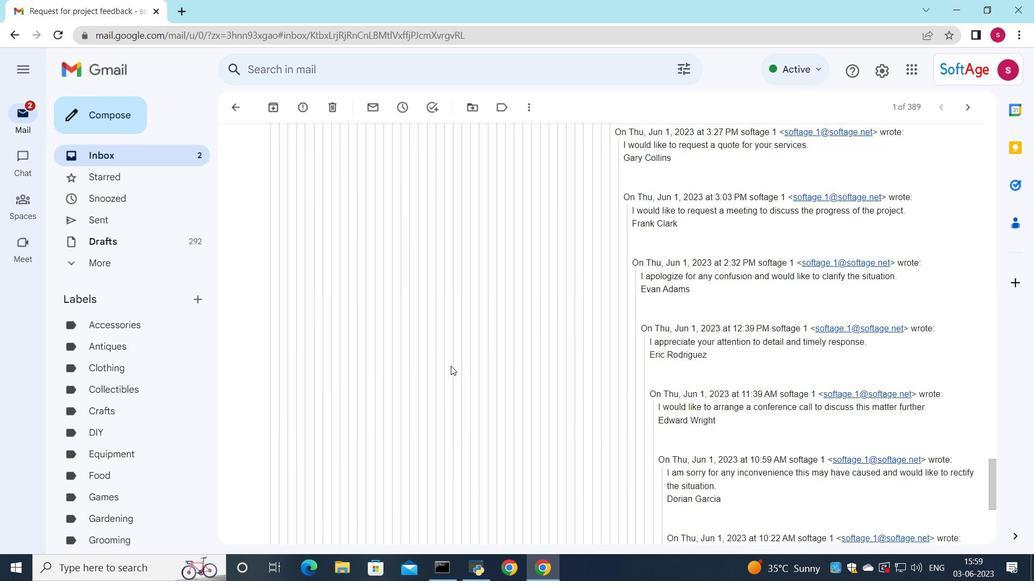 
Action: Mouse scrolled (450, 365) with delta (0, 0)
Screenshot: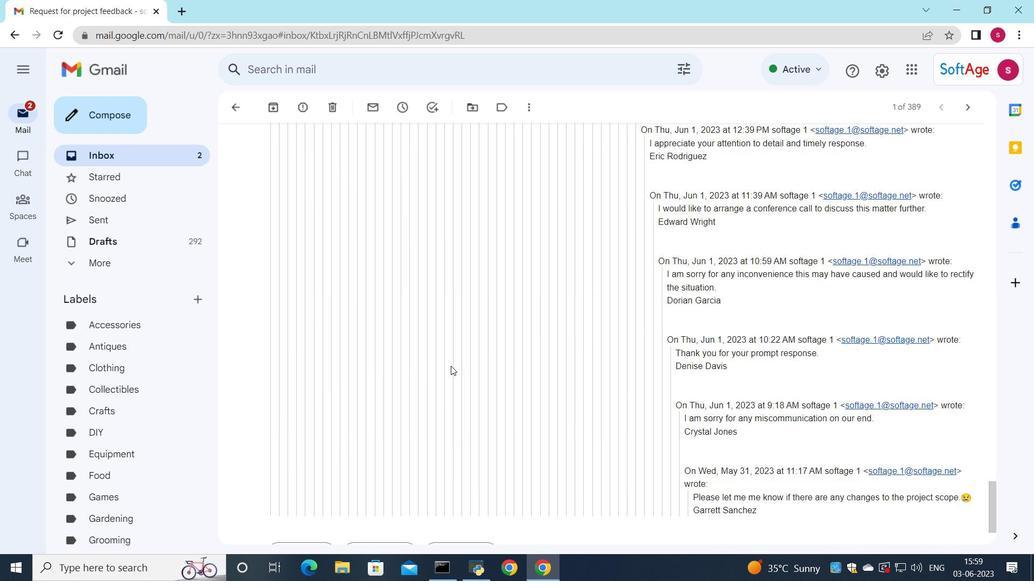 
Action: Mouse scrolled (450, 365) with delta (0, 0)
Screenshot: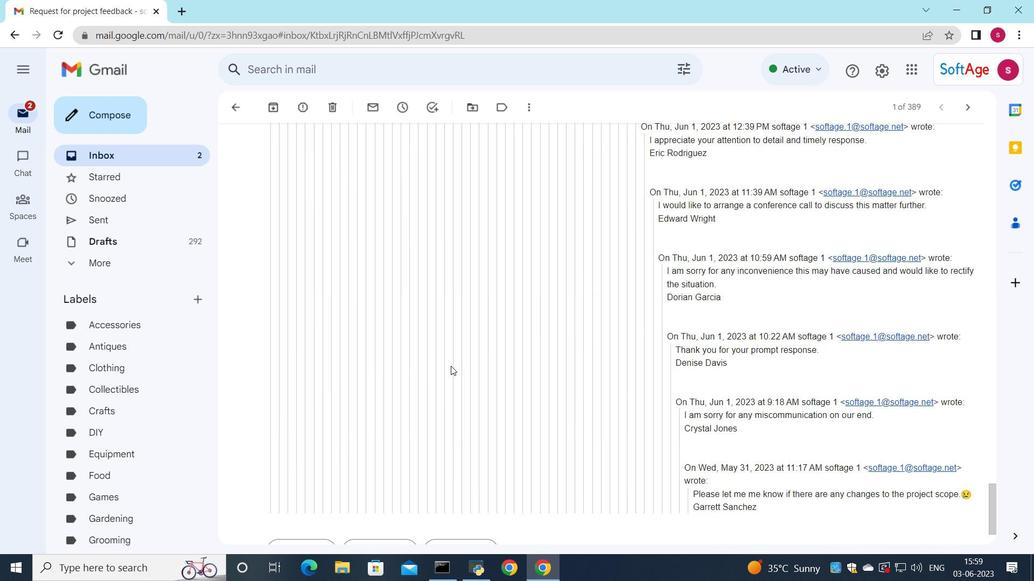 
Action: Mouse scrolled (450, 365) with delta (0, 0)
Screenshot: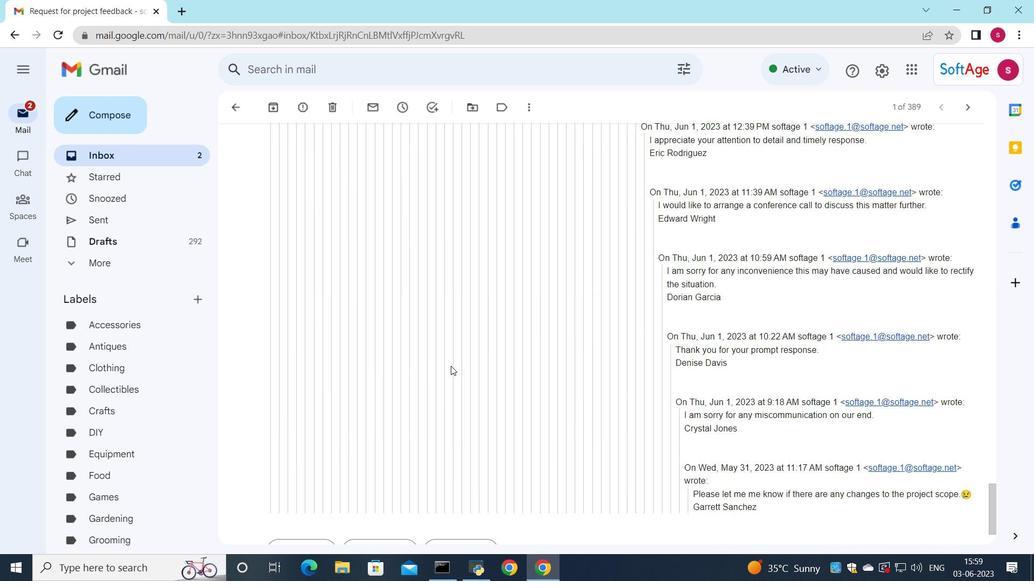 
Action: Mouse scrolled (450, 365) with delta (0, 0)
Screenshot: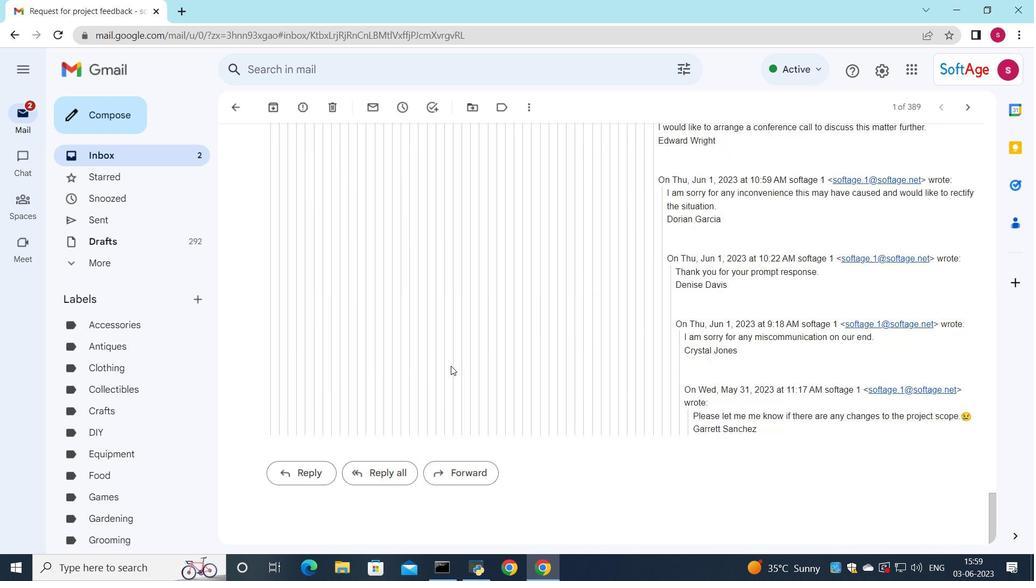
Action: Mouse scrolled (450, 365) with delta (0, 0)
Screenshot: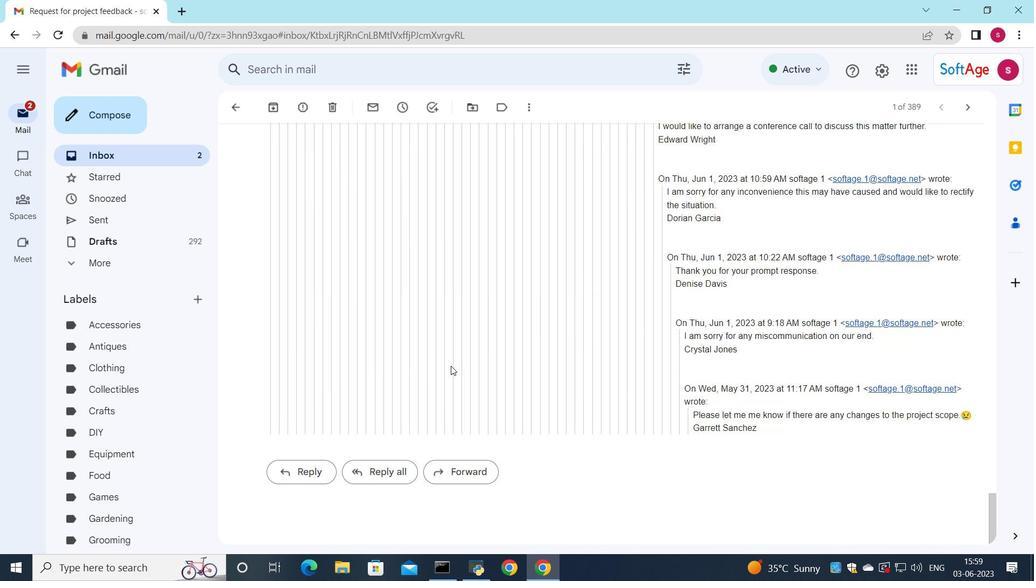 
Action: Mouse scrolled (450, 365) with delta (0, 0)
Screenshot: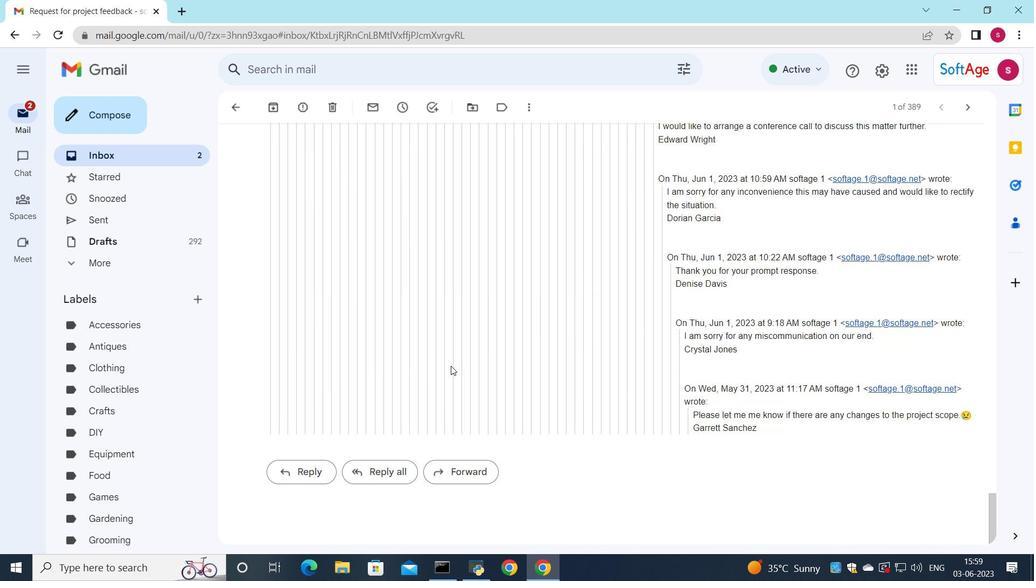 
Action: Mouse moved to (386, 469)
Screenshot: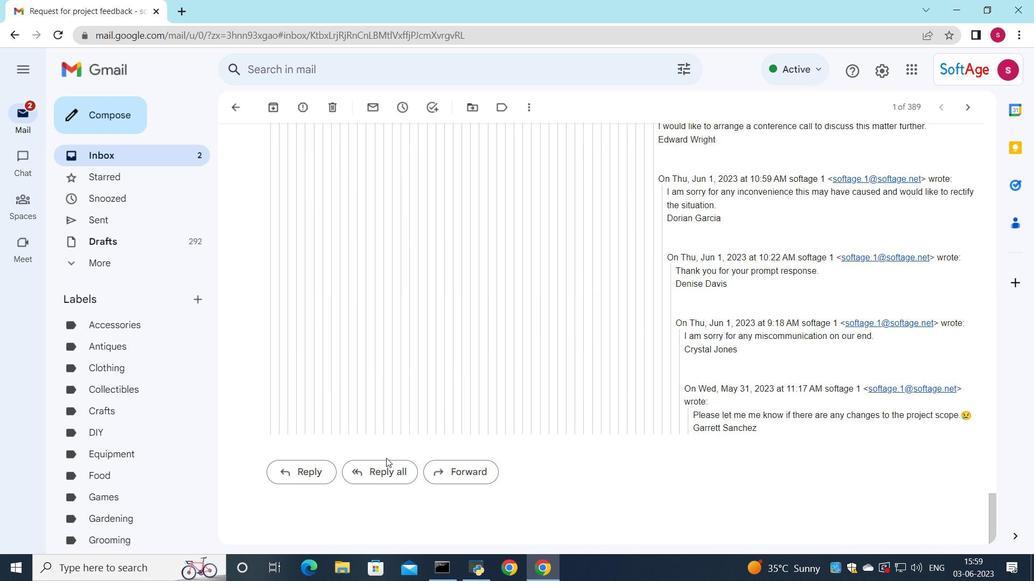 
Action: Mouse pressed left at (386, 469)
Screenshot: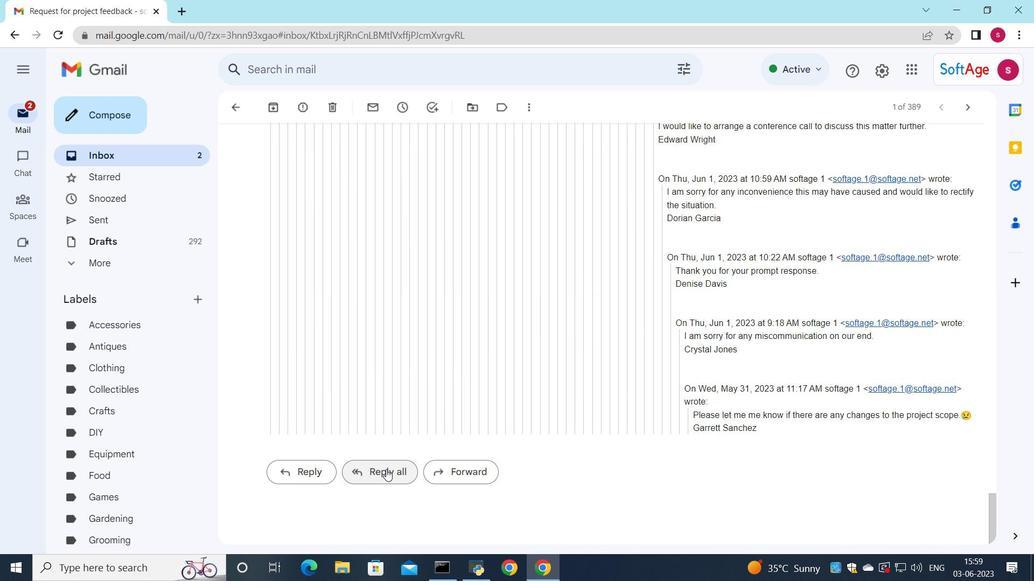 
Action: Mouse moved to (298, 366)
Screenshot: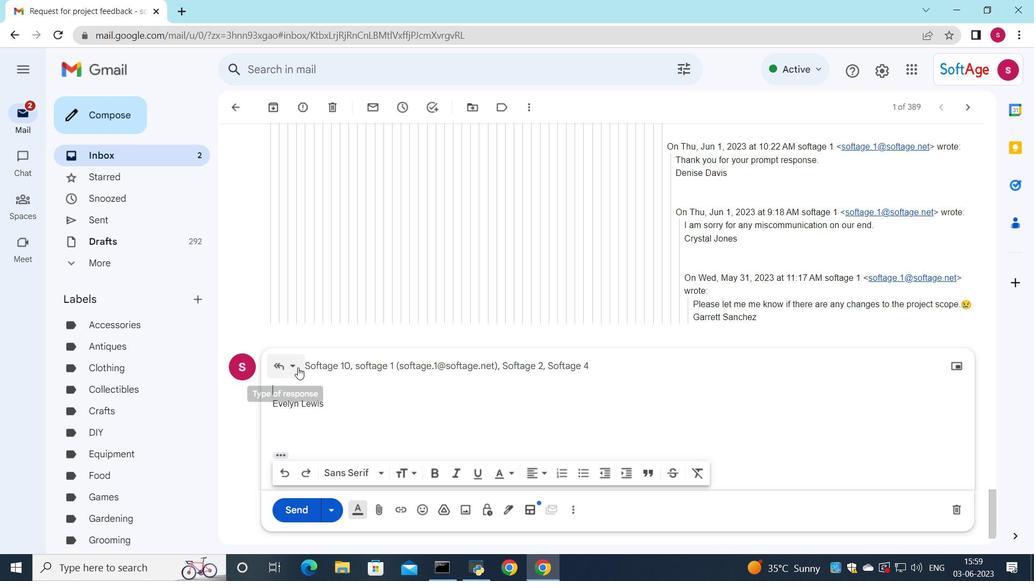 
Action: Mouse pressed left at (298, 366)
Screenshot: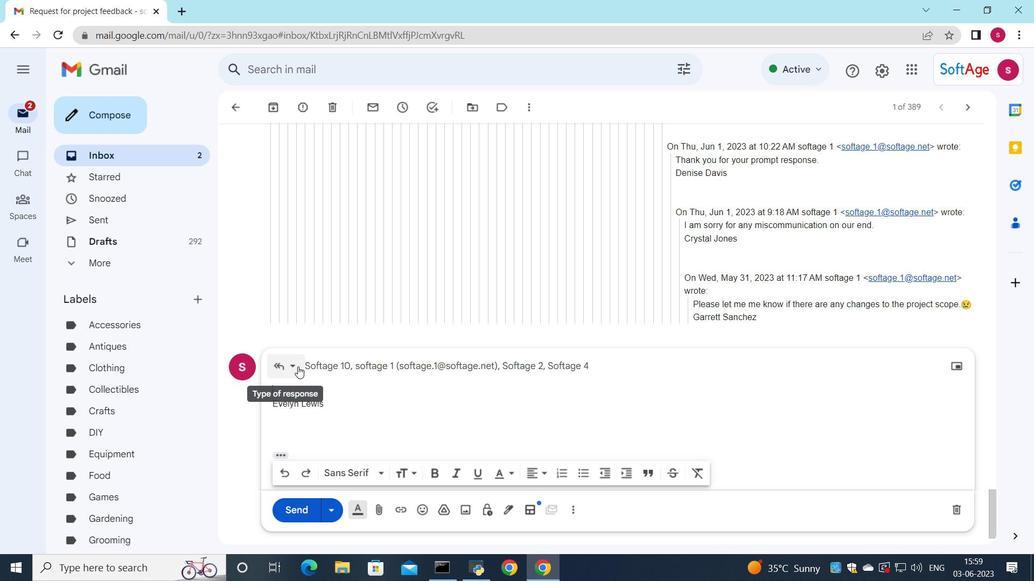 
Action: Mouse moved to (344, 464)
Screenshot: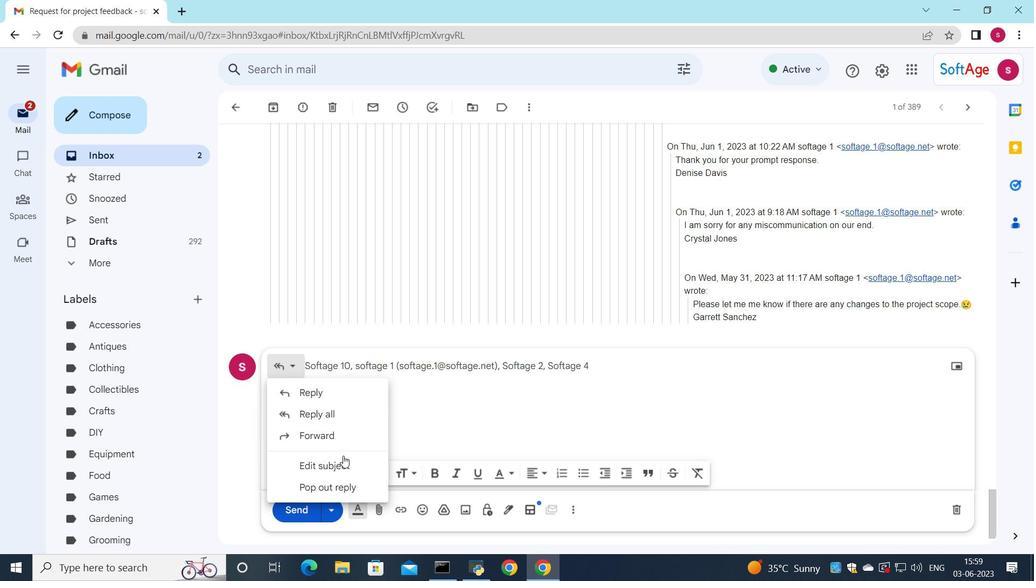 
Action: Mouse pressed left at (344, 464)
Screenshot: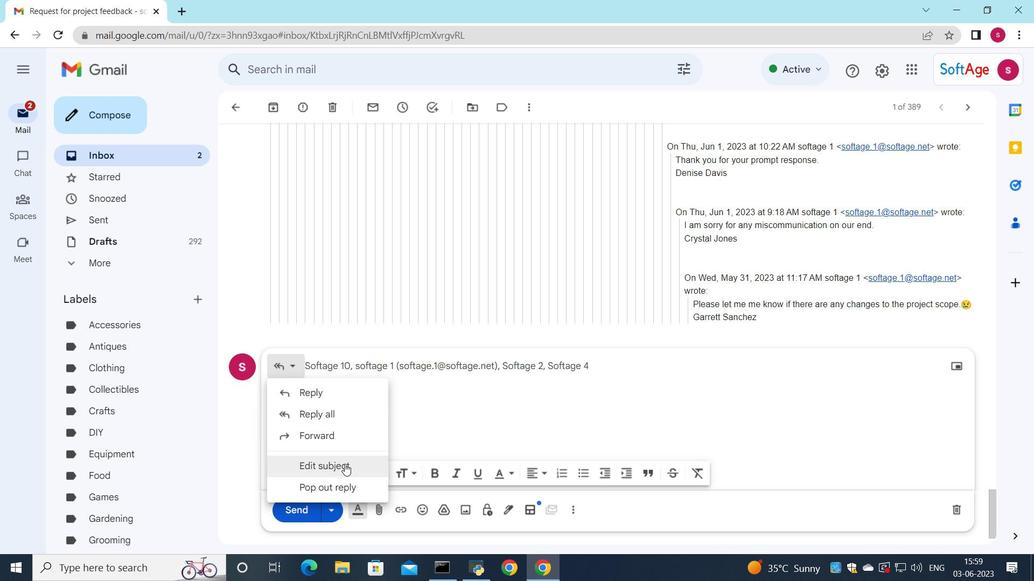 
Action: Mouse moved to (839, 277)
Screenshot: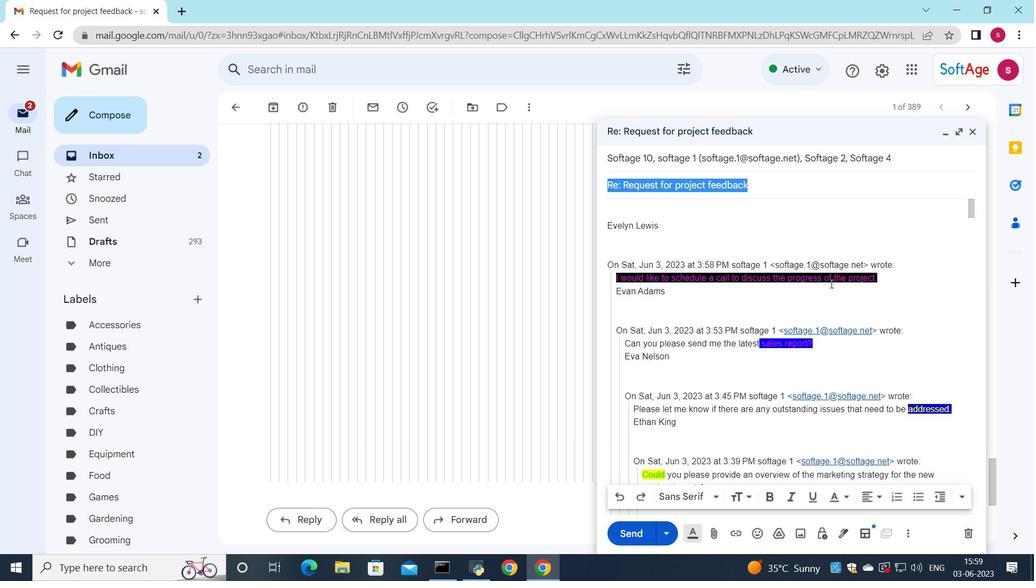 
Action: Key pressed <Key.shift>Request<Key.space>for<Key.space>a<Key.space>review
Screenshot: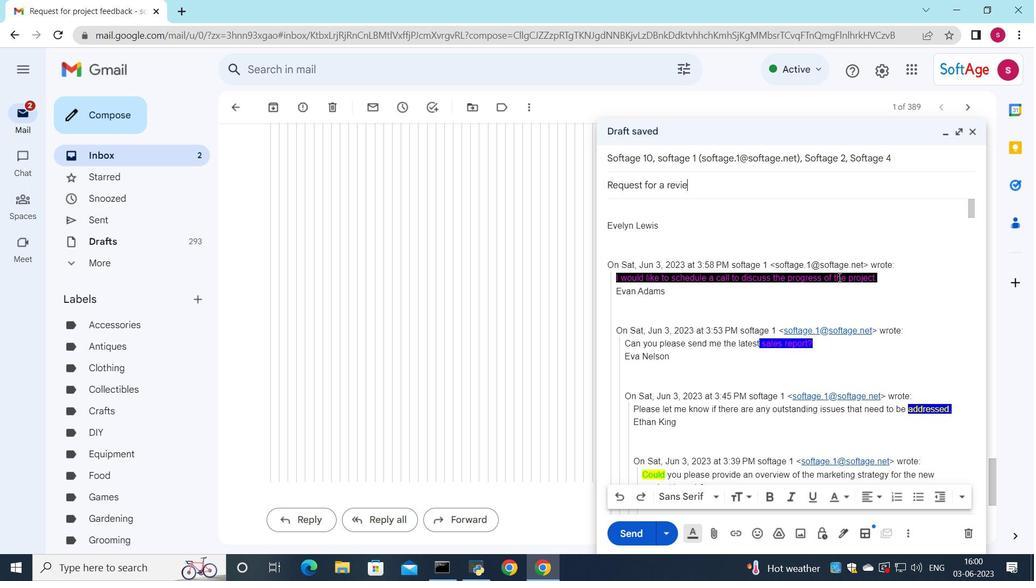 
Action: Mouse moved to (611, 204)
Screenshot: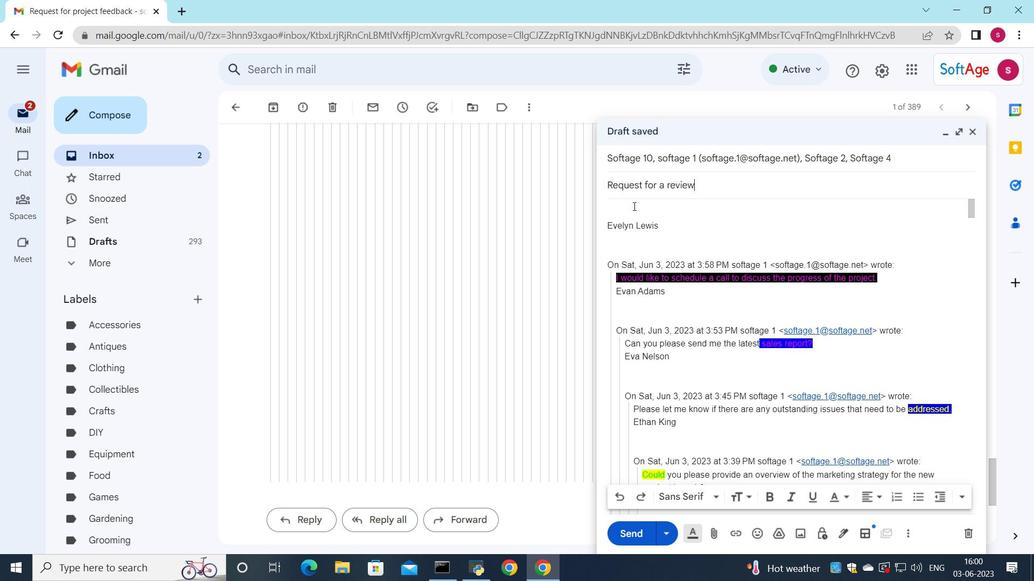 
Action: Mouse pressed left at (611, 204)
Screenshot: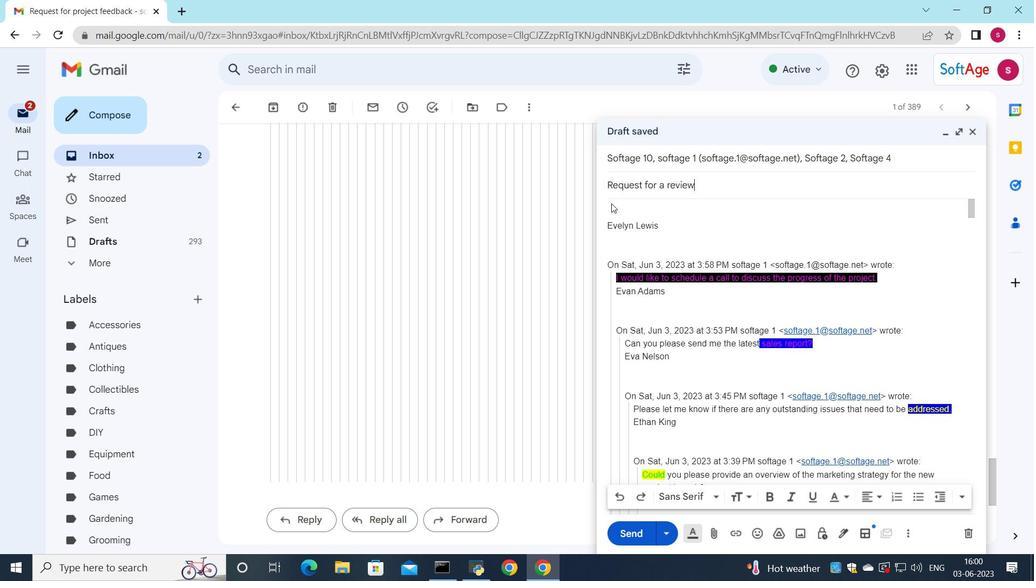 
Action: Mouse moved to (610, 207)
Screenshot: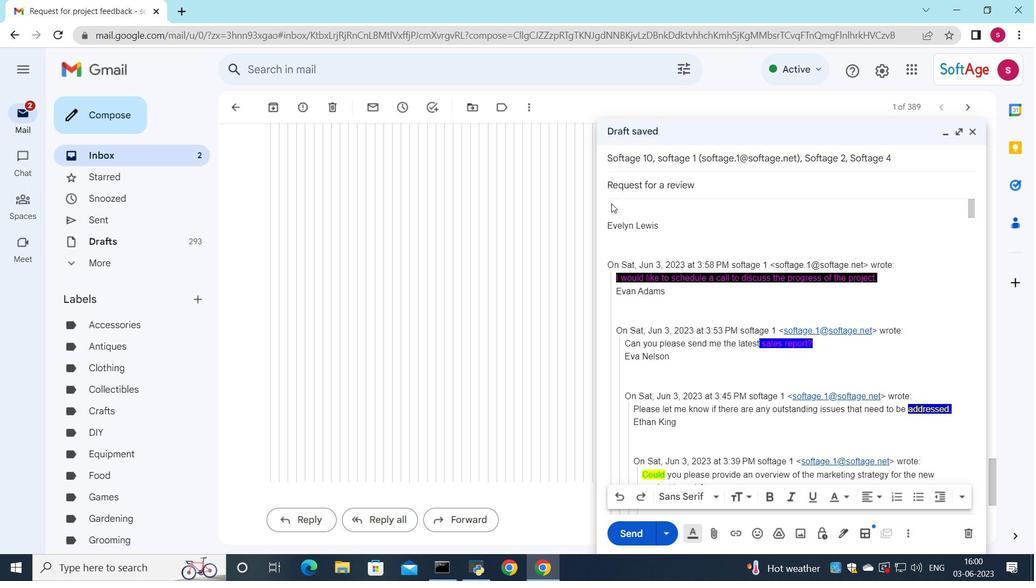 
Action: Key pressed <Key.shift>Please<Key.space>find<Key.space>attached<Key.space>the<Key.space>final<Key.space>version<Key.space>of<Key.space>the<Key.space>budget<Key.space>proposal.
Screenshot: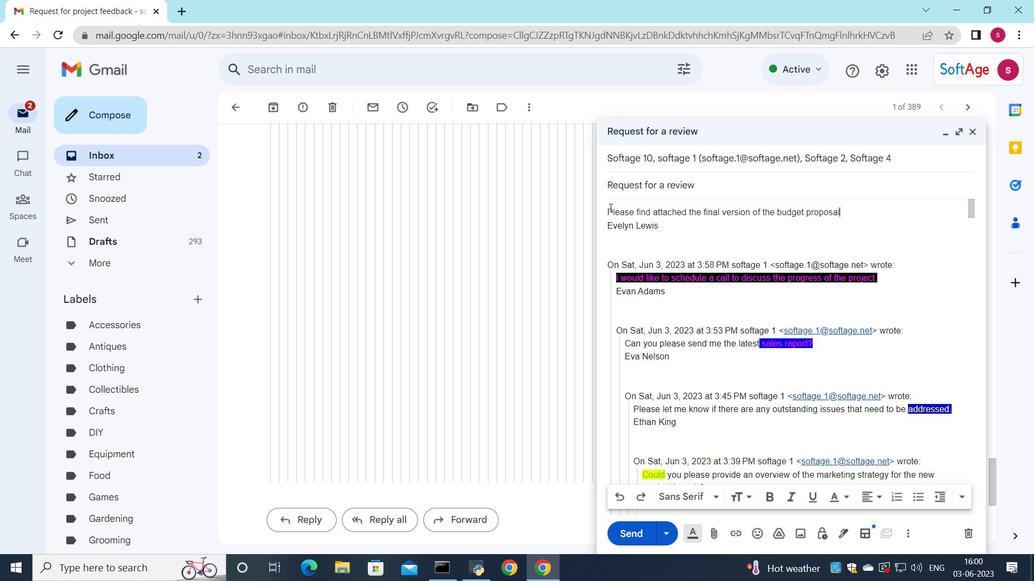 
Action: Mouse moved to (843, 214)
Screenshot: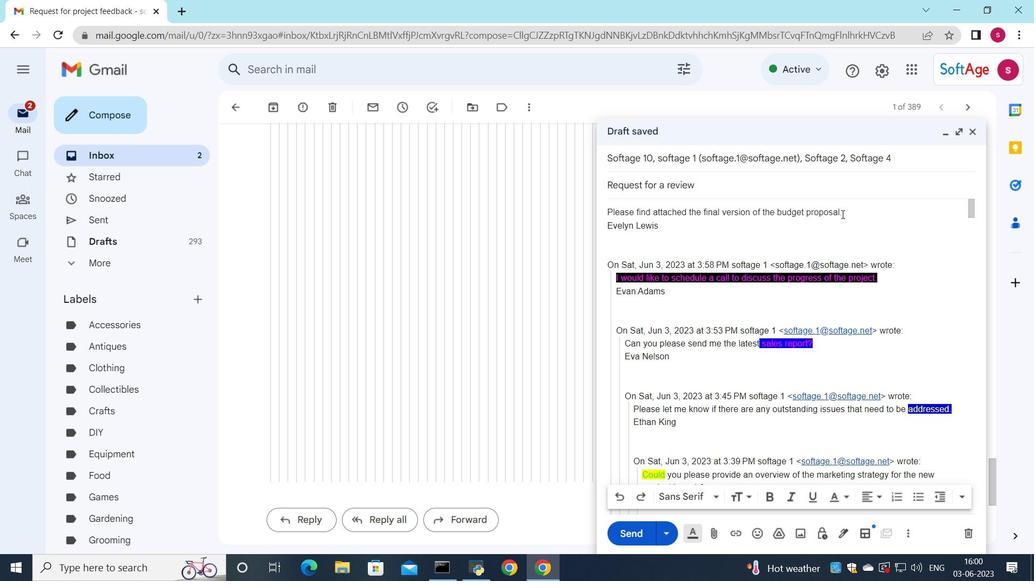 
Action: Mouse pressed left at (843, 214)
Screenshot: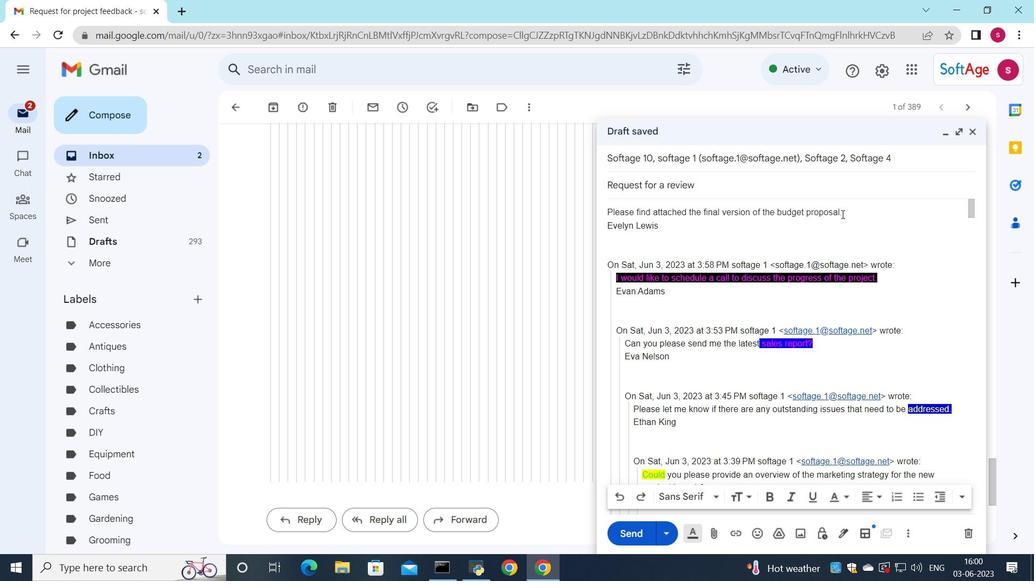 
Action: Mouse moved to (842, 498)
Screenshot: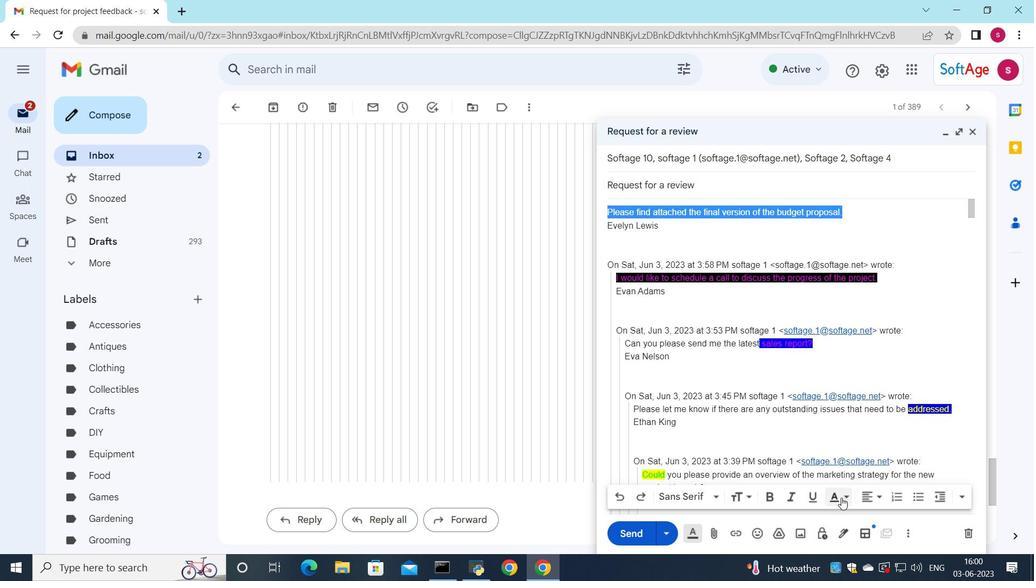 
Action: Mouse pressed left at (842, 498)
Screenshot: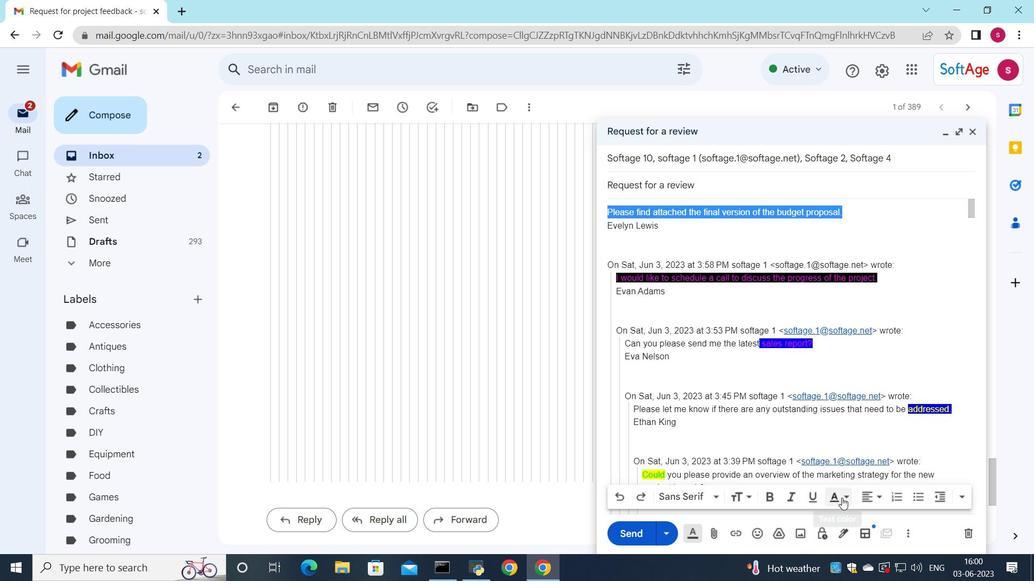 
Action: Mouse moved to (756, 386)
Screenshot: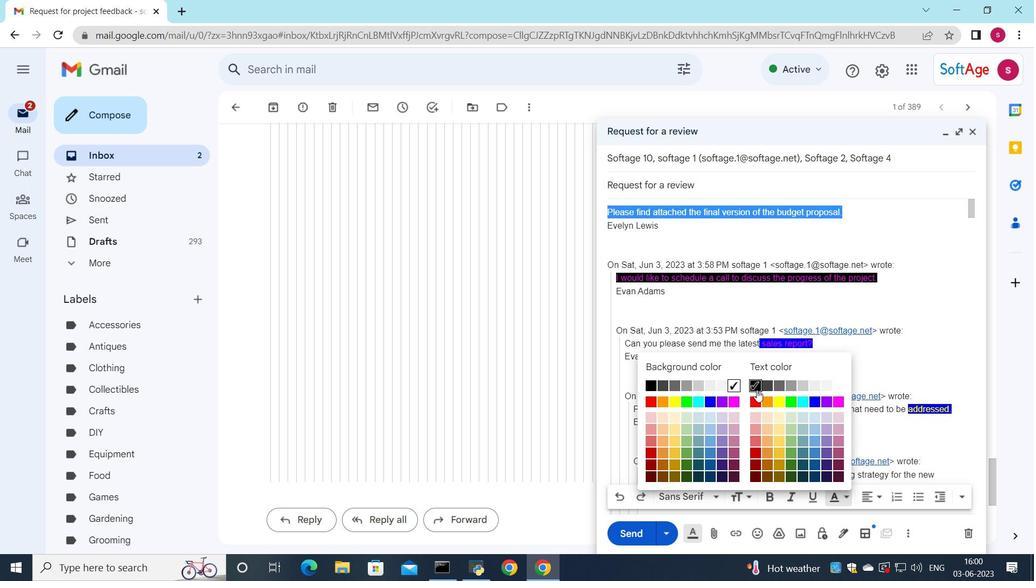 
Action: Mouse pressed left at (756, 386)
Screenshot: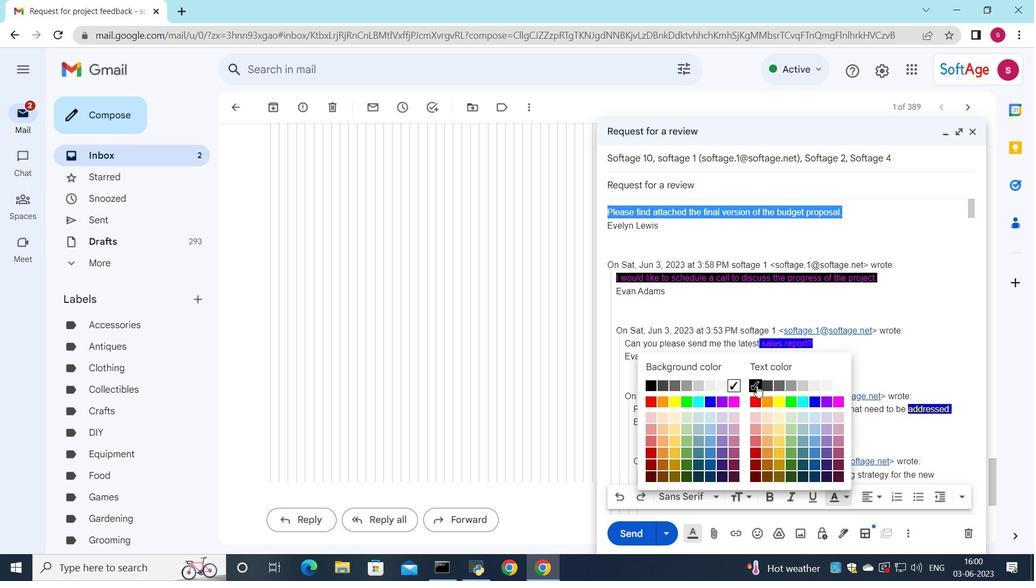 
Action: Mouse moved to (845, 502)
Screenshot: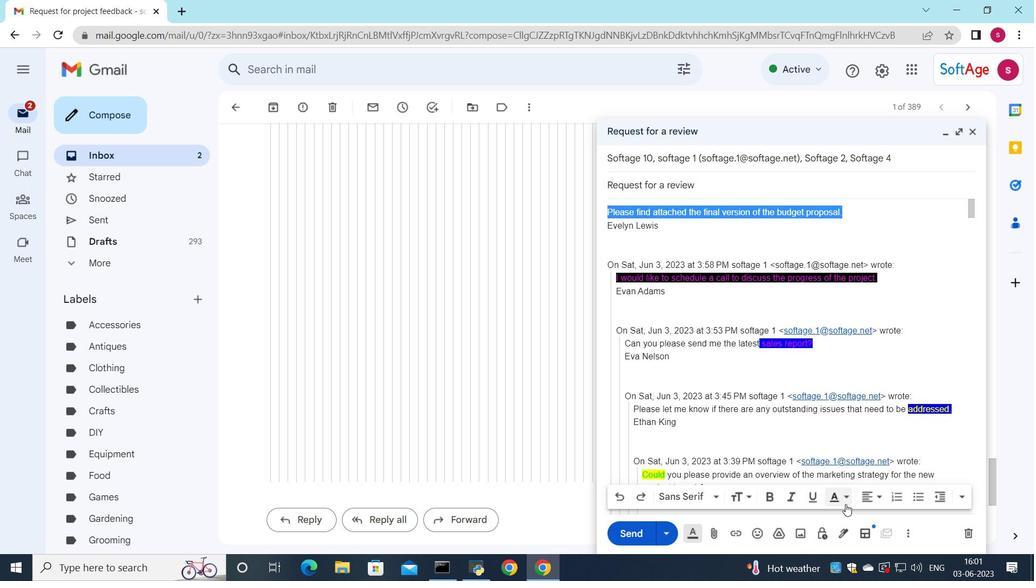 
Action: Mouse pressed left at (845, 502)
Screenshot: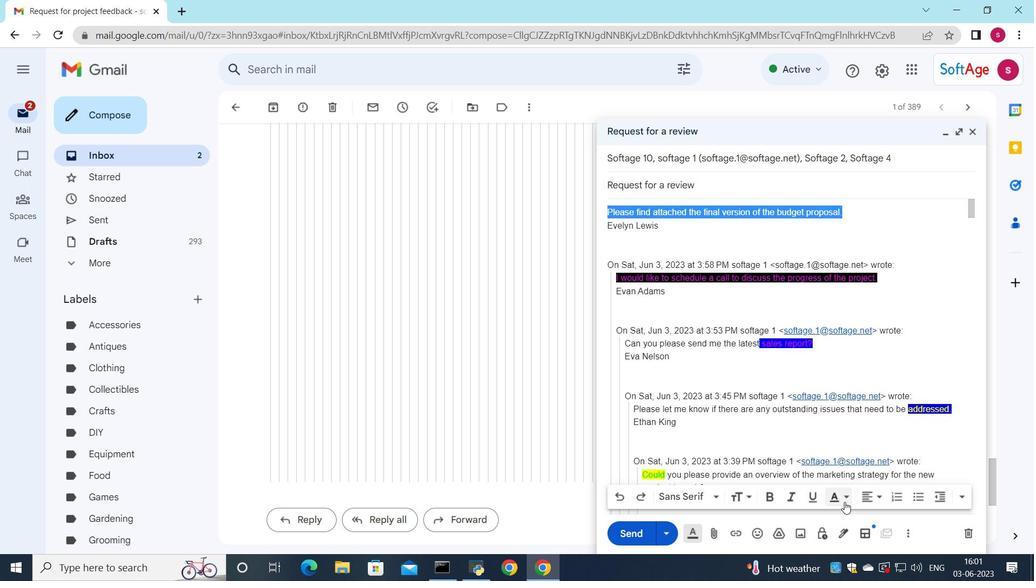 
Action: Mouse moved to (726, 406)
Screenshot: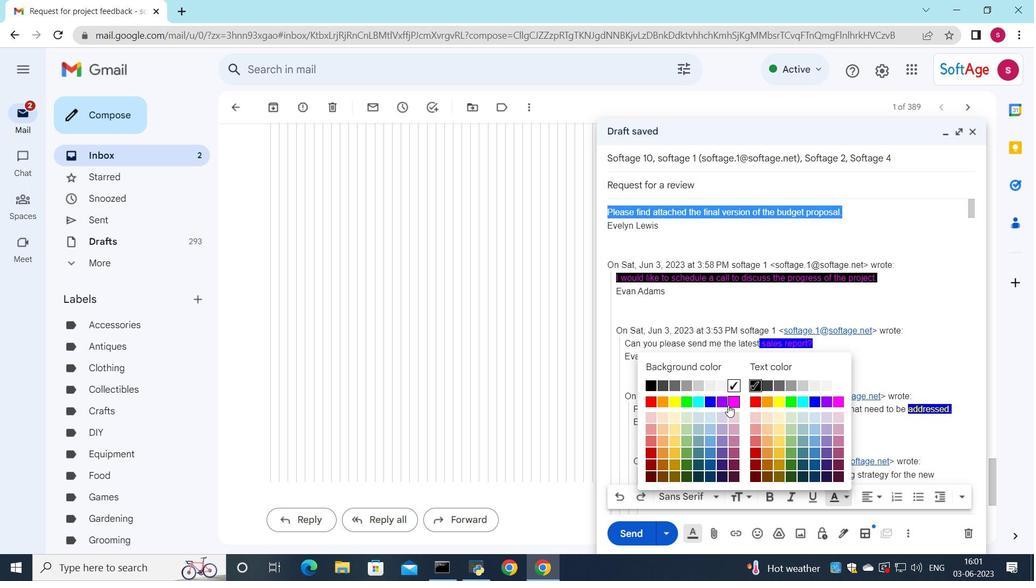 
Action: Mouse pressed left at (726, 406)
Screenshot: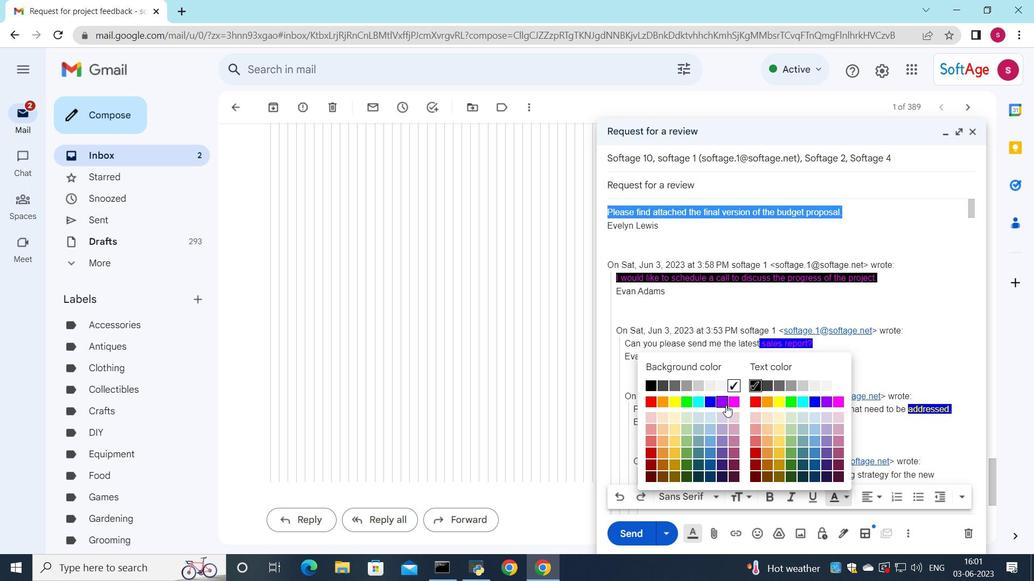 
Action: Mouse moved to (625, 536)
Screenshot: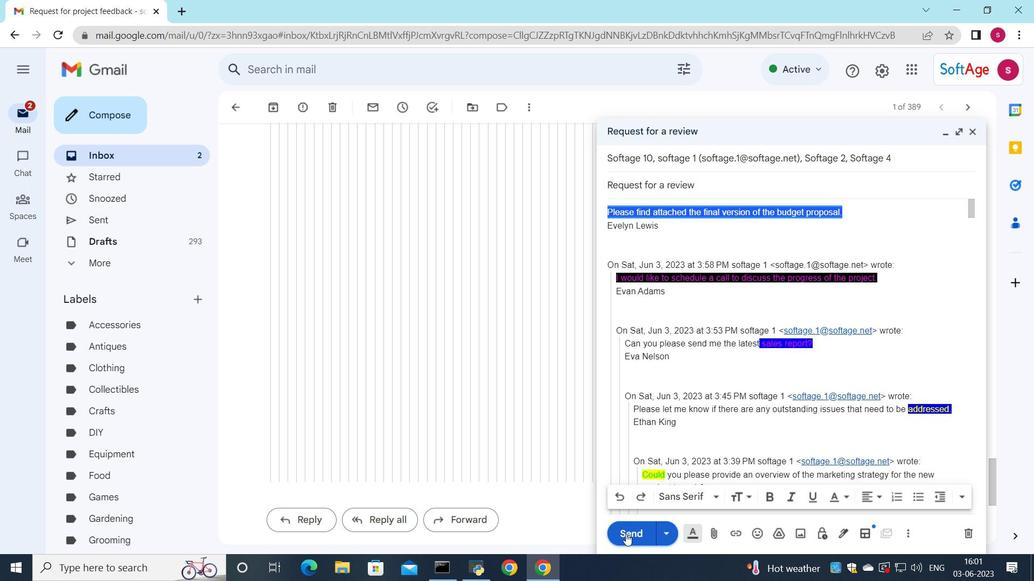 
Action: Mouse pressed left at (625, 536)
Screenshot: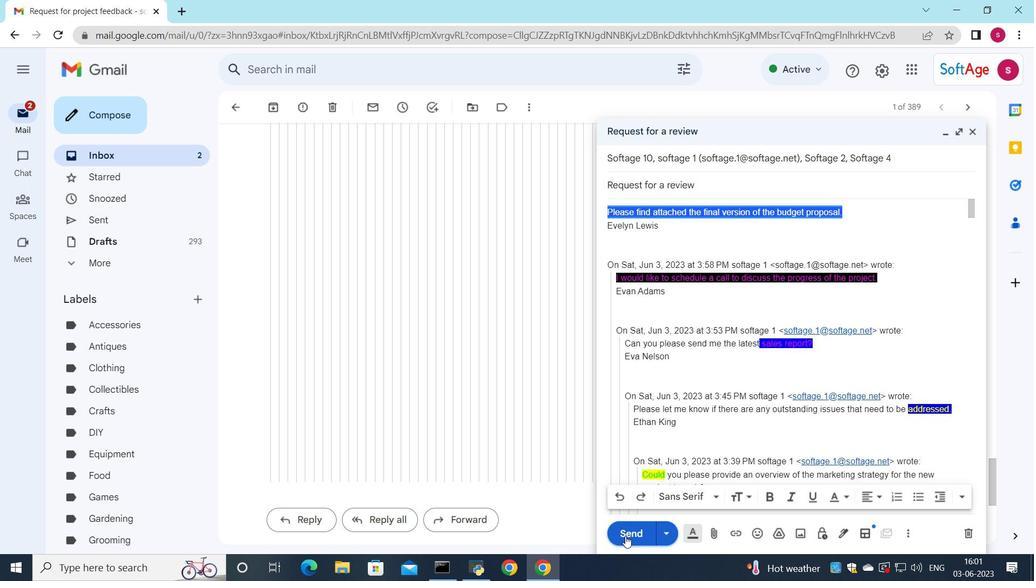 
Action: Mouse moved to (580, 150)
Screenshot: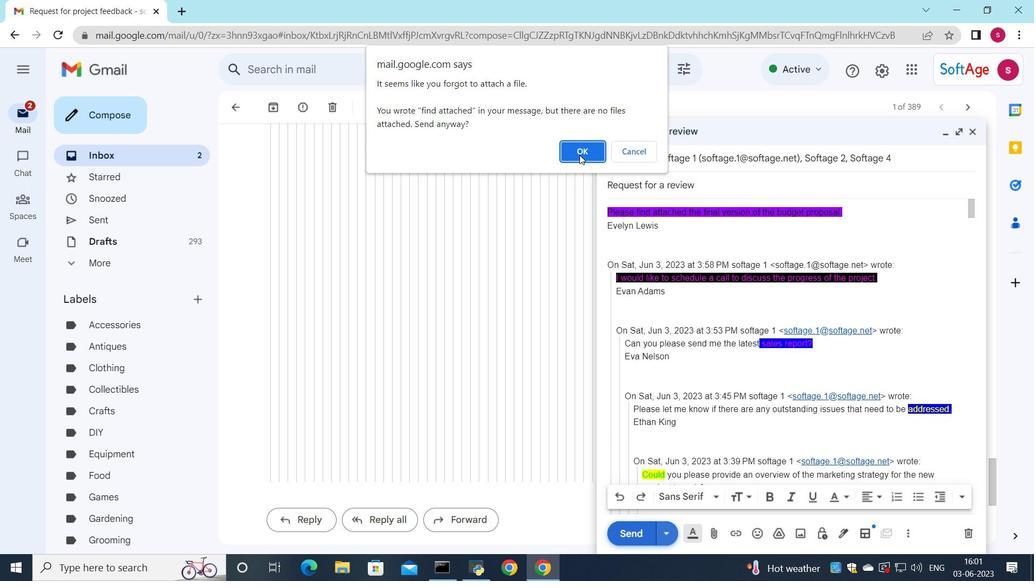 
Action: Mouse pressed left at (580, 150)
Screenshot: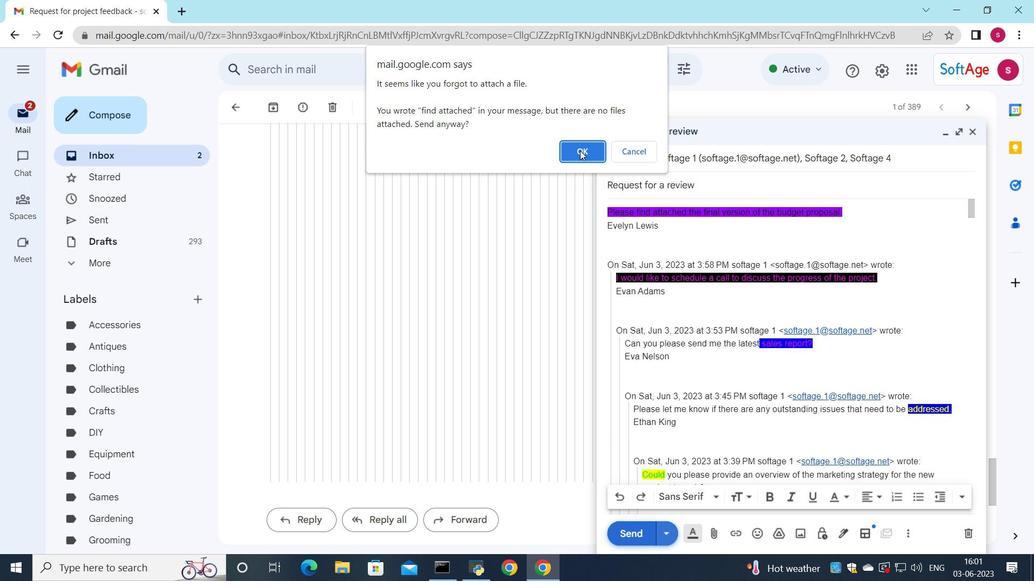 
Action: Mouse moved to (199, 152)
Screenshot: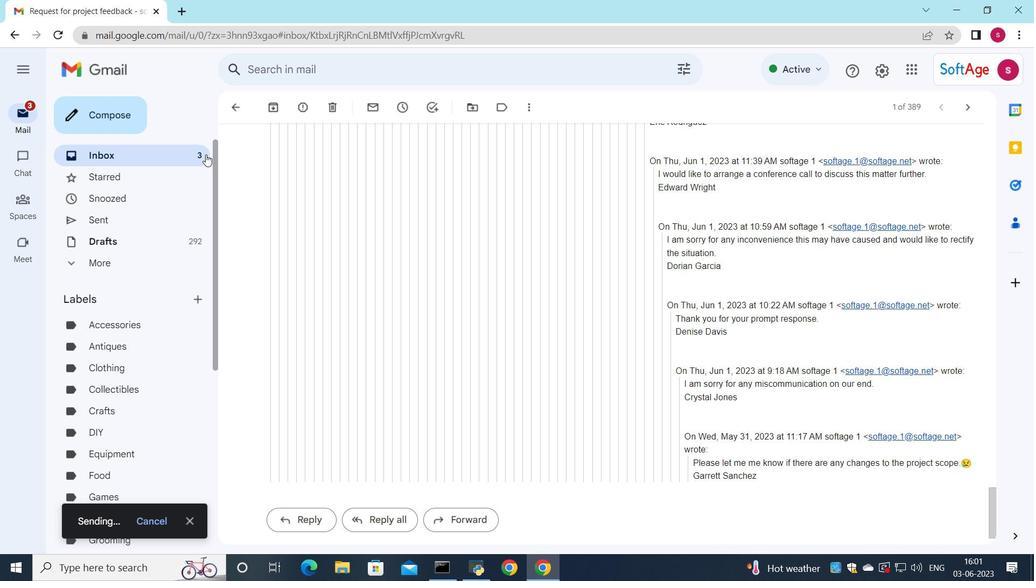 
Action: Mouse pressed left at (199, 152)
Screenshot: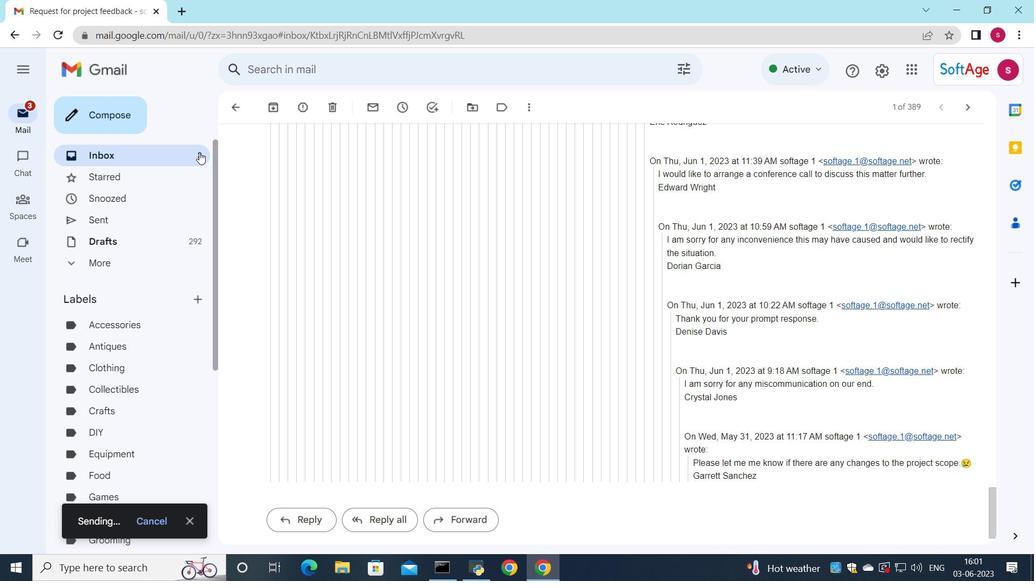 
Action: Mouse moved to (401, 152)
Screenshot: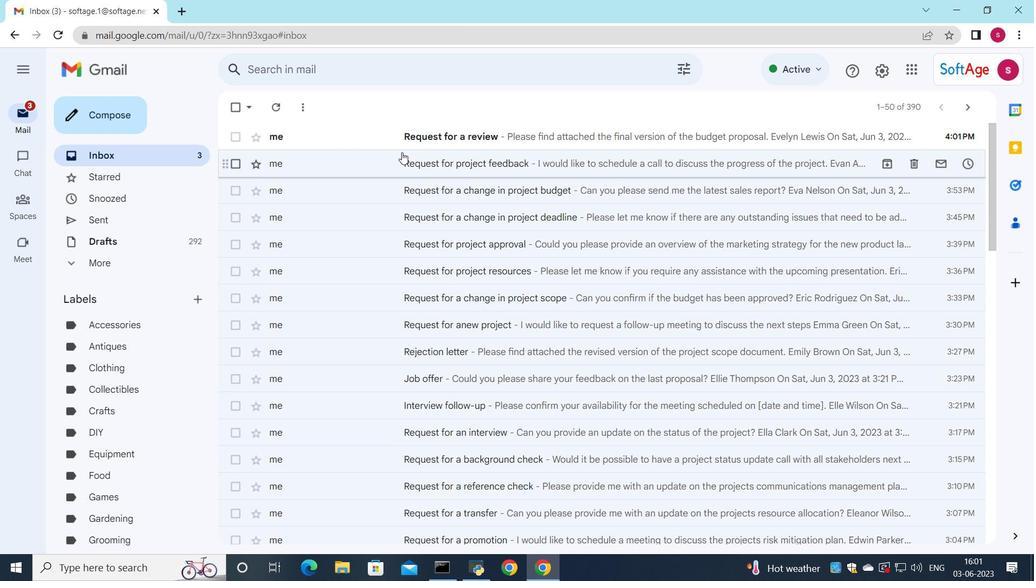 
